 Task: Look for space in Jihlava, Czech Republic from 10th September, 2023 to 18th September, 2023 for 7 adults, 3 children in price range Rs.10000 to Rs.15000. Place can be shared room with 5 bedrooms having 10 beds and 5 bathrooms. Property type can be house, flat, guest house. Amenities needed are: wifi, TV, free parkinig on premises, gym, breakfast. Booking option can be shelf check-in. Required host language is English.
Action: Mouse moved to (530, 104)
Screenshot: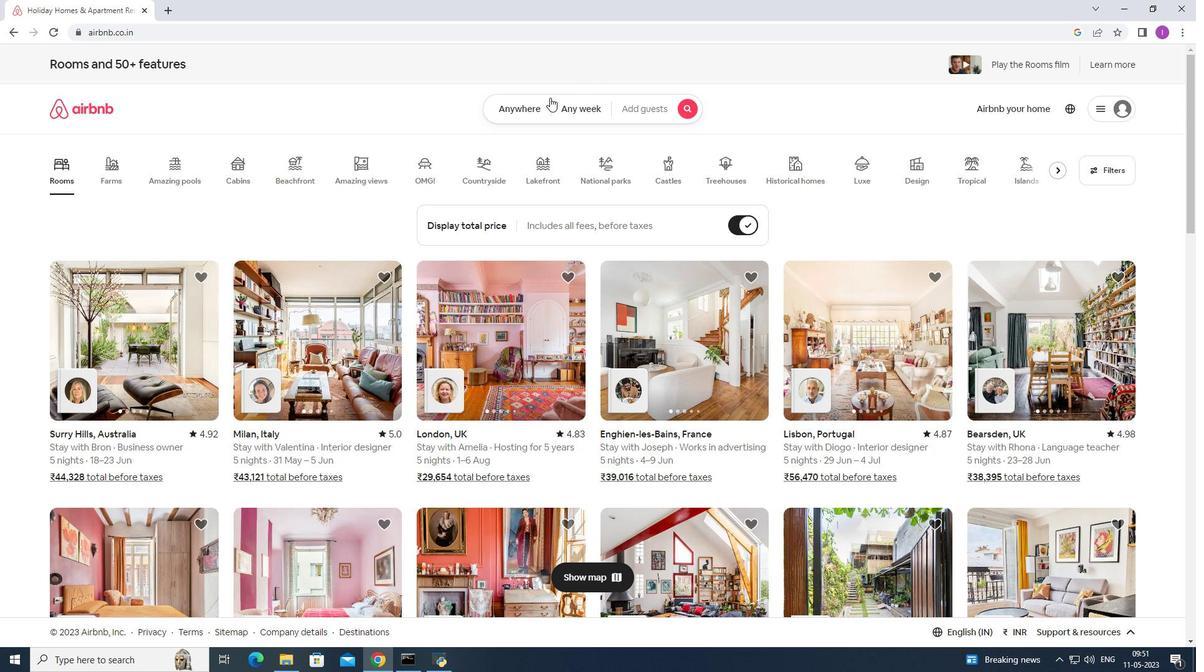 
Action: Mouse pressed left at (530, 104)
Screenshot: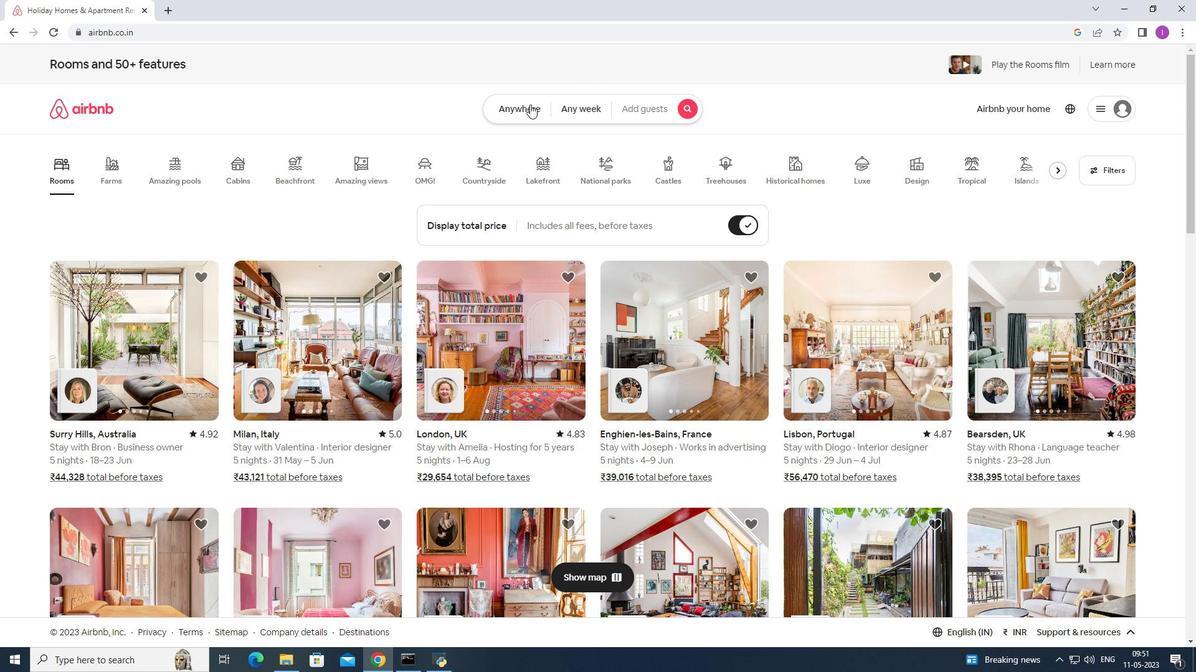 
Action: Mouse moved to (378, 162)
Screenshot: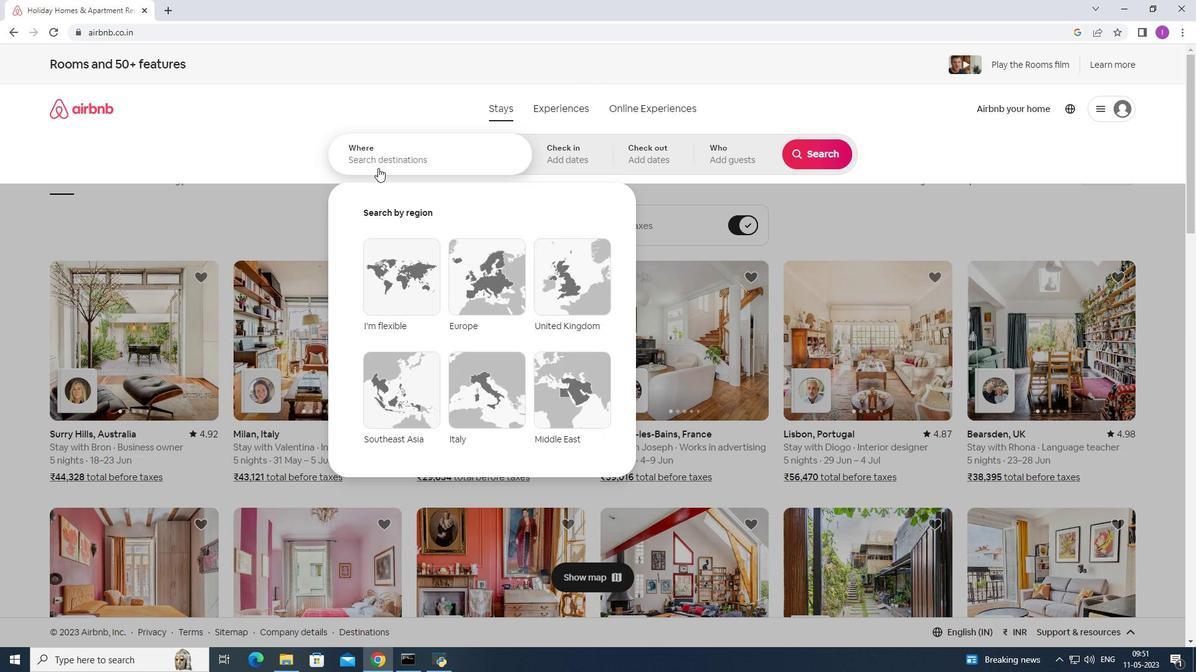 
Action: Mouse pressed left at (378, 162)
Screenshot: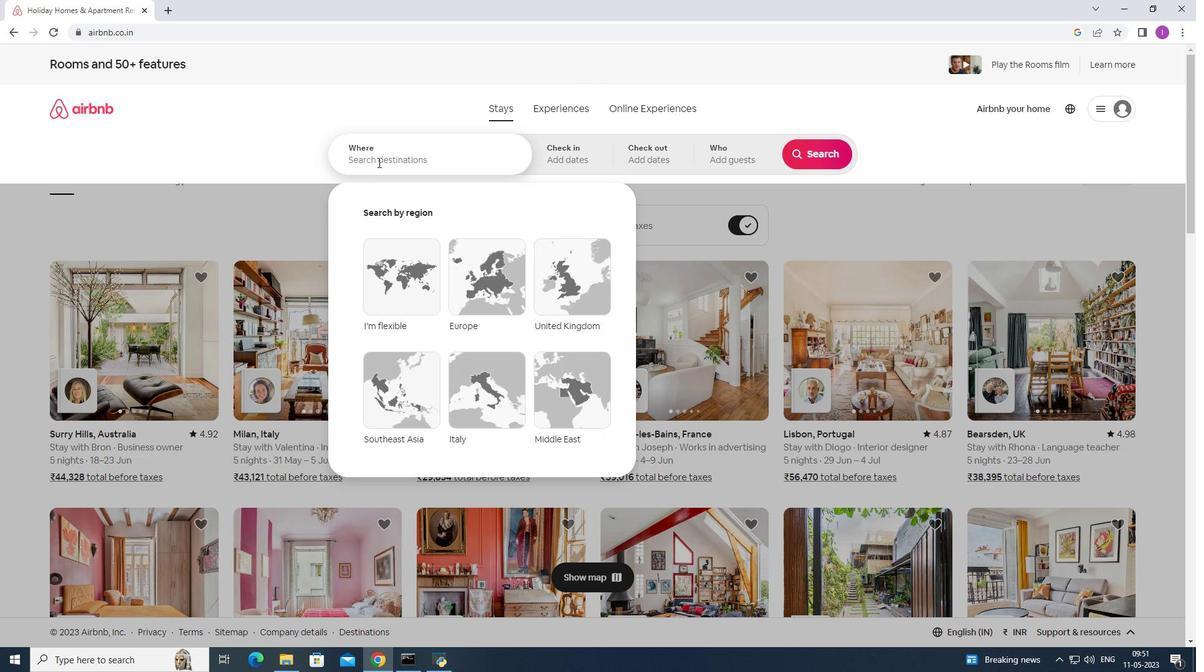 
Action: Mouse moved to (144, 416)
Screenshot: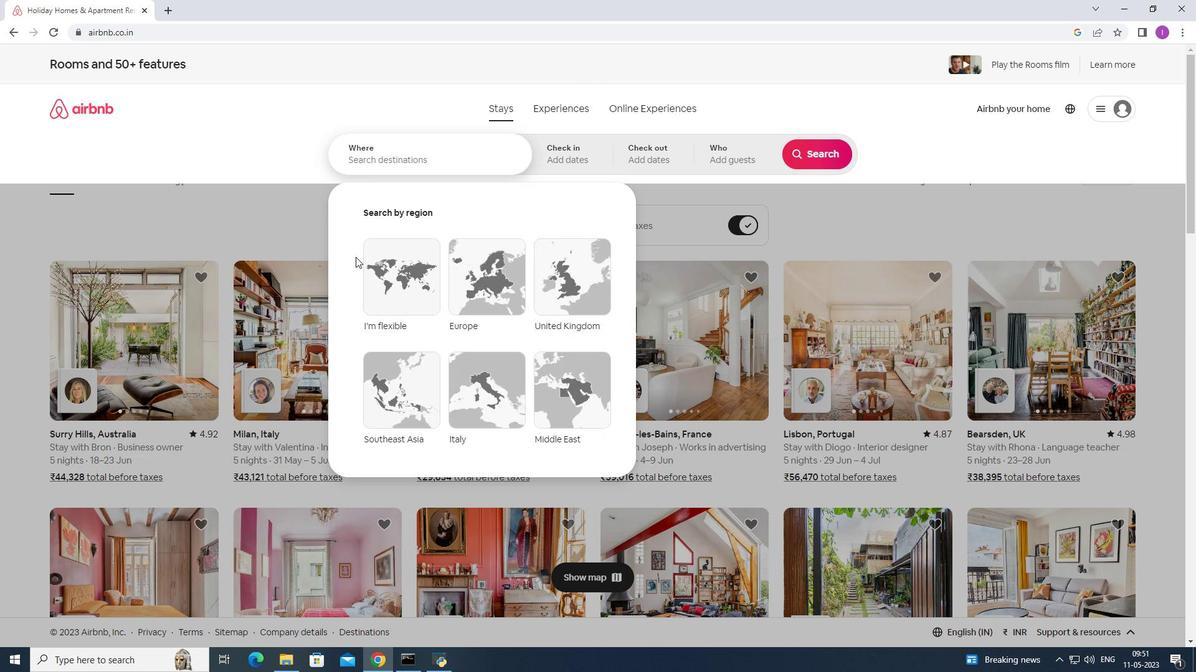 
Action: Key pressed <Key.shift><Key.shift><Key.shift><Key.shift><Key.shift><Key.shift><Key.shift>Jihlava,<Key.shift>Czech<Key.space><Key.shift>Repub
Screenshot: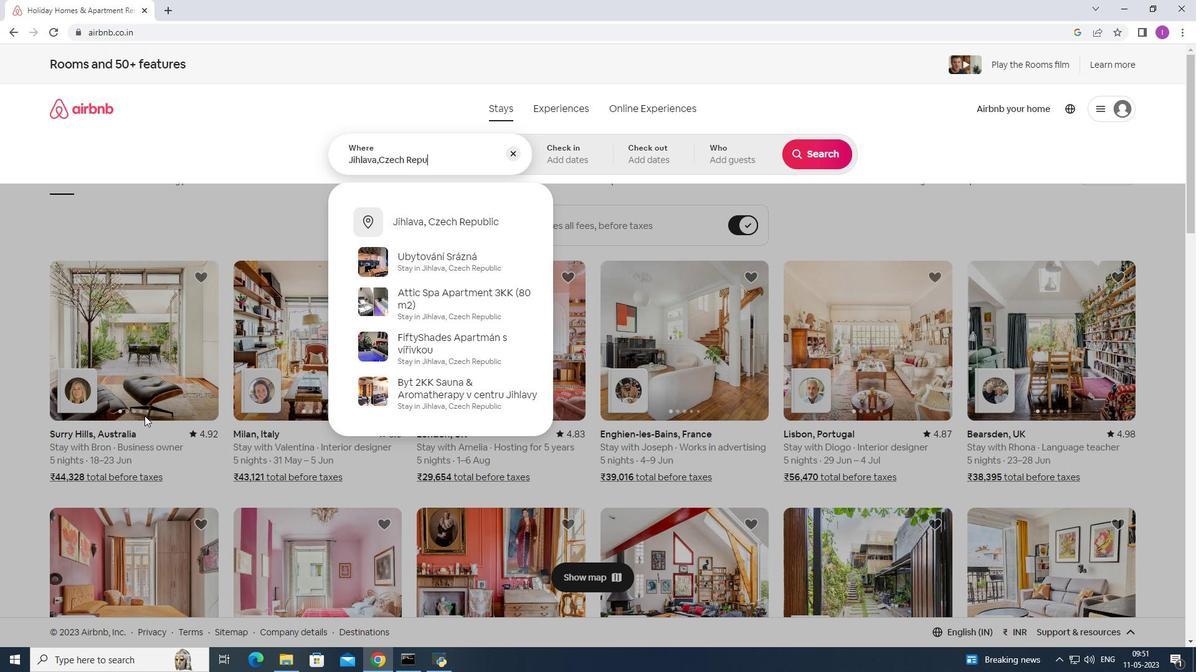 
Action: Mouse moved to (441, 223)
Screenshot: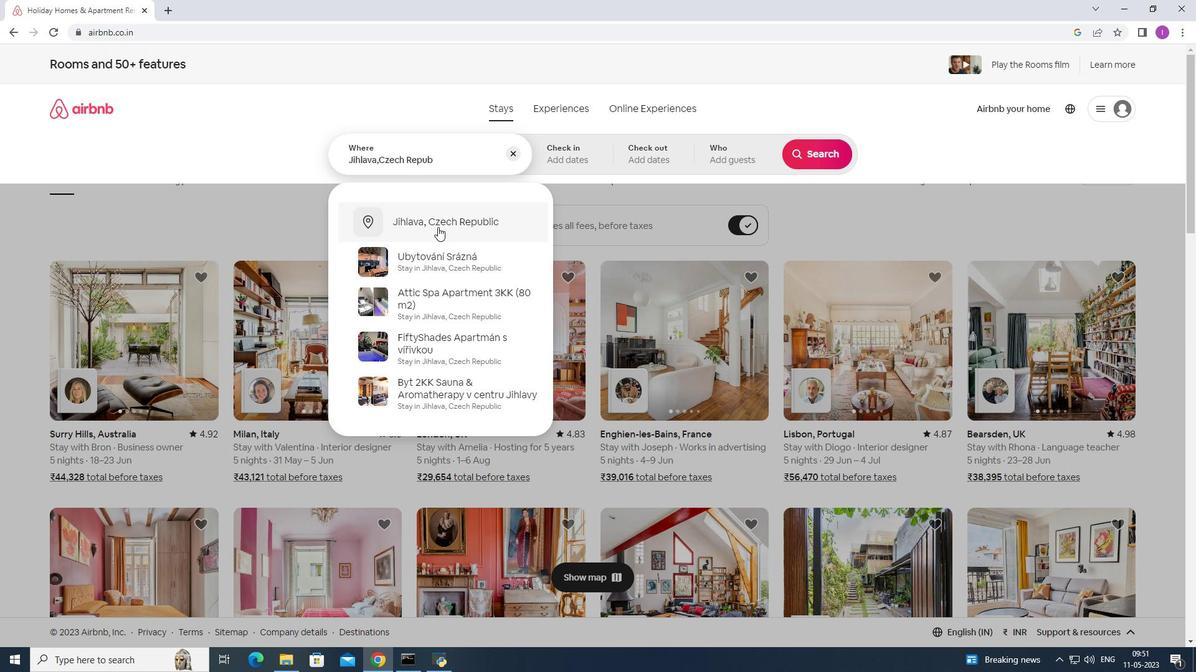 
Action: Mouse pressed left at (441, 223)
Screenshot: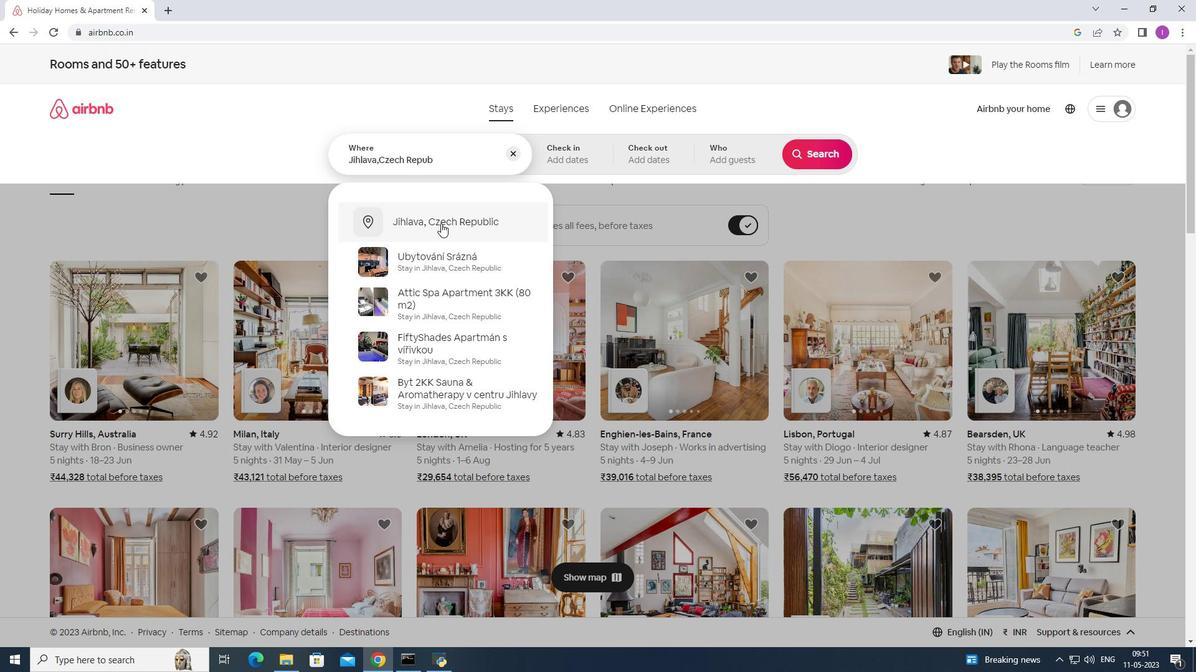 
Action: Mouse moved to (809, 250)
Screenshot: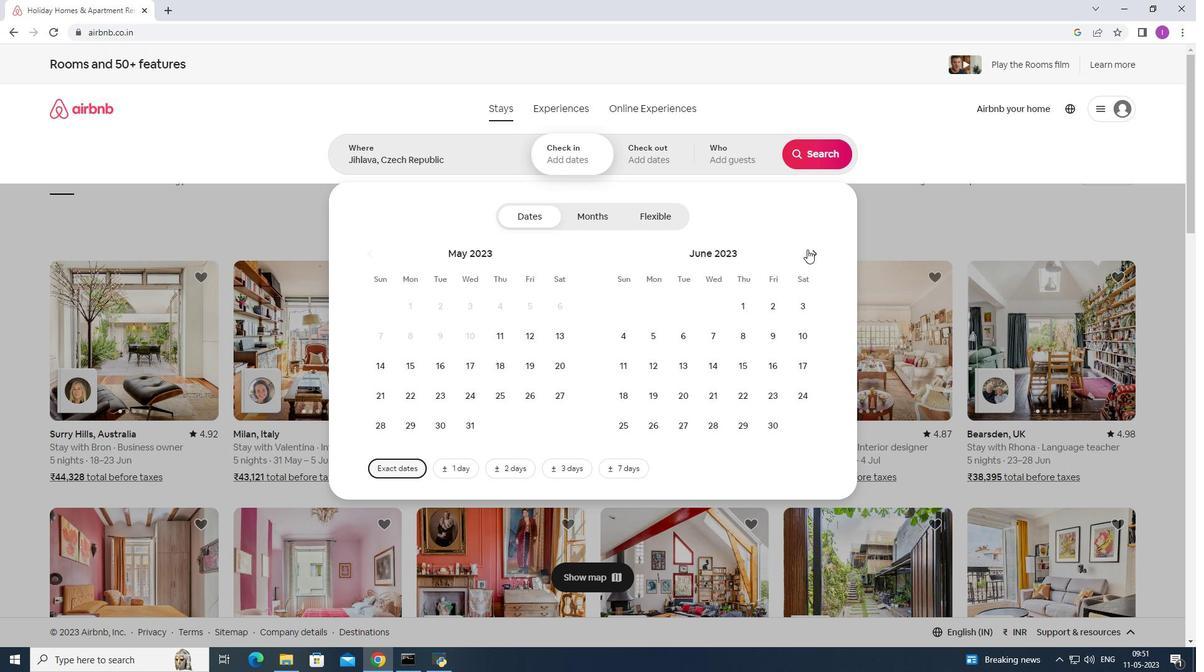 
Action: Mouse pressed left at (809, 250)
Screenshot: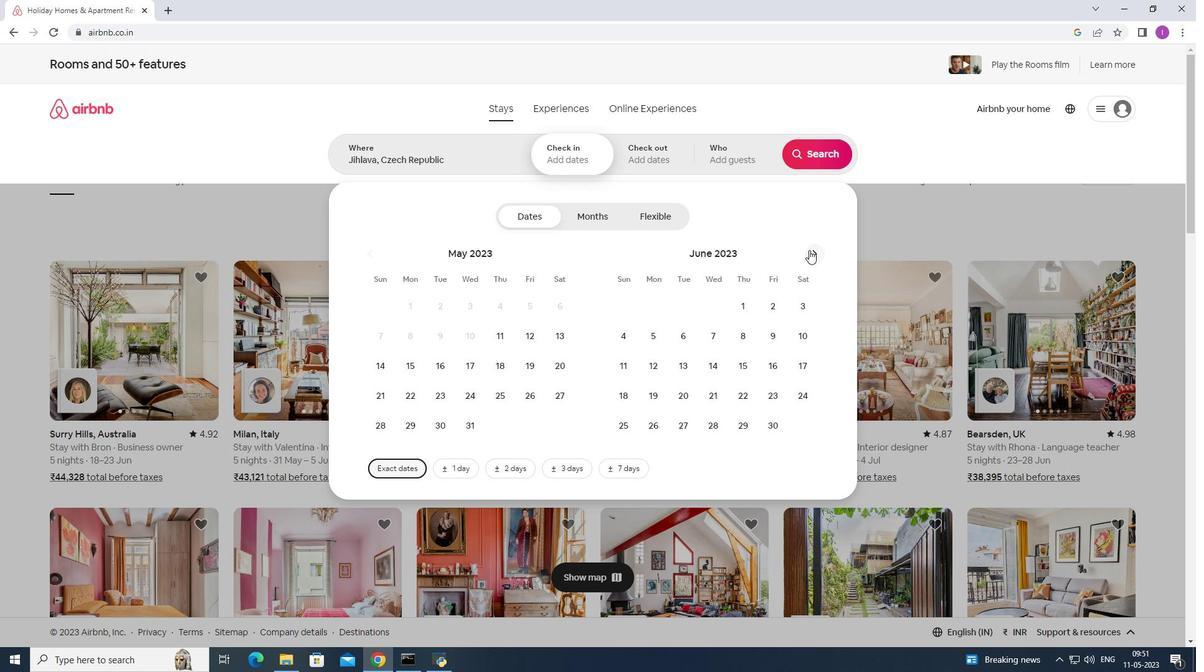 
Action: Mouse pressed left at (809, 250)
Screenshot: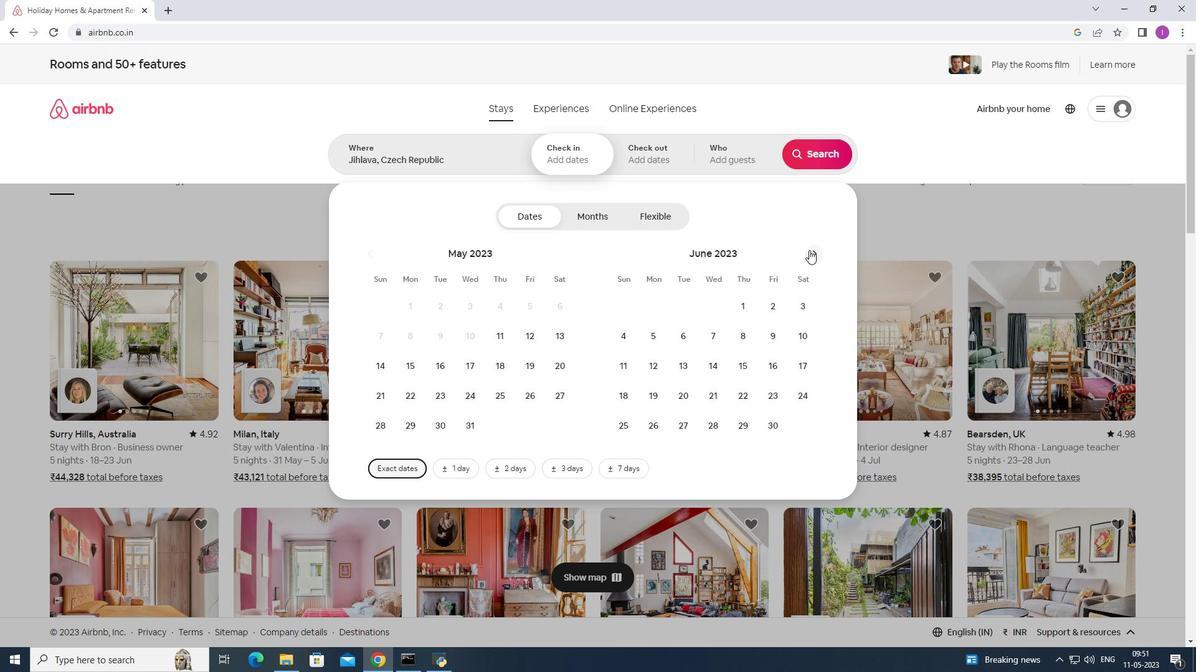 
Action: Mouse pressed left at (809, 250)
Screenshot: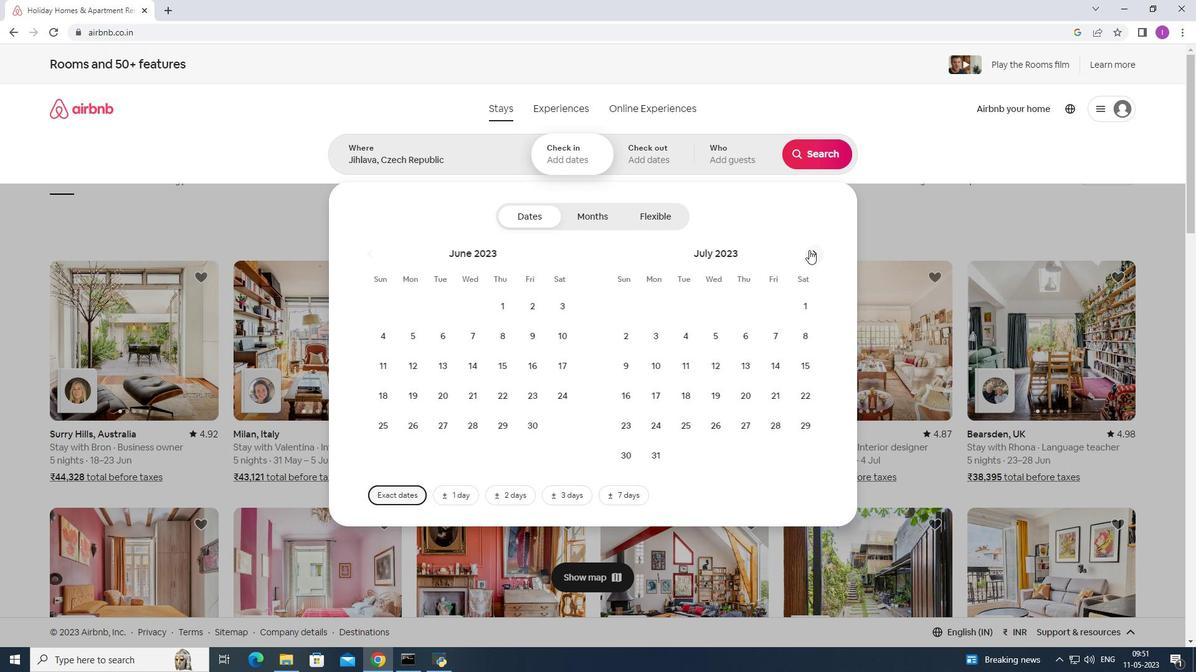 
Action: Mouse pressed left at (809, 250)
Screenshot: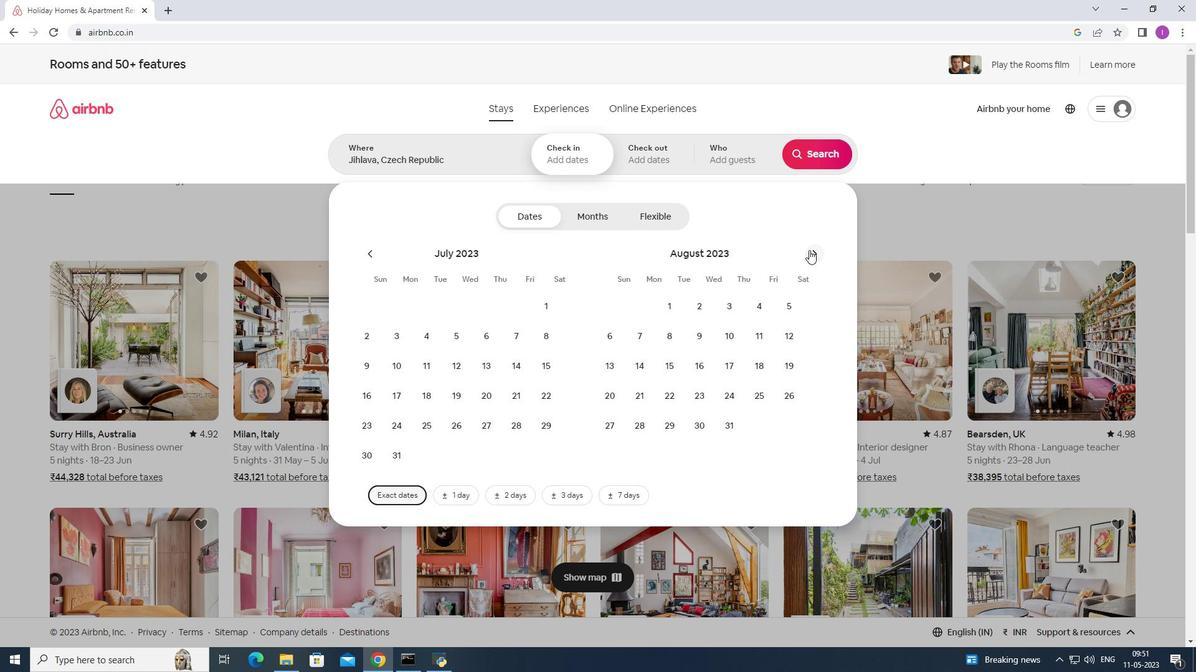 
Action: Mouse moved to (383, 363)
Screenshot: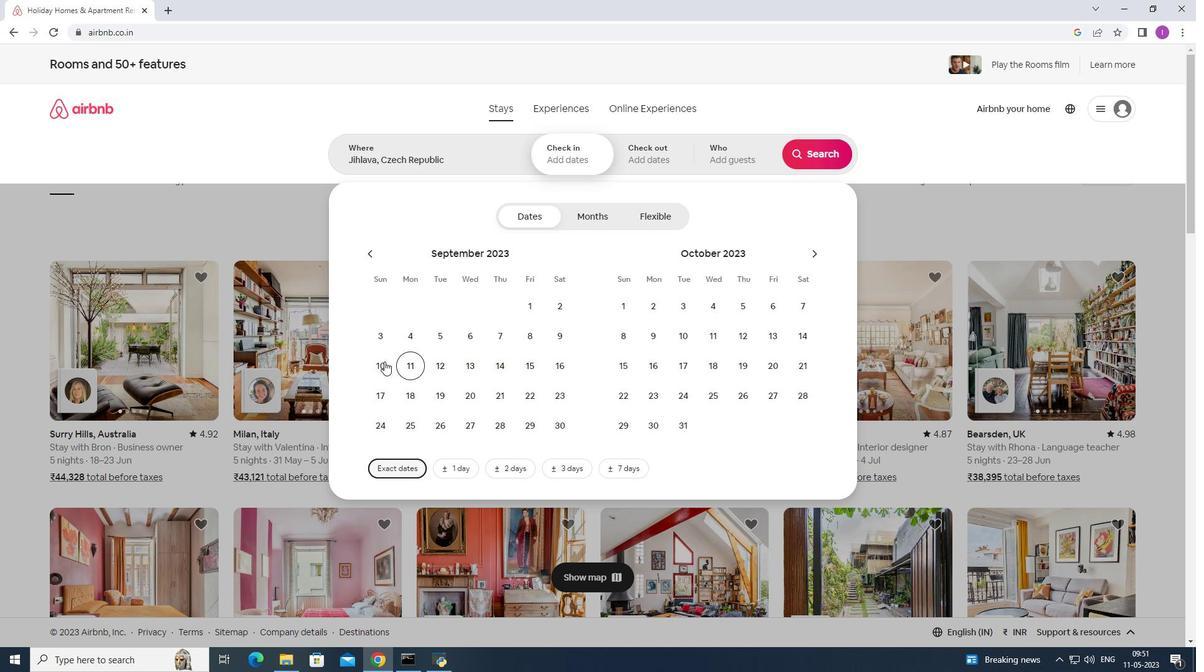 
Action: Mouse pressed left at (383, 363)
Screenshot: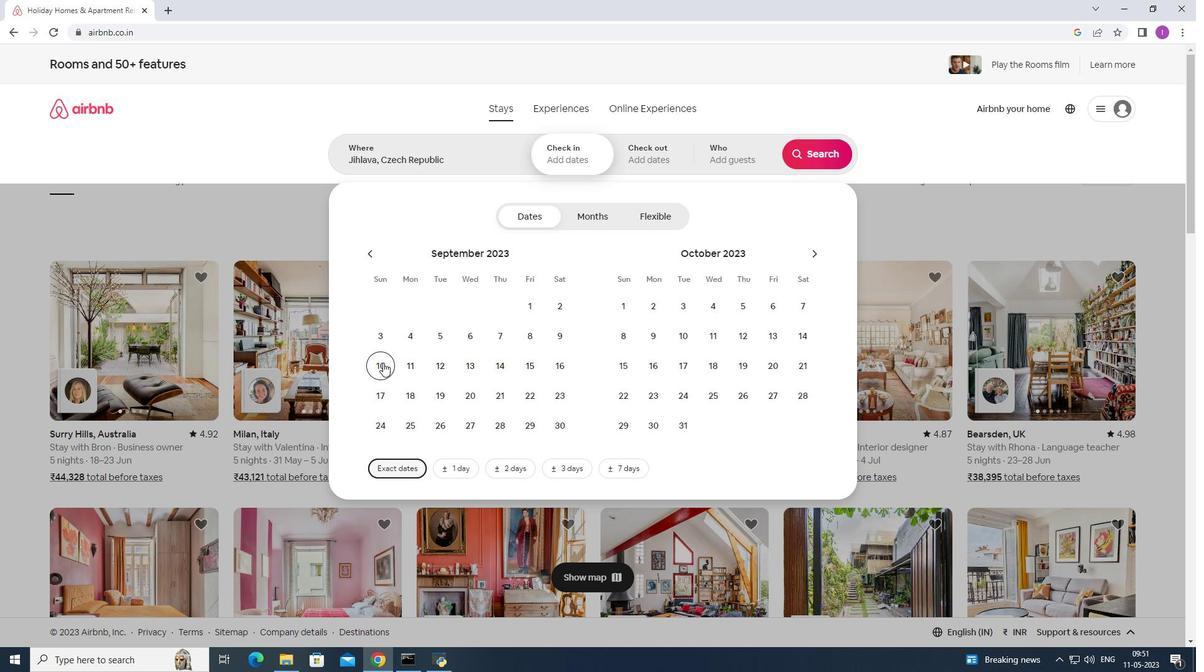 
Action: Mouse moved to (415, 390)
Screenshot: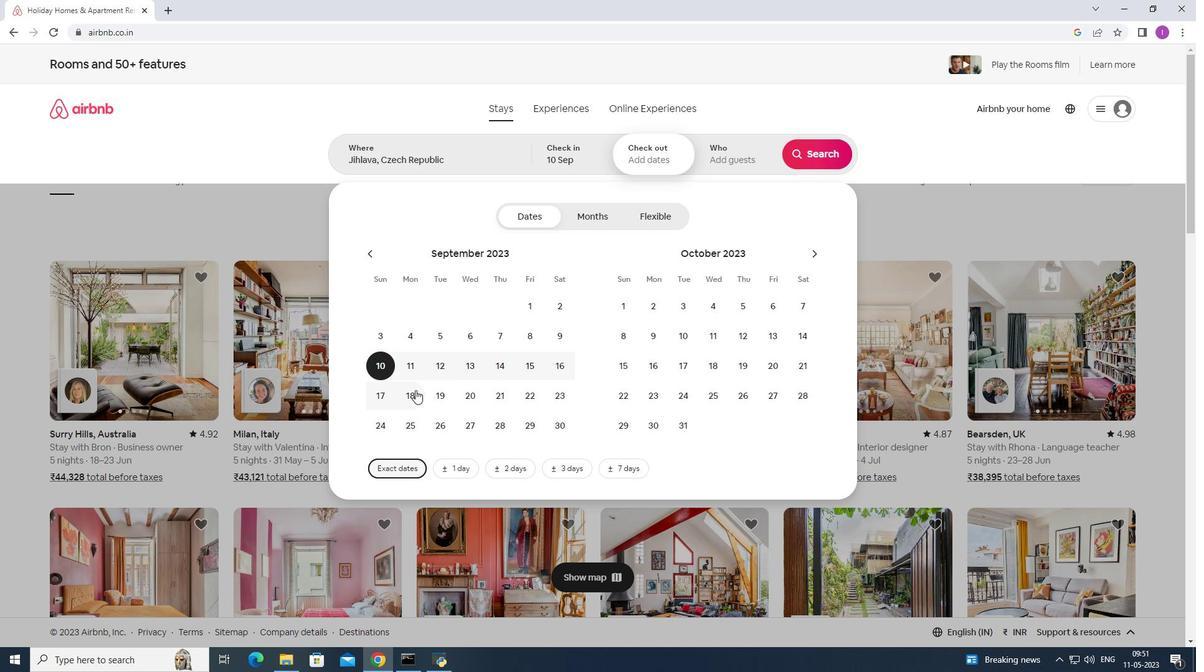 
Action: Mouse pressed left at (415, 390)
Screenshot: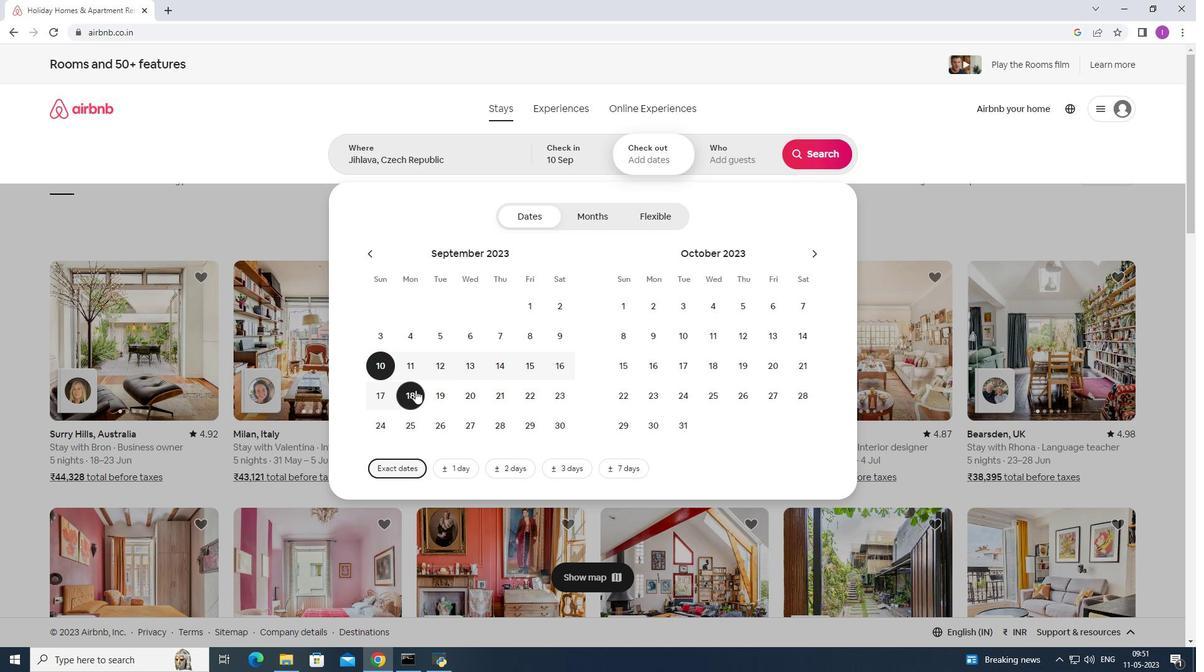 
Action: Mouse moved to (748, 146)
Screenshot: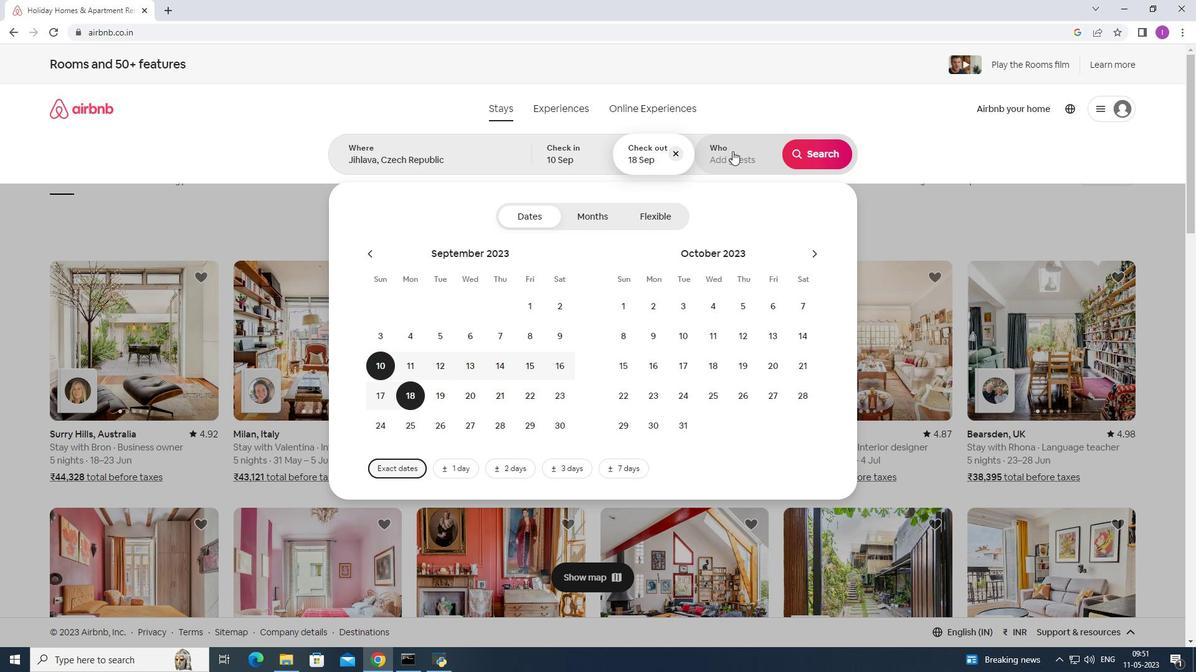 
Action: Mouse pressed left at (748, 146)
Screenshot: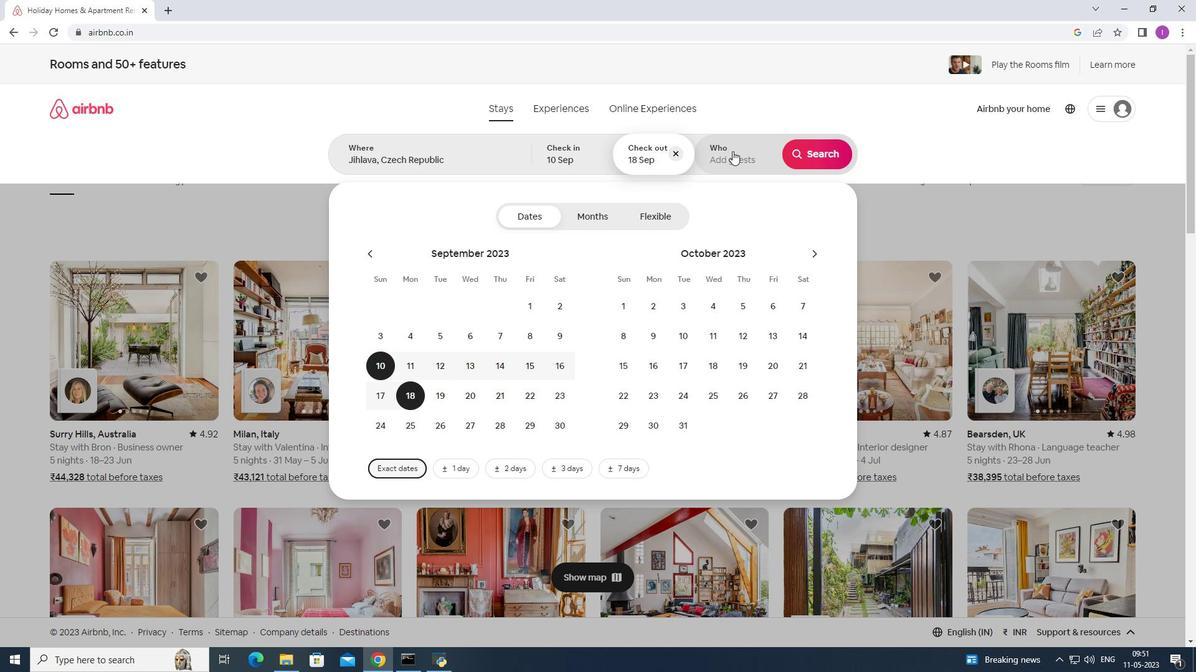
Action: Mouse moved to (819, 218)
Screenshot: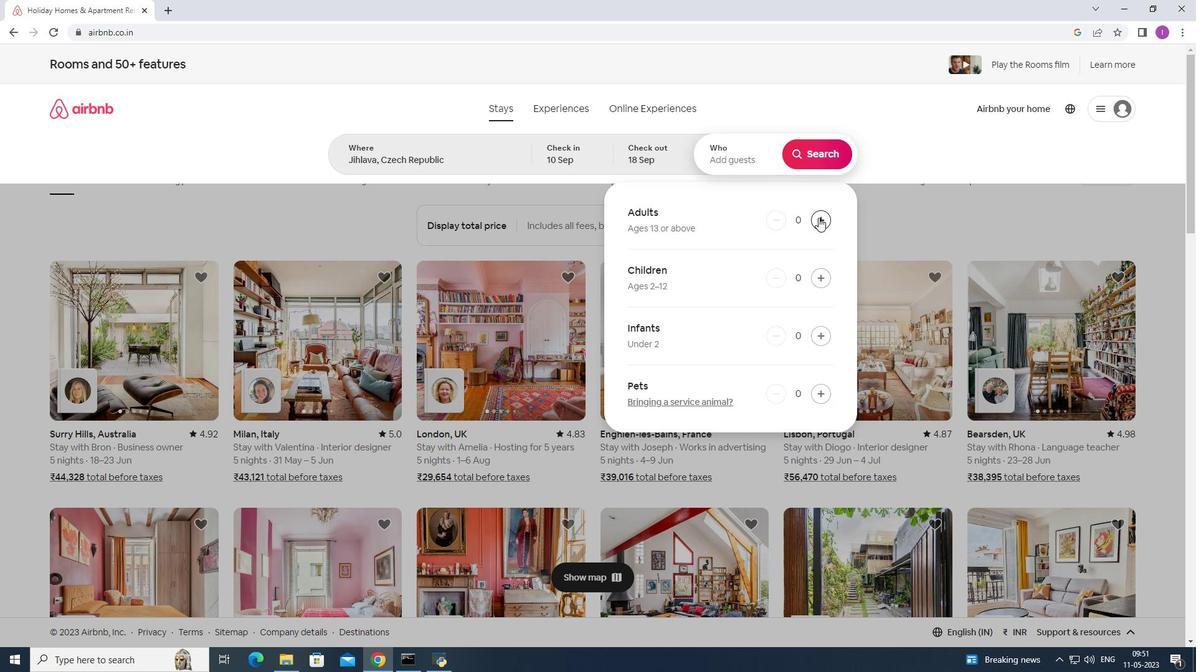 
Action: Mouse pressed left at (819, 218)
Screenshot: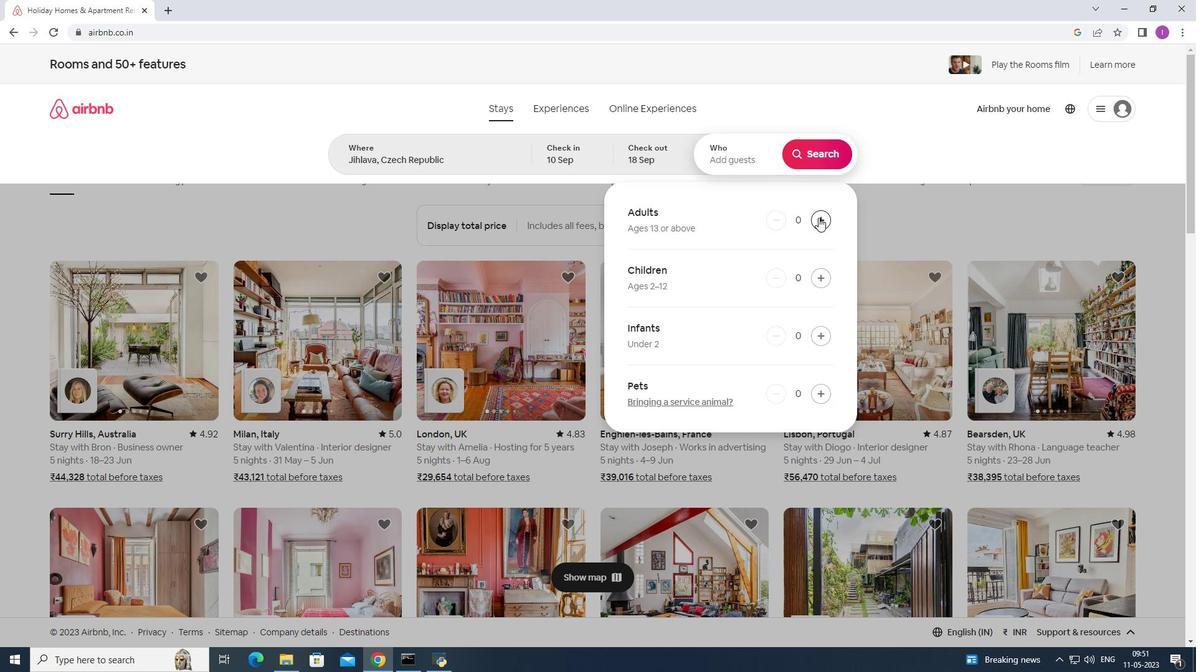 
Action: Mouse pressed left at (819, 218)
Screenshot: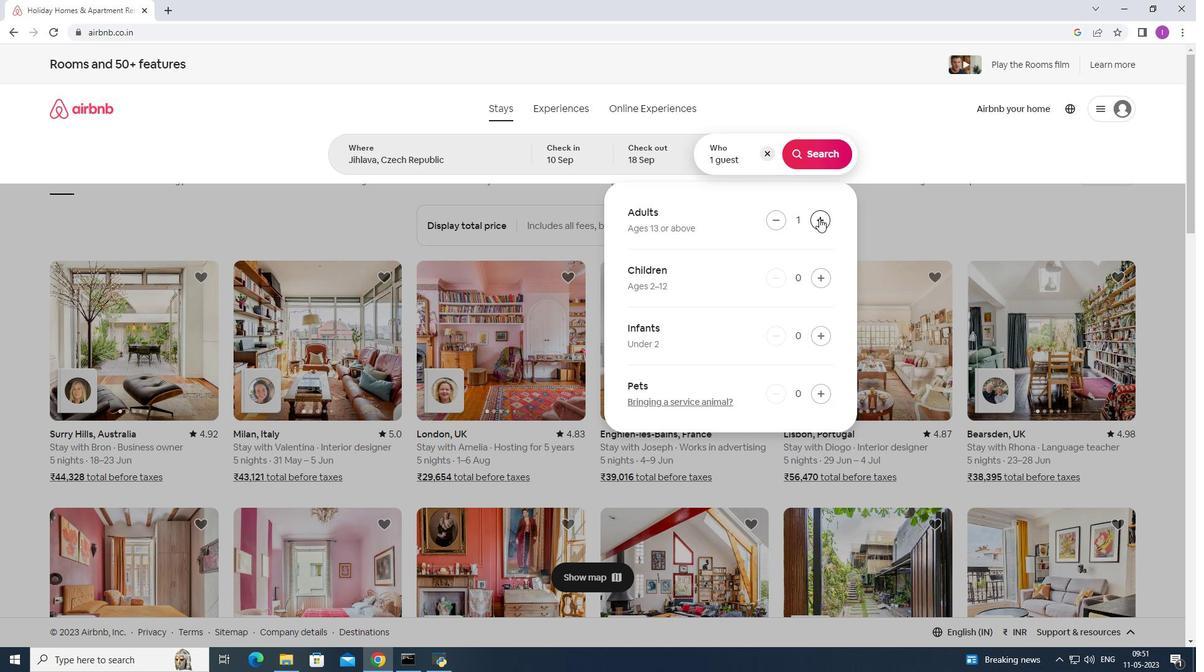 
Action: Mouse pressed left at (819, 218)
Screenshot: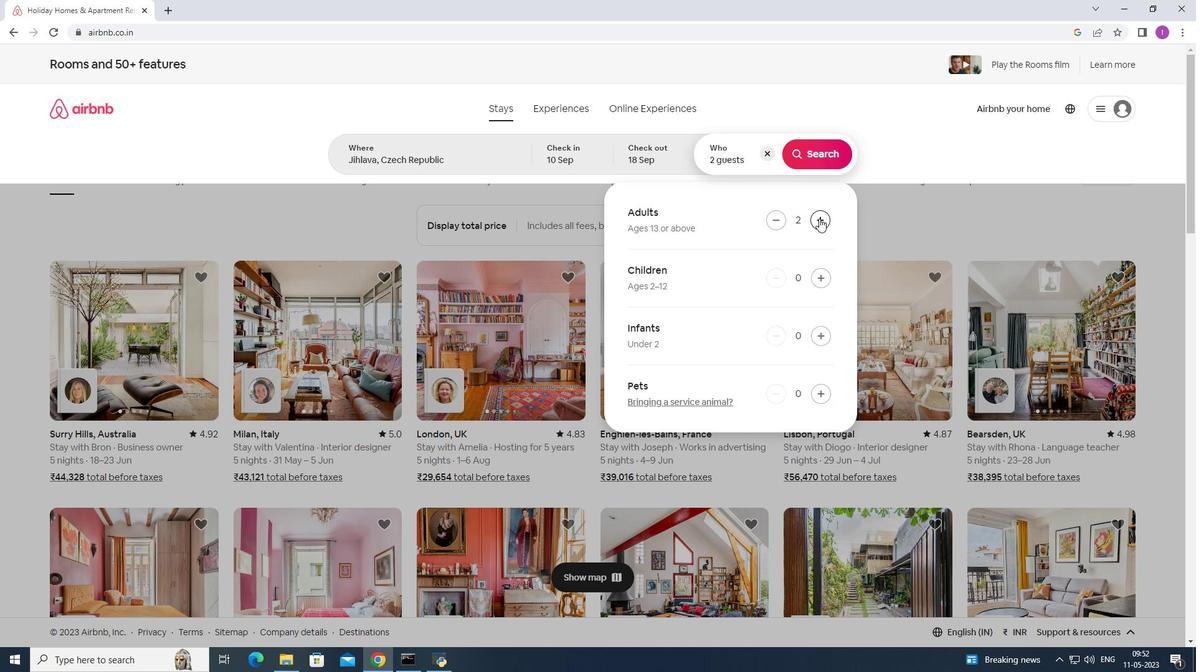 
Action: Mouse pressed left at (819, 218)
Screenshot: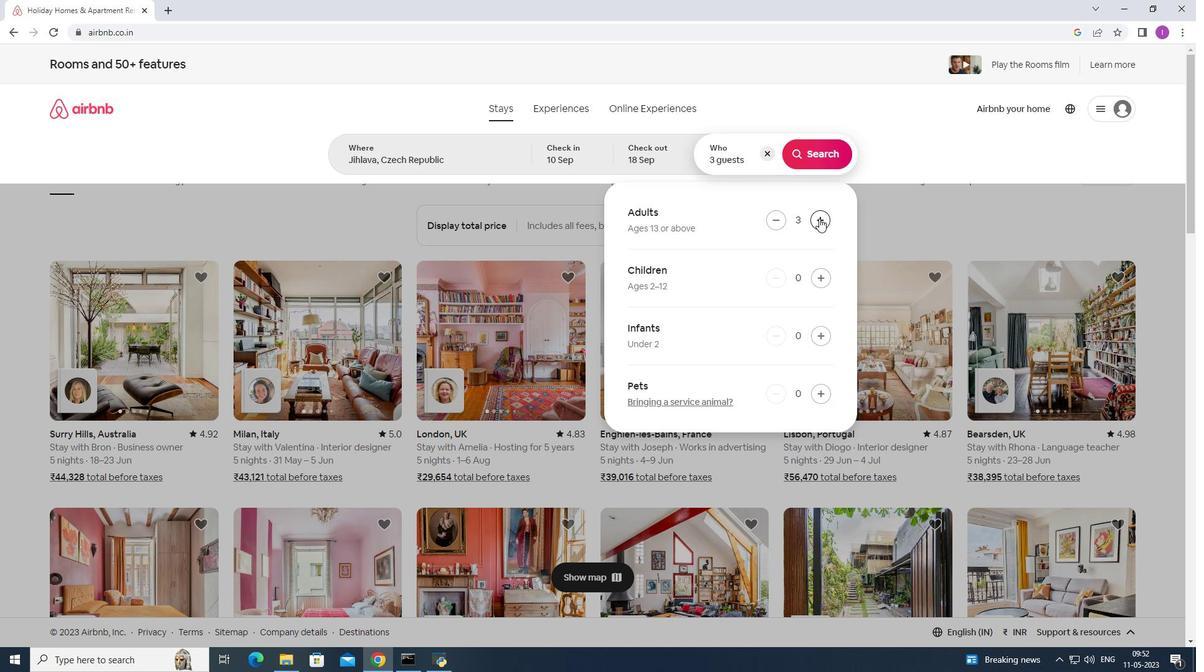 
Action: Mouse pressed left at (819, 218)
Screenshot: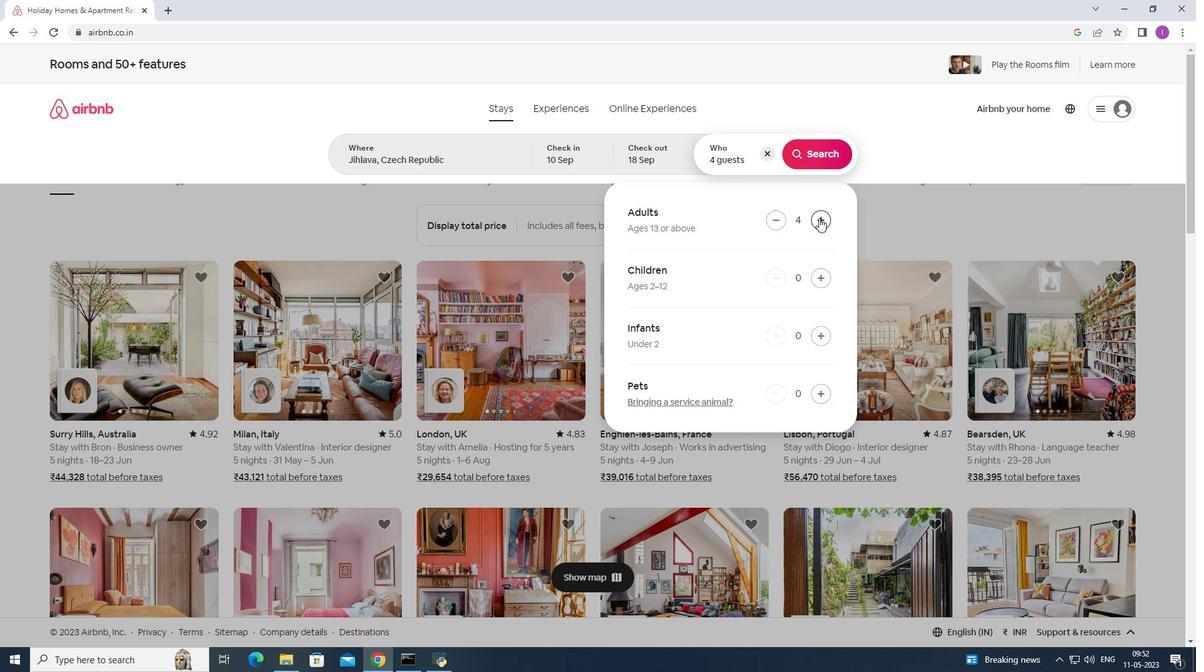 
Action: Mouse pressed left at (819, 218)
Screenshot: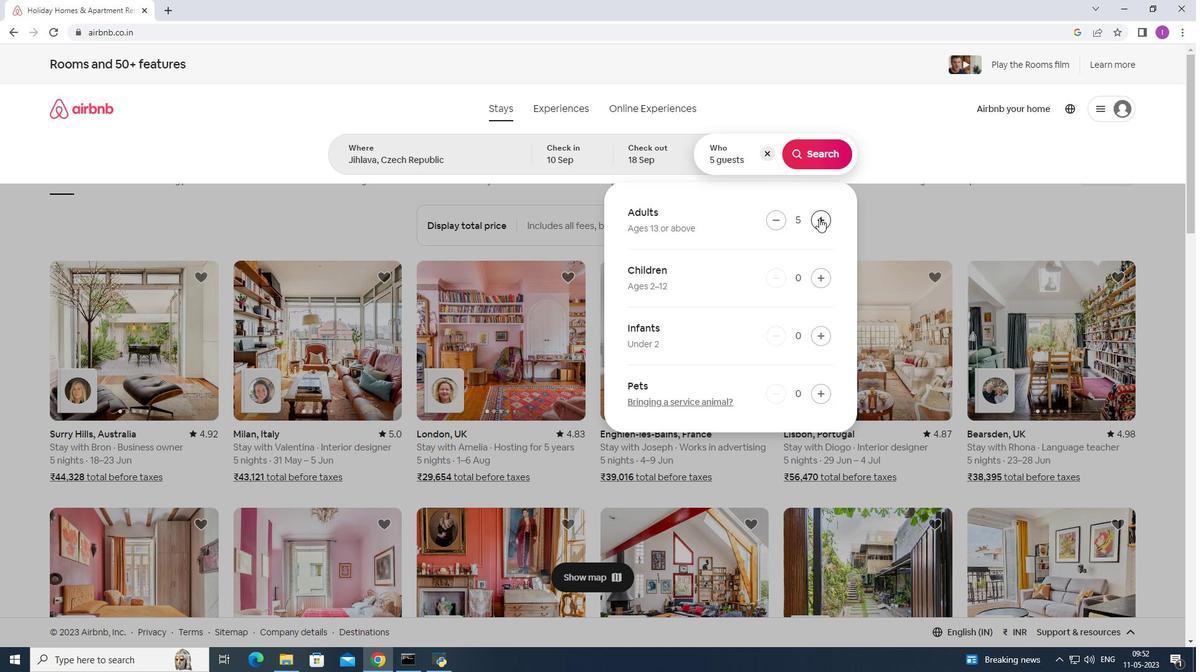 
Action: Mouse pressed left at (819, 218)
Screenshot: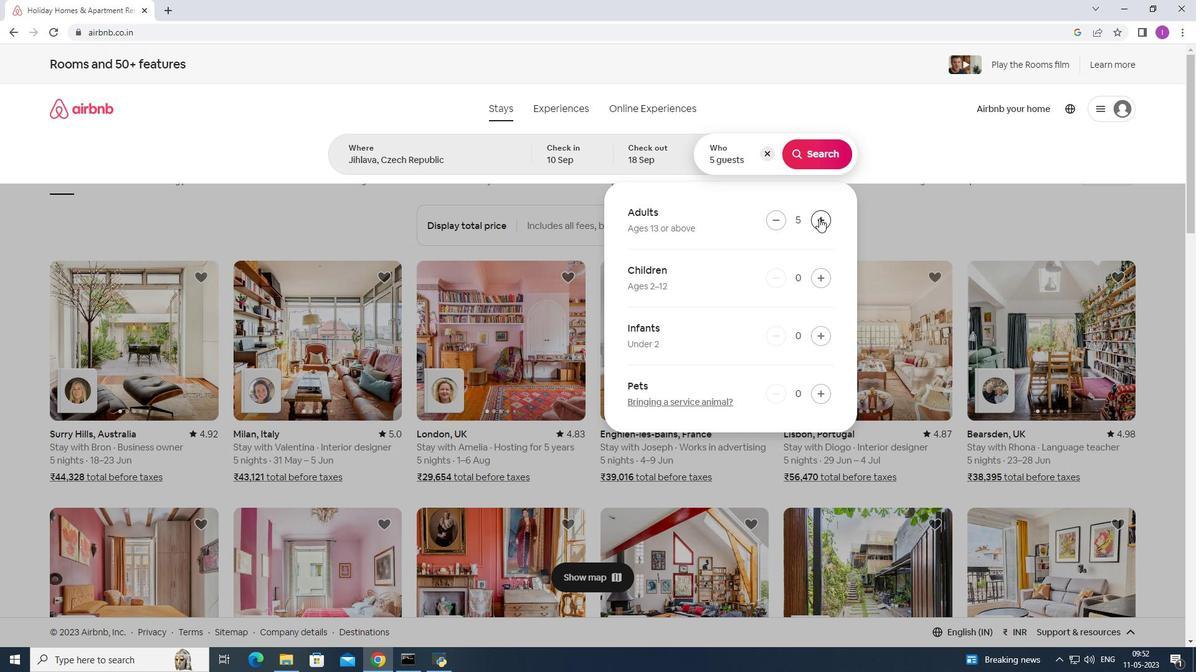 
Action: Mouse moved to (822, 279)
Screenshot: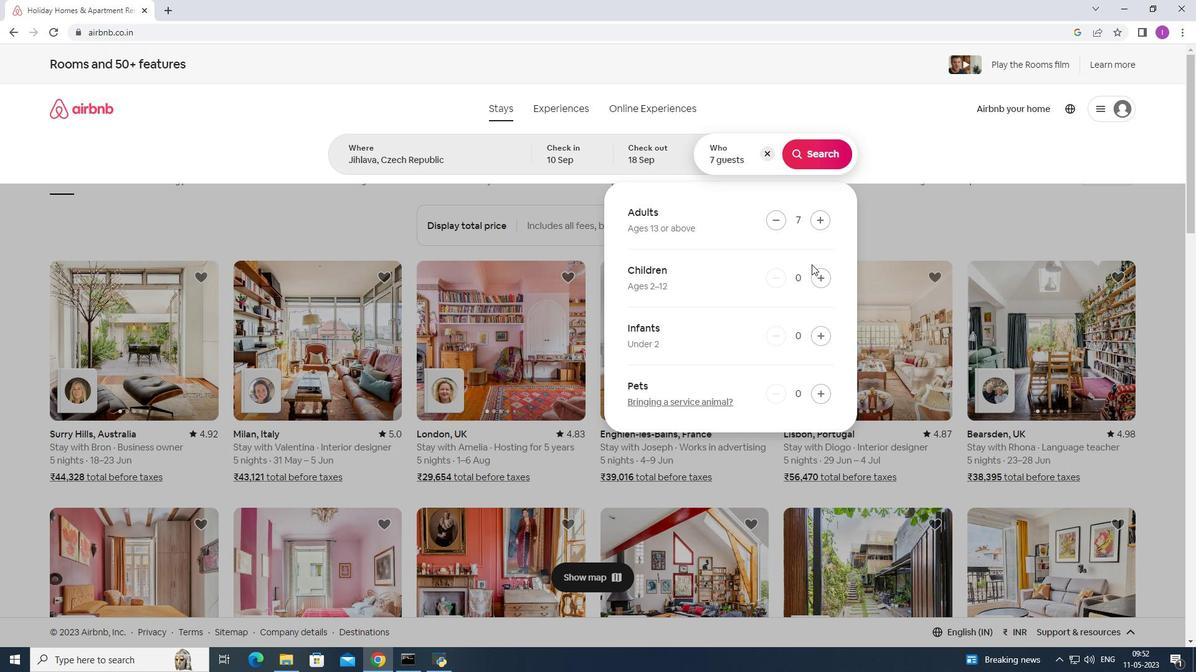 
Action: Mouse pressed left at (822, 279)
Screenshot: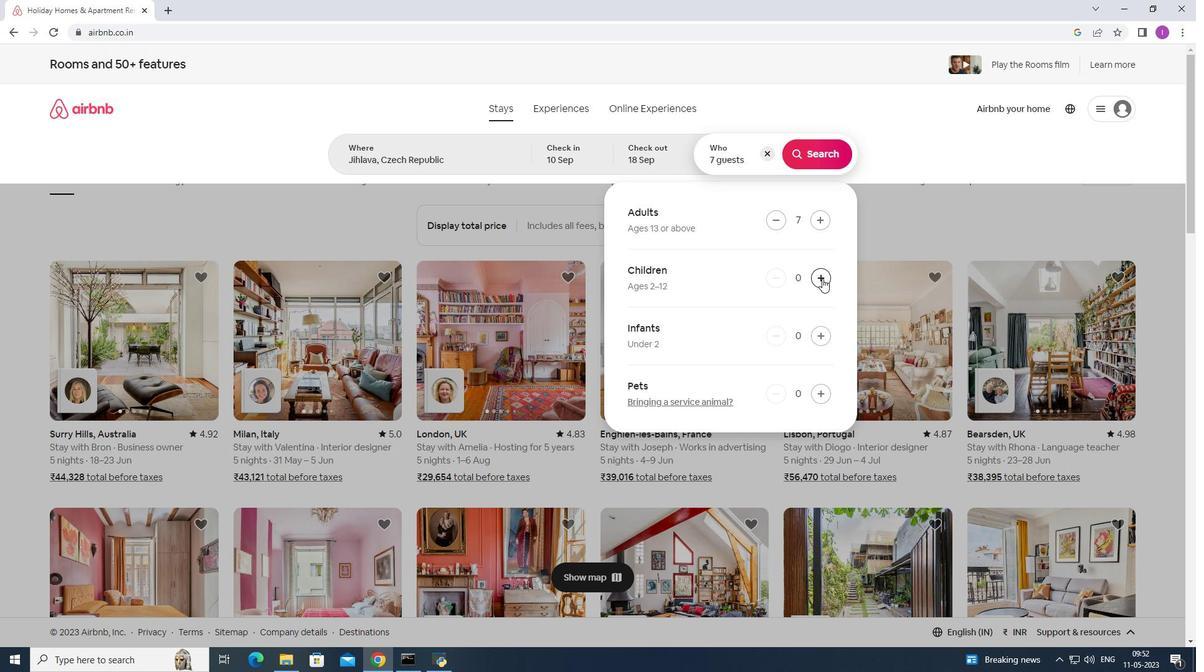 
Action: Mouse pressed left at (822, 279)
Screenshot: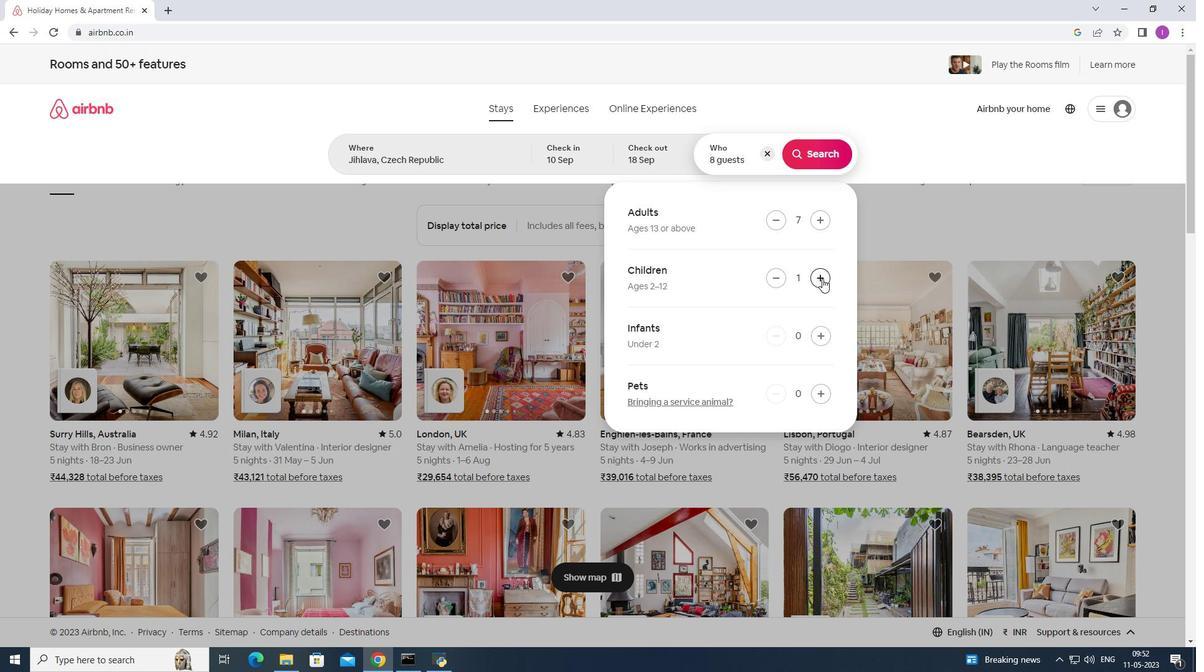 
Action: Mouse pressed left at (822, 279)
Screenshot: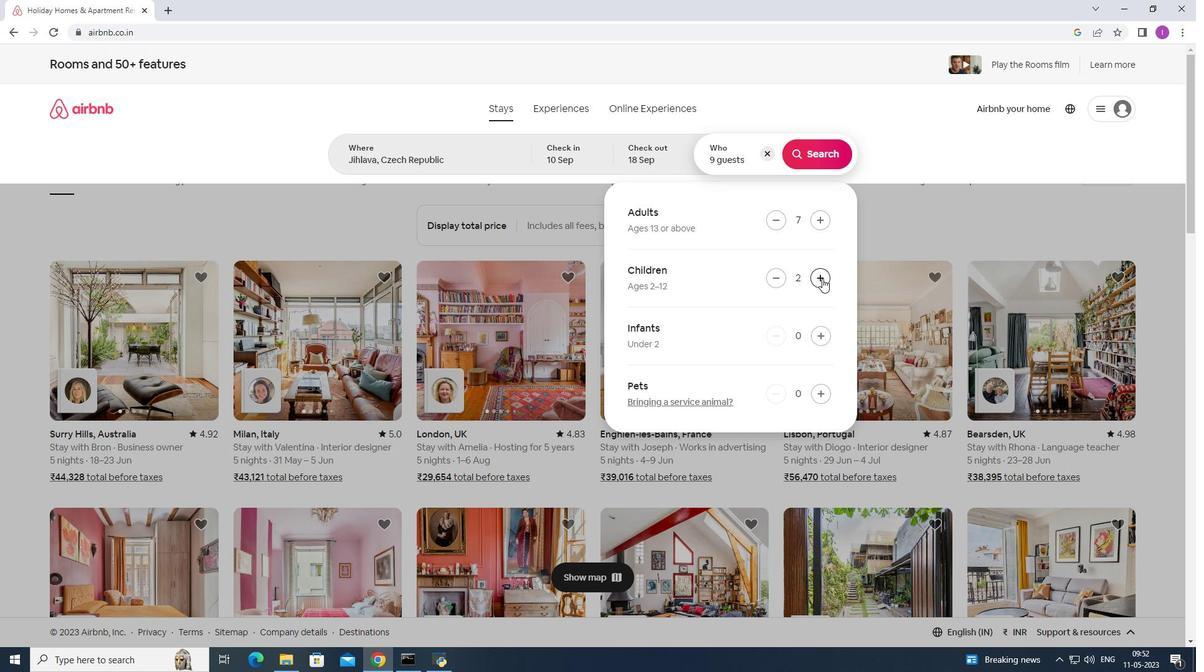 
Action: Mouse moved to (812, 147)
Screenshot: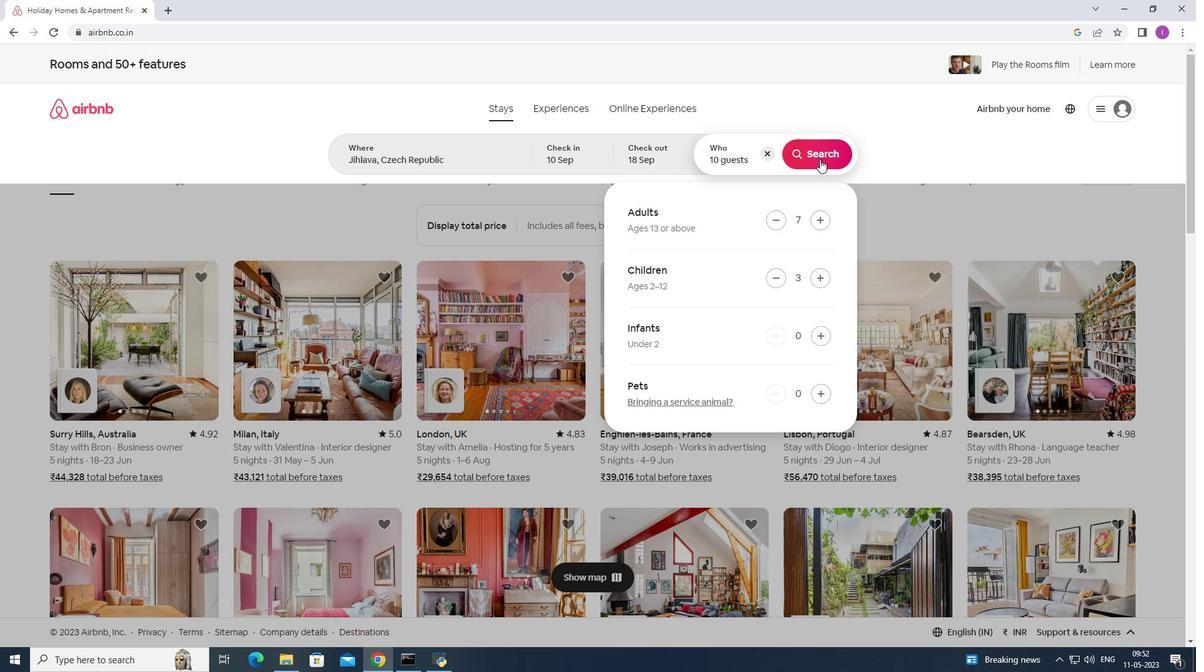 
Action: Mouse pressed left at (812, 147)
Screenshot: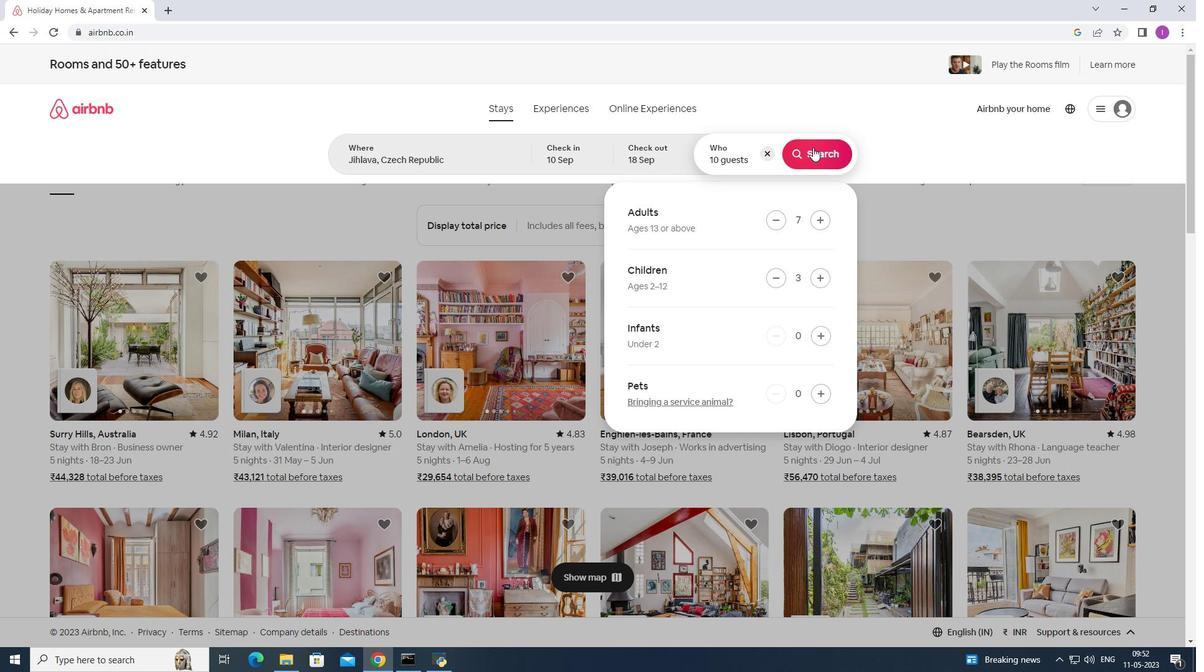 
Action: Mouse moved to (1135, 112)
Screenshot: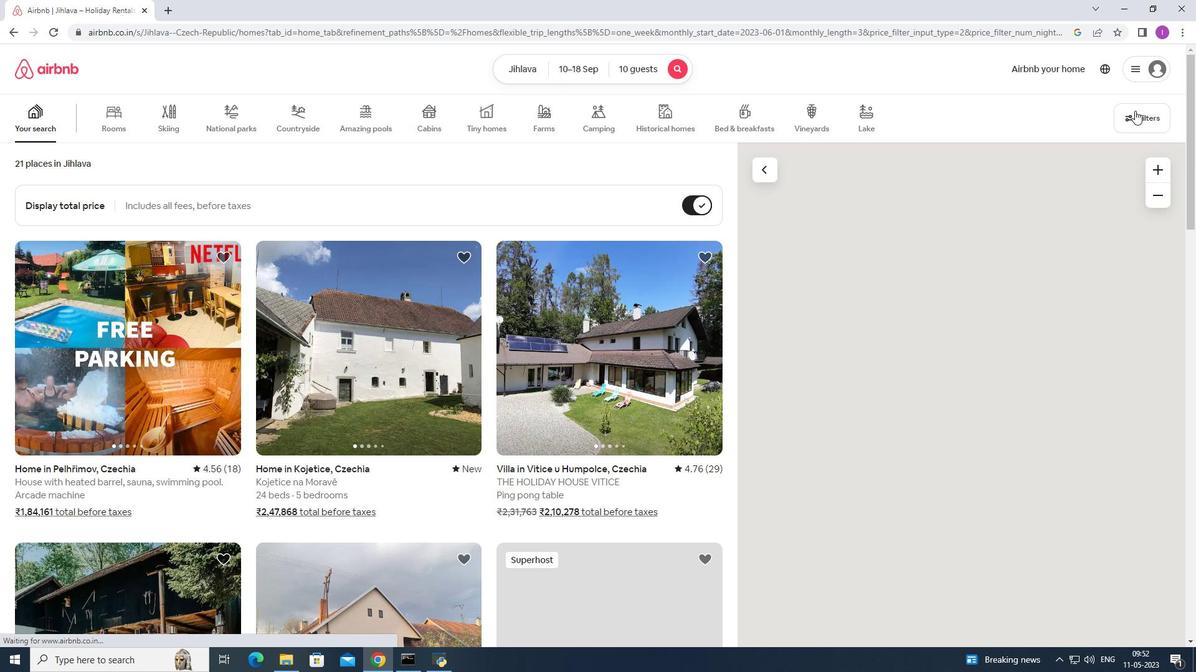 
Action: Mouse pressed left at (1135, 112)
Screenshot: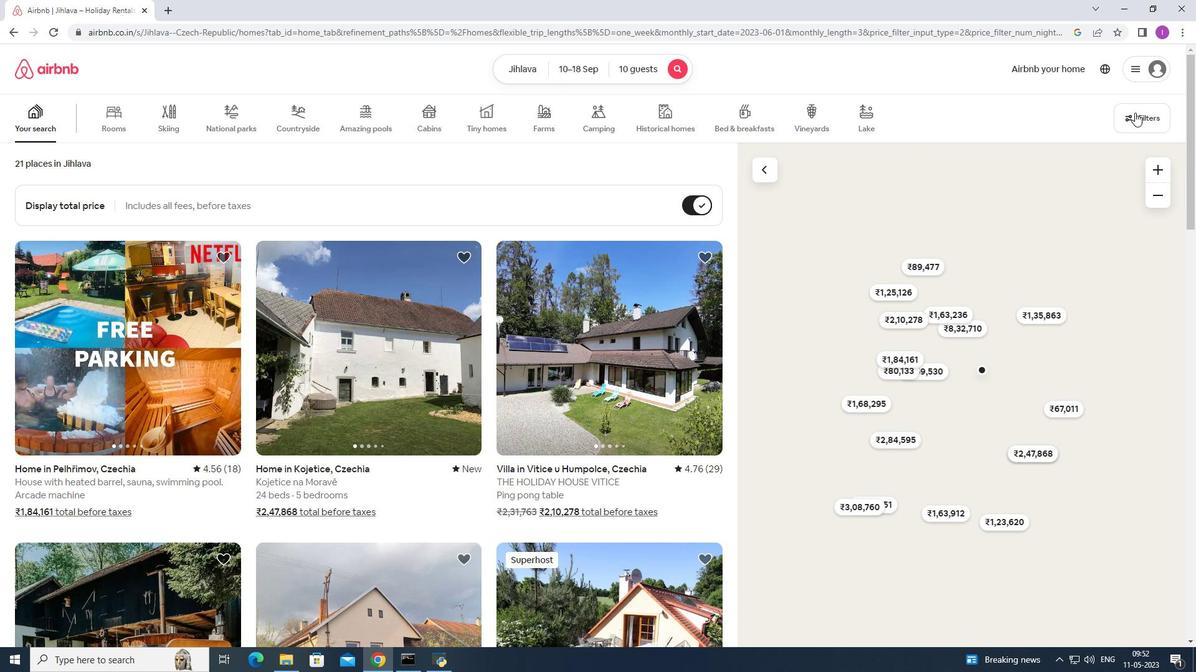 
Action: Mouse moved to (678, 419)
Screenshot: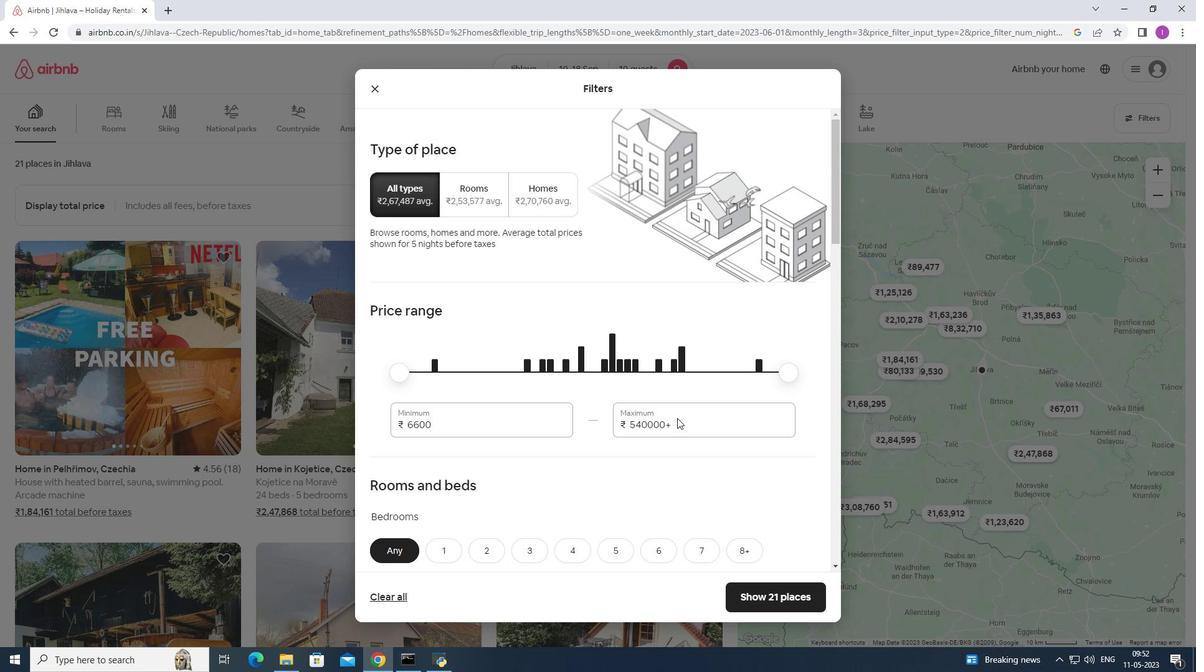 
Action: Mouse pressed left at (678, 419)
Screenshot: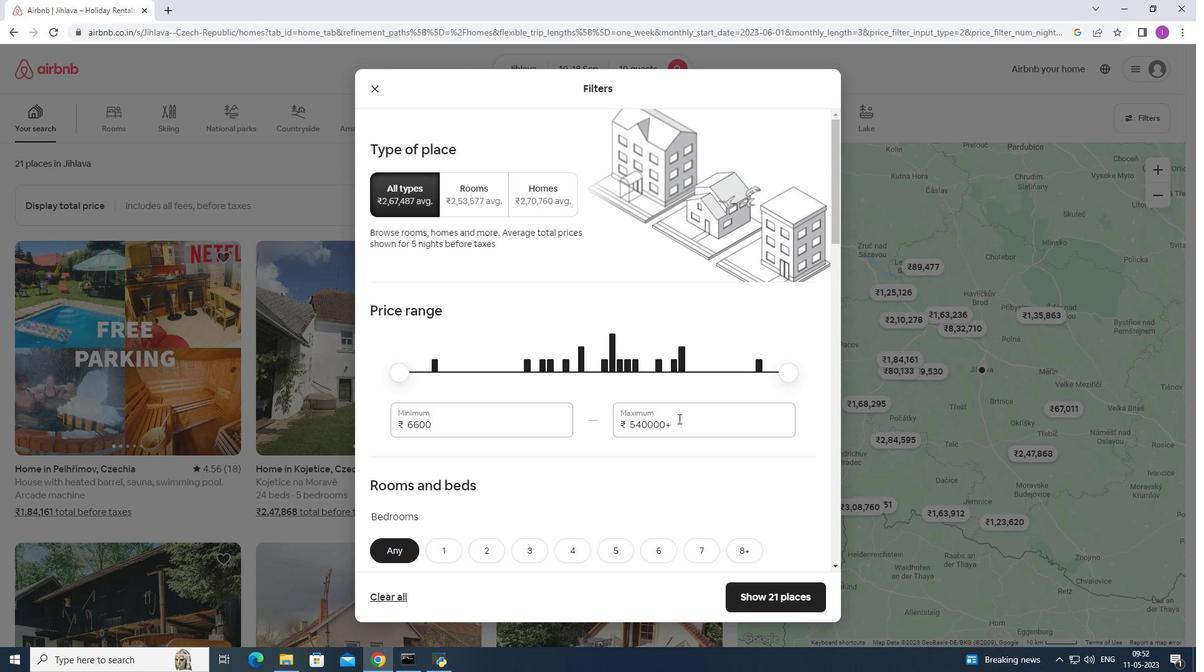 
Action: Mouse moved to (619, 431)
Screenshot: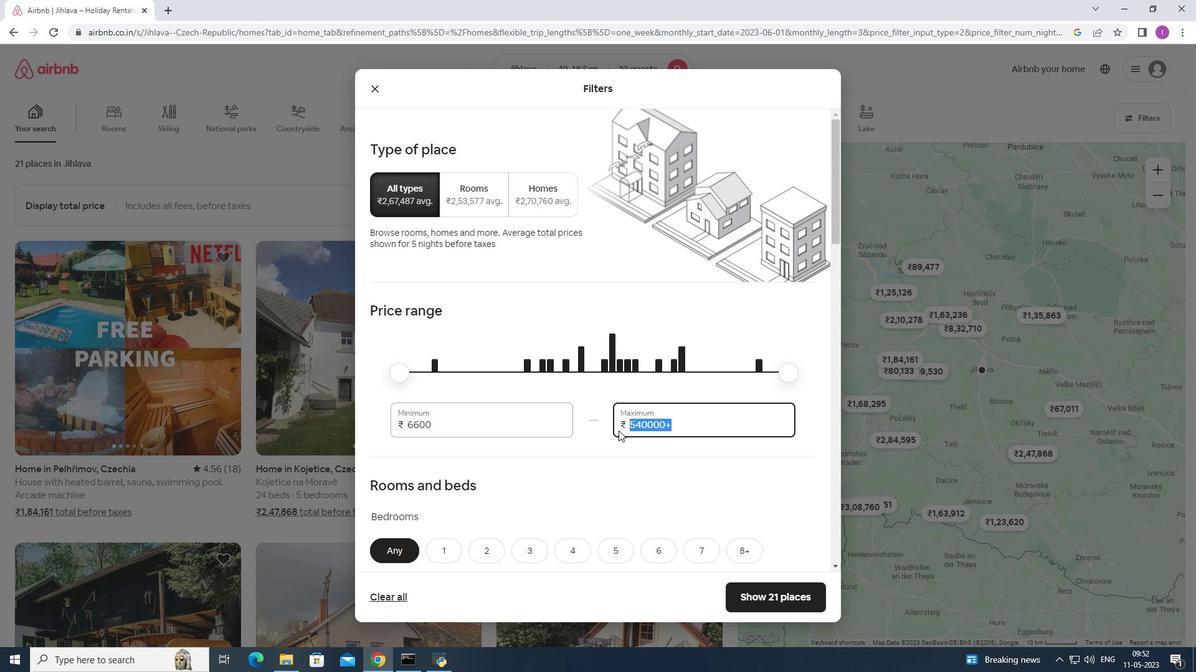 
Action: Key pressed 1
Screenshot: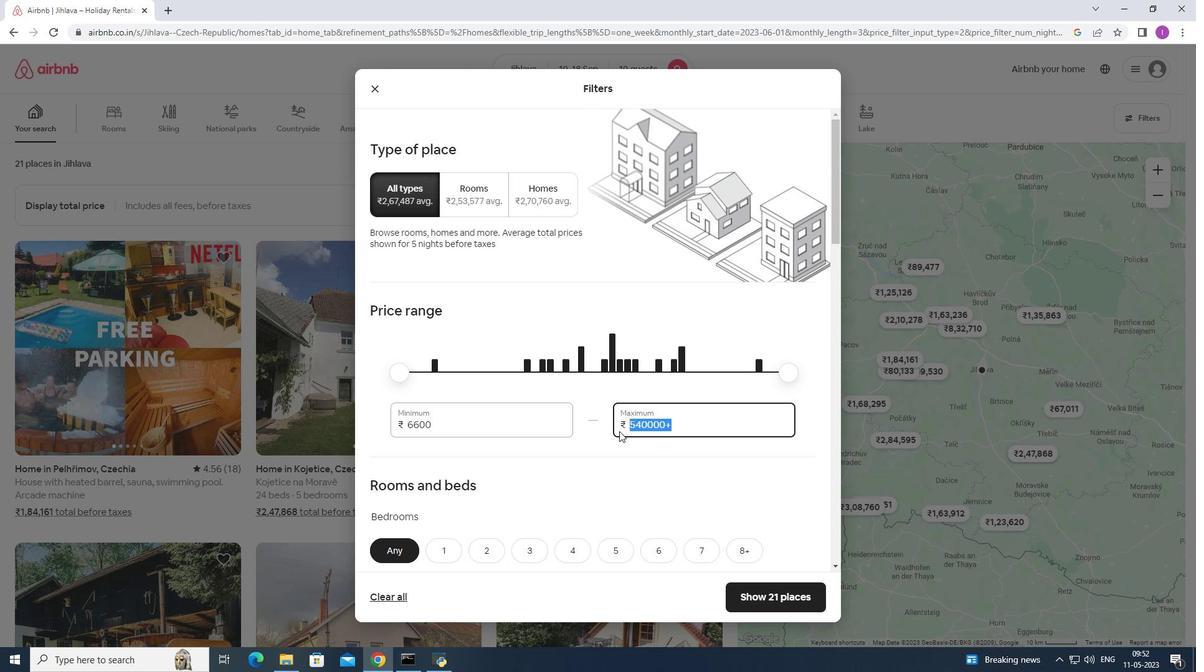 
Action: Mouse moved to (617, 432)
Screenshot: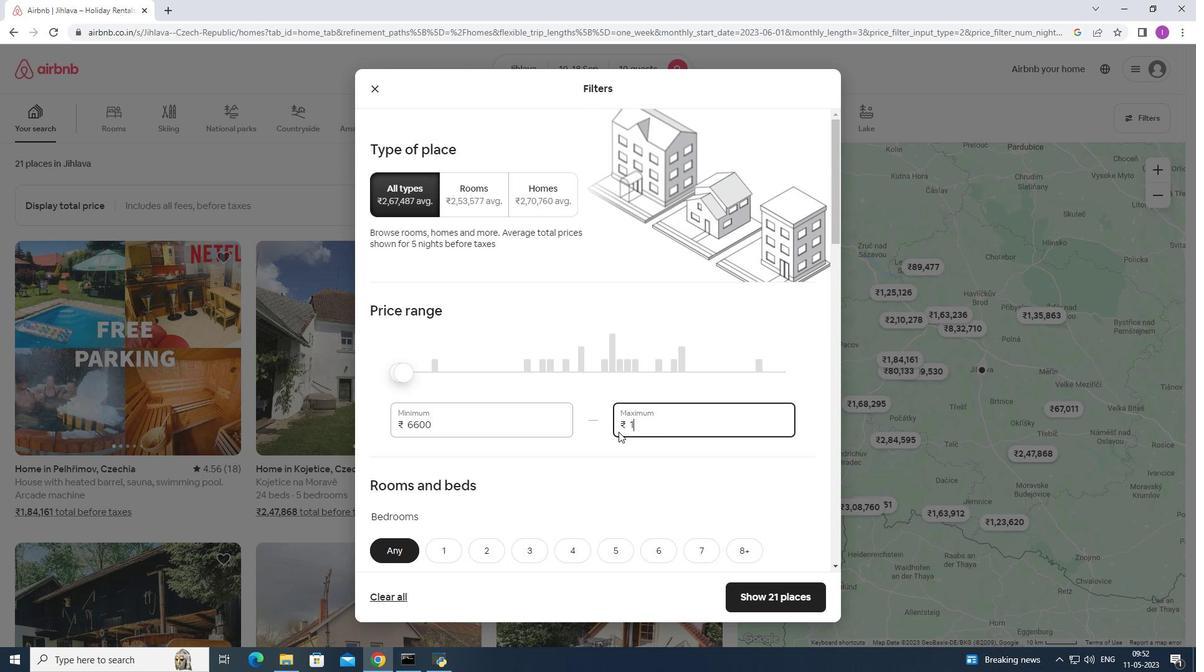 
Action: Key pressed 5
Screenshot: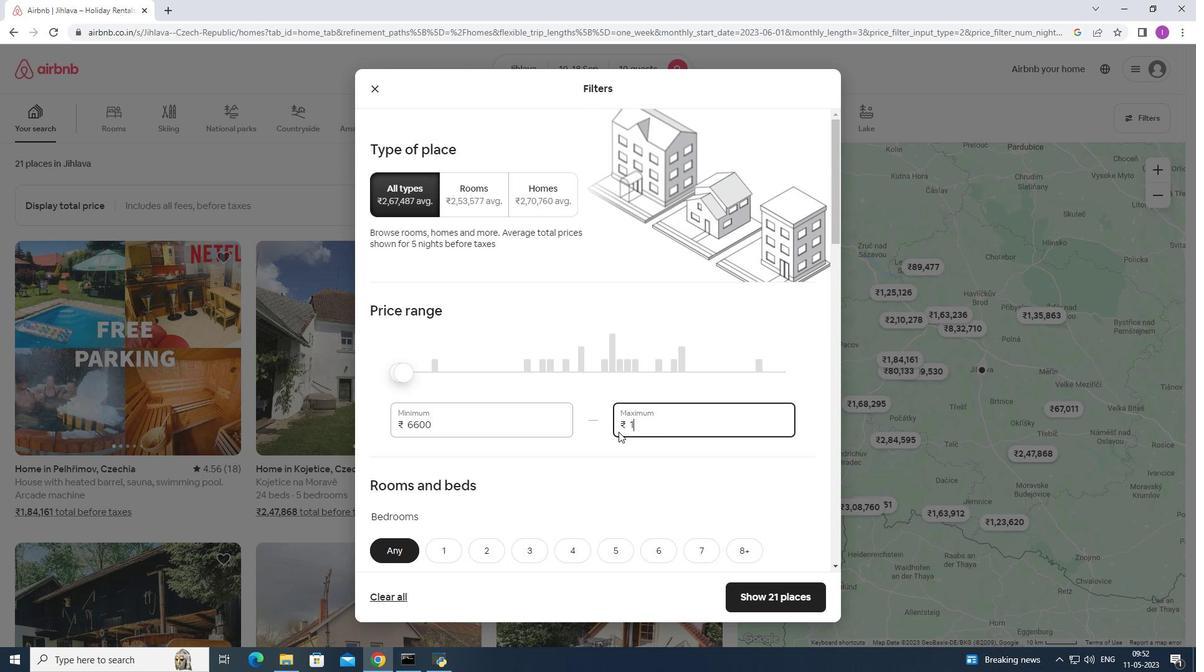
Action: Mouse moved to (613, 434)
Screenshot: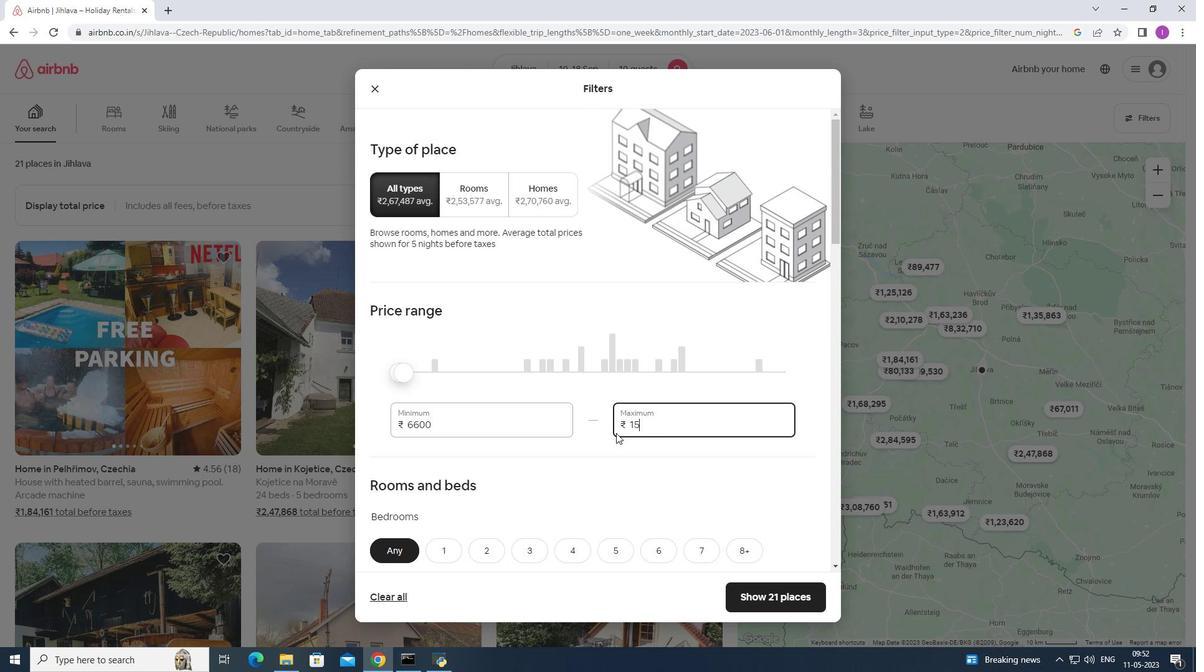 
Action: Key pressed 0
Screenshot: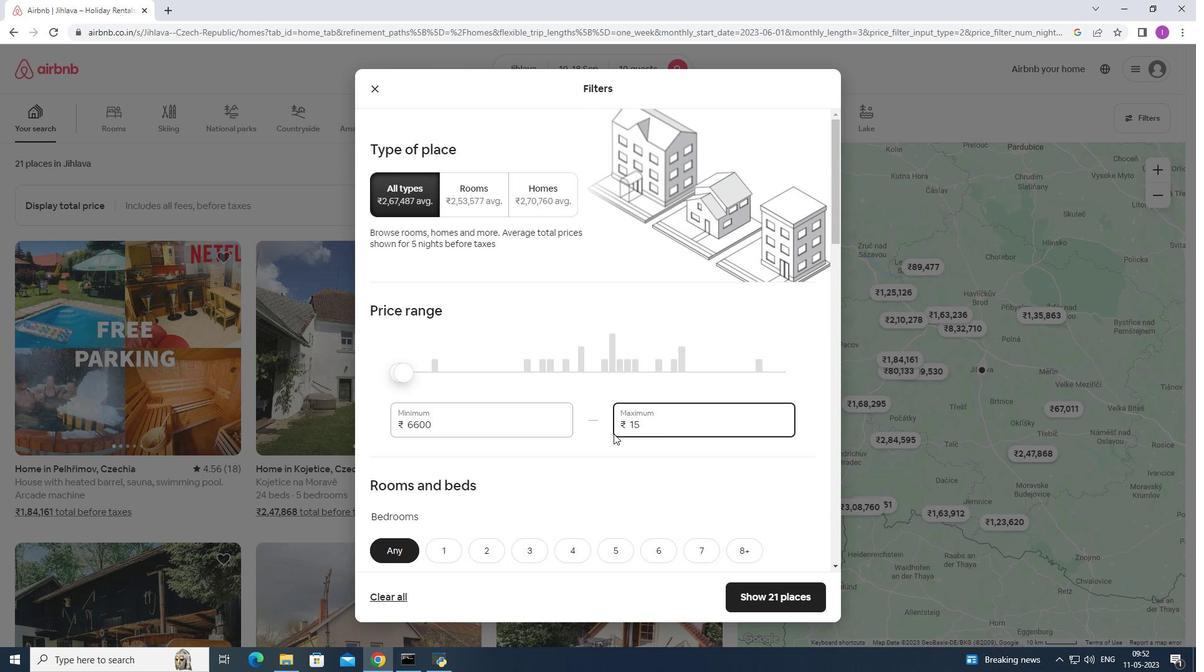 
Action: Mouse moved to (609, 434)
Screenshot: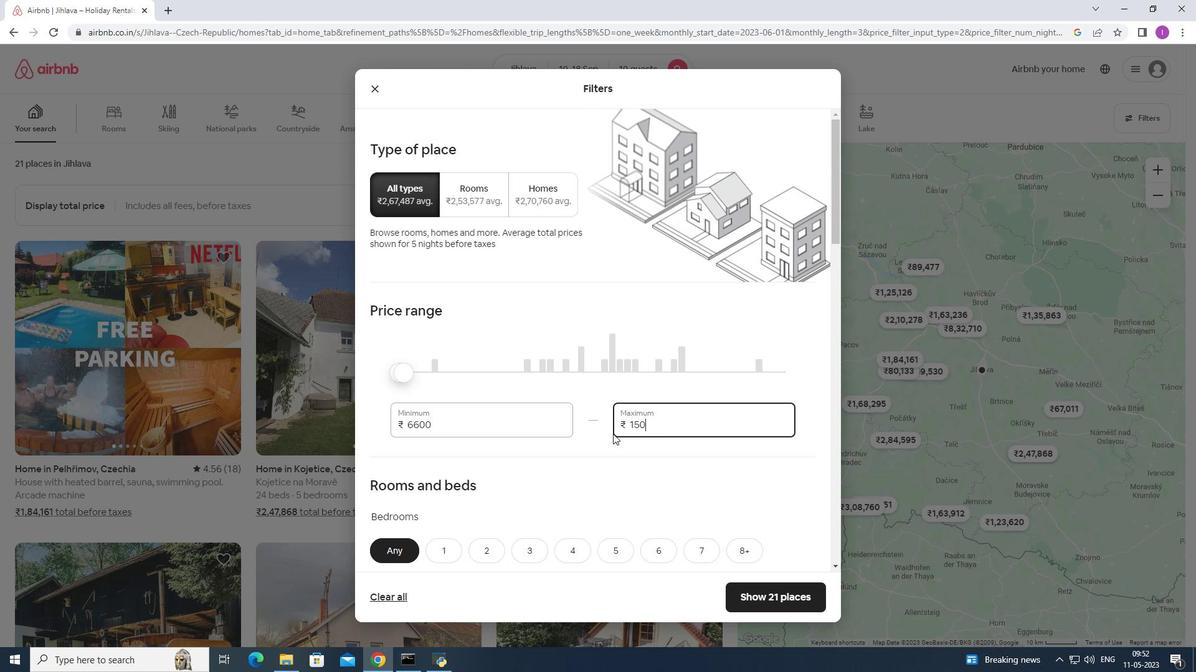
Action: Key pressed 0
Screenshot: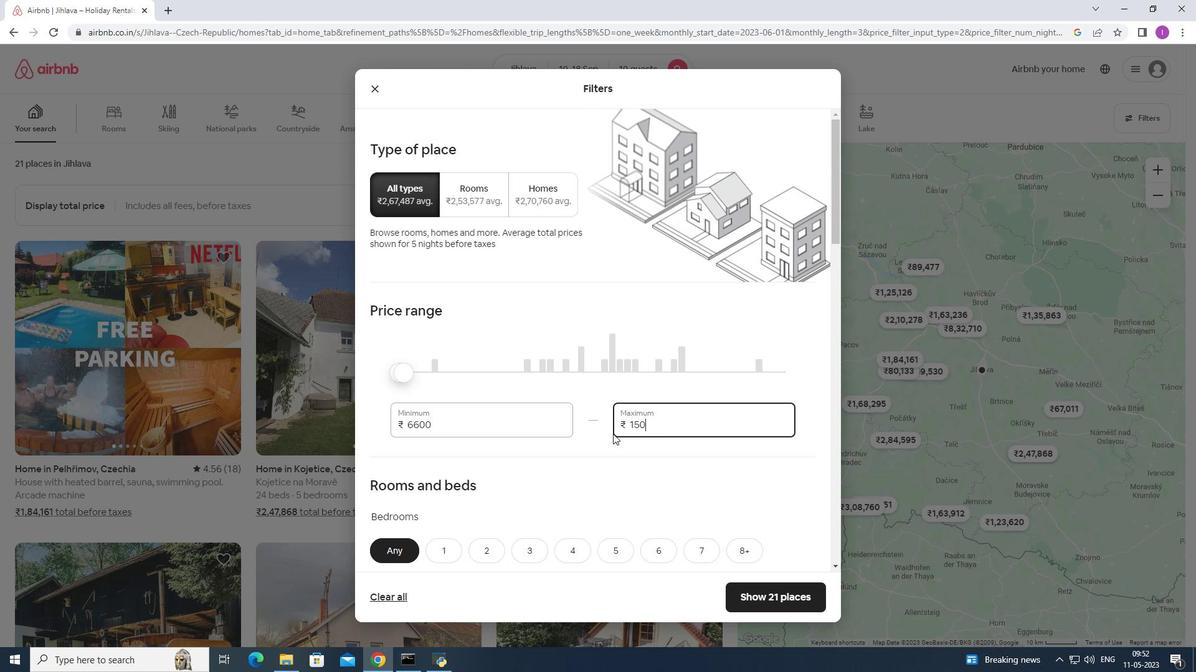 
Action: Mouse moved to (609, 434)
Screenshot: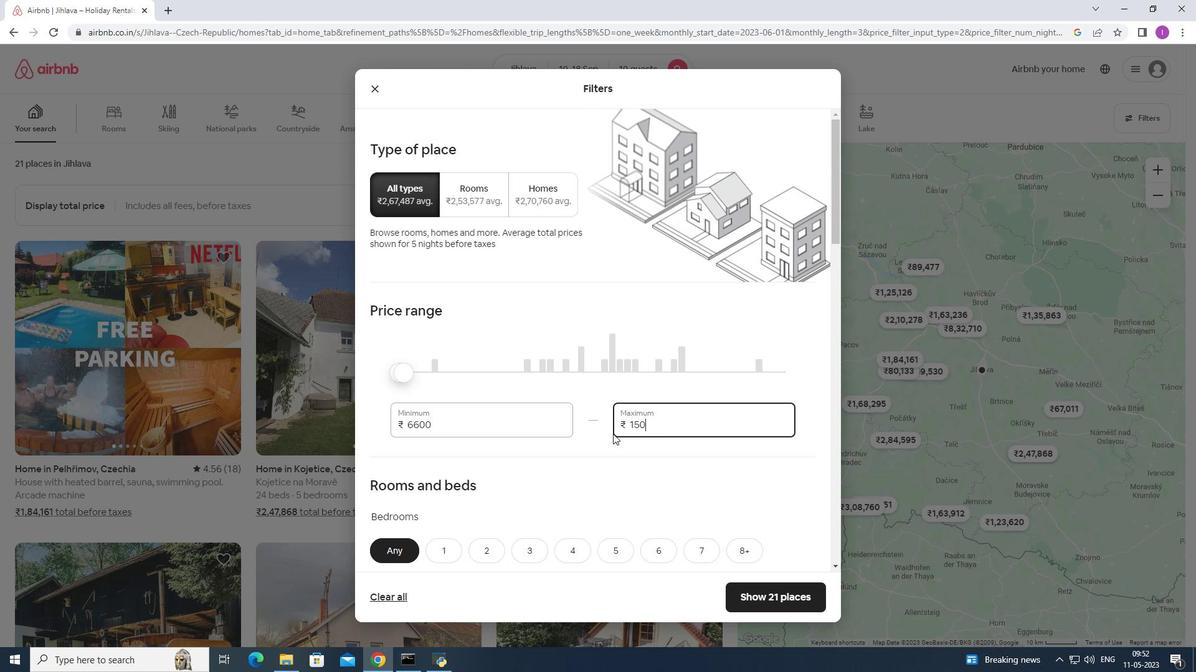 
Action: Key pressed 0
Screenshot: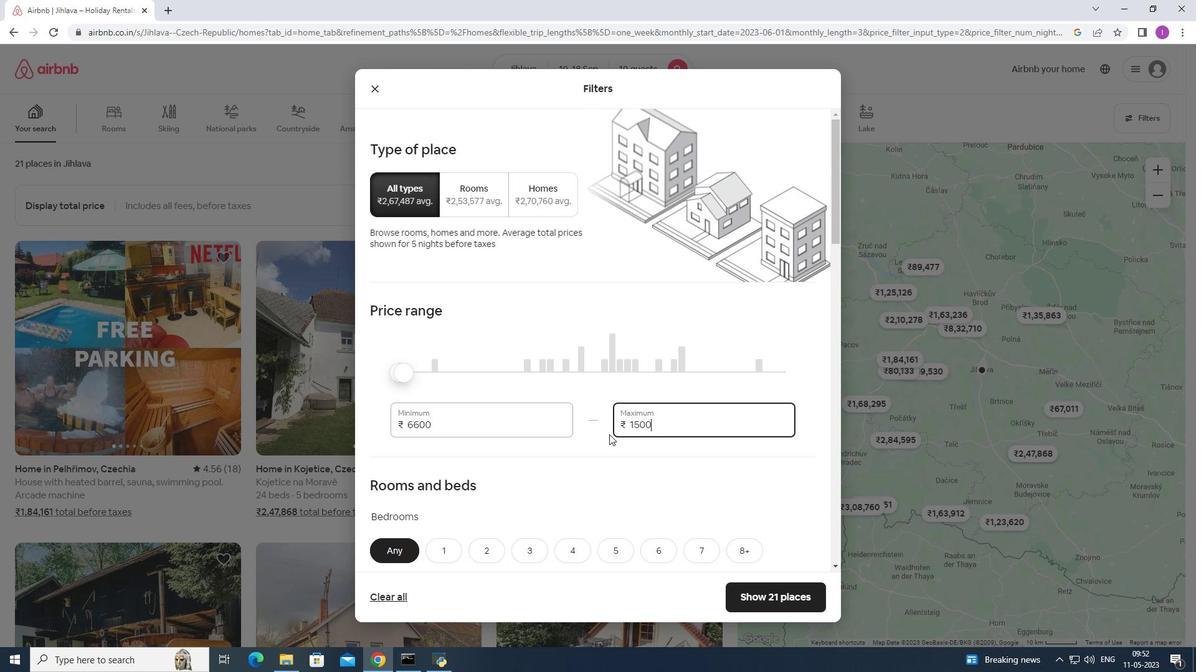 
Action: Mouse moved to (608, 435)
Screenshot: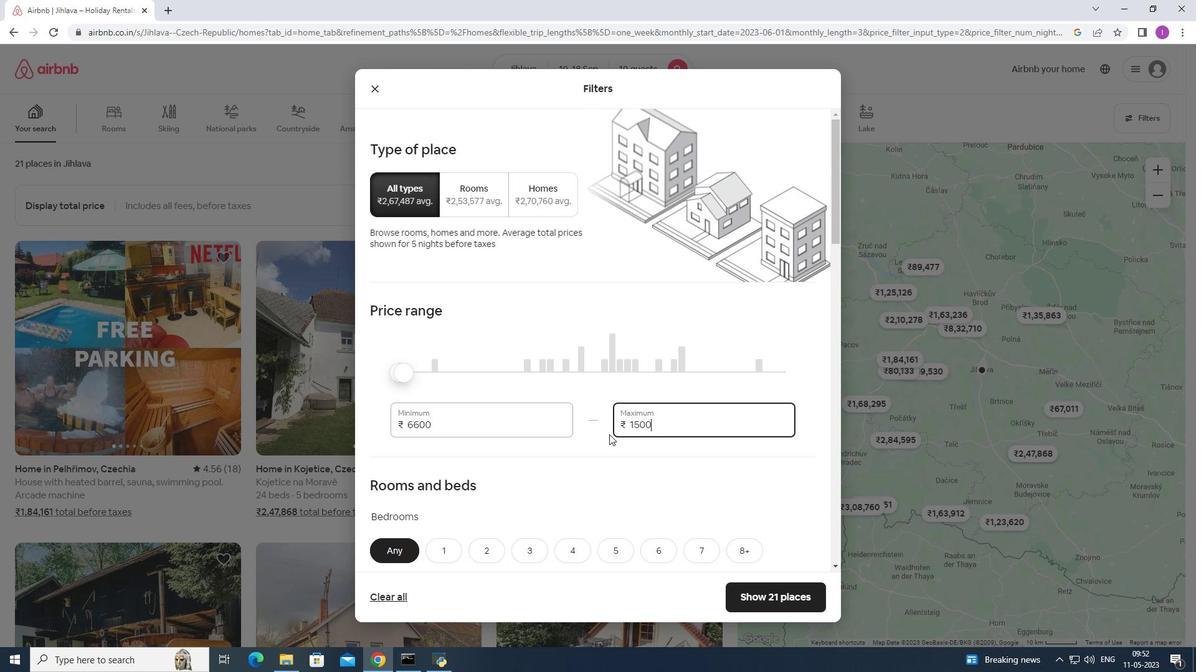 
Action: Key pressed 0
Screenshot: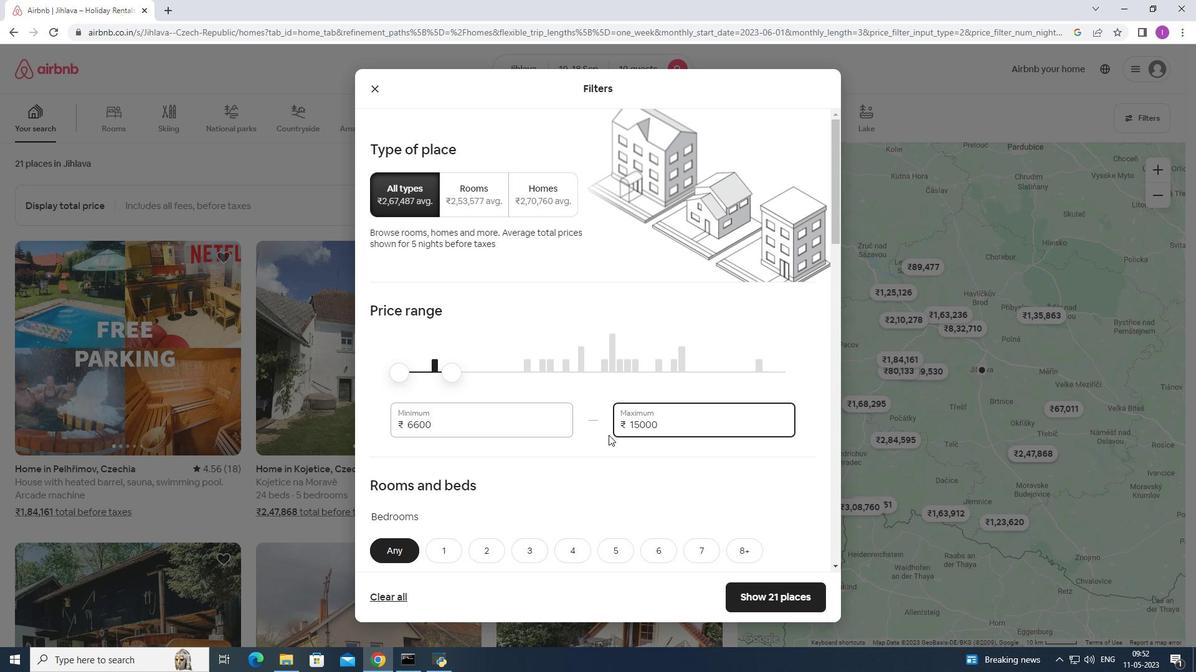 
Action: Mouse moved to (621, 434)
Screenshot: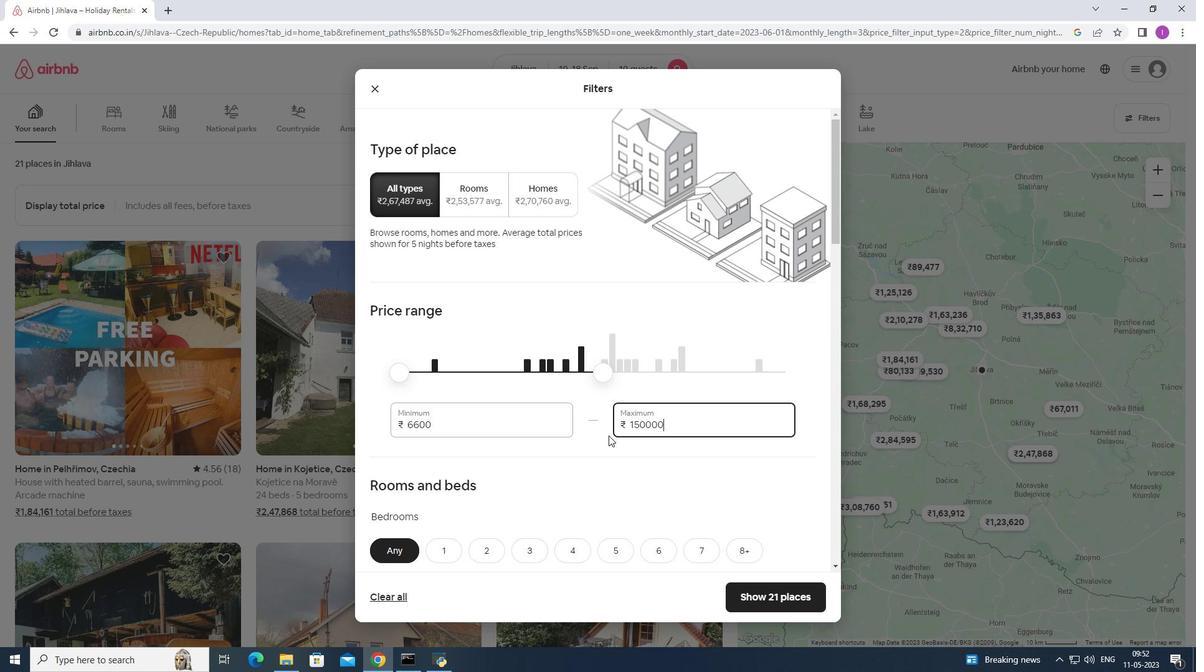 
Action: Key pressed <Key.backspace>
Screenshot: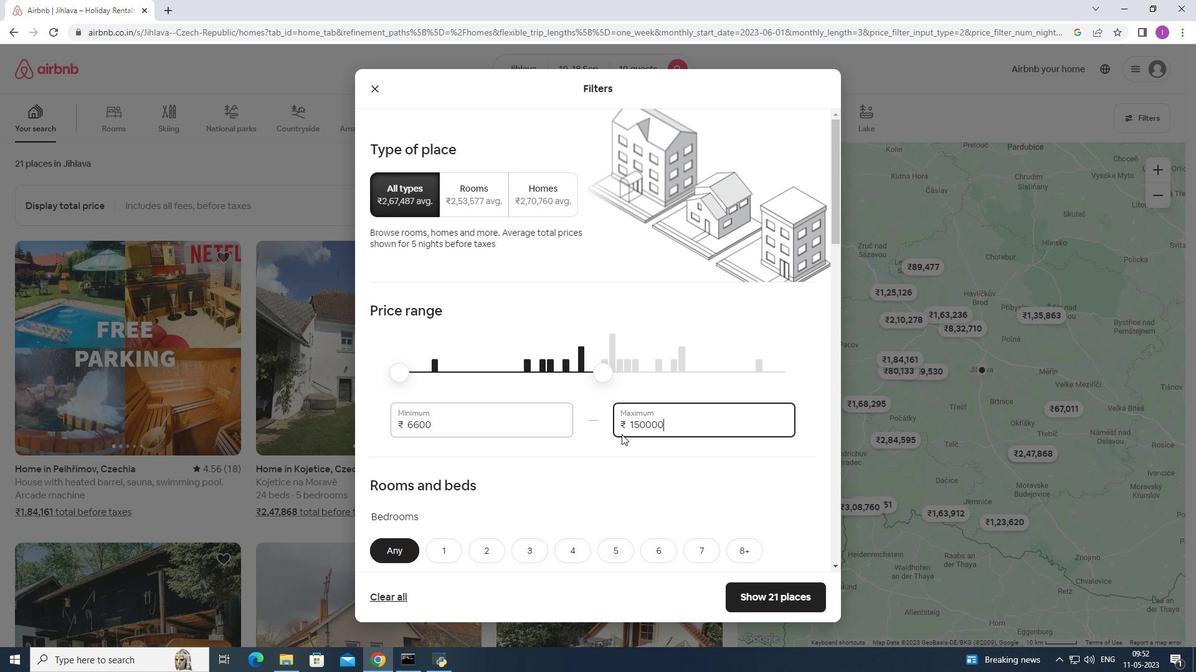 
Action: Mouse moved to (439, 420)
Screenshot: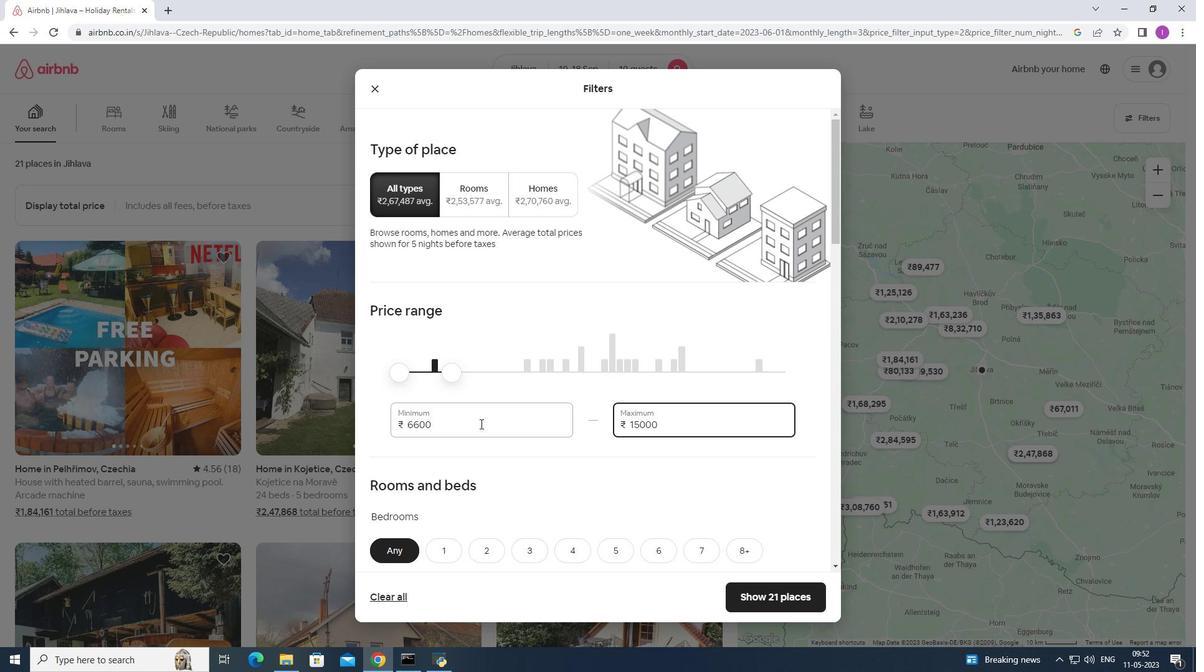 
Action: Mouse pressed left at (439, 420)
Screenshot: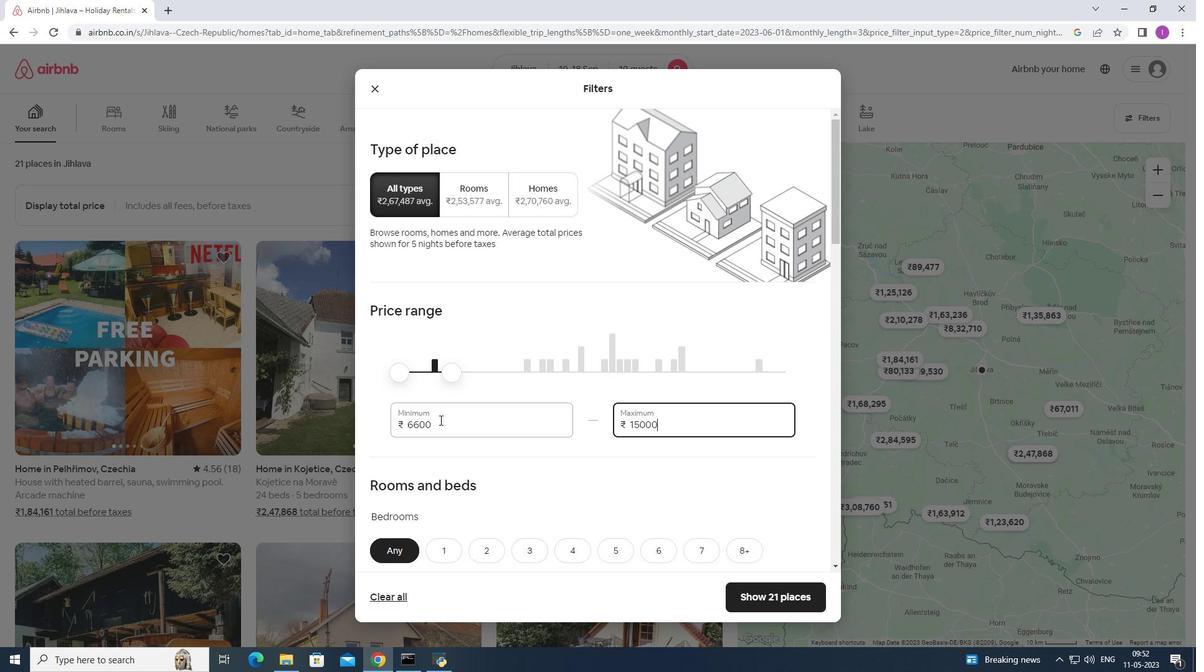 
Action: Mouse moved to (405, 432)
Screenshot: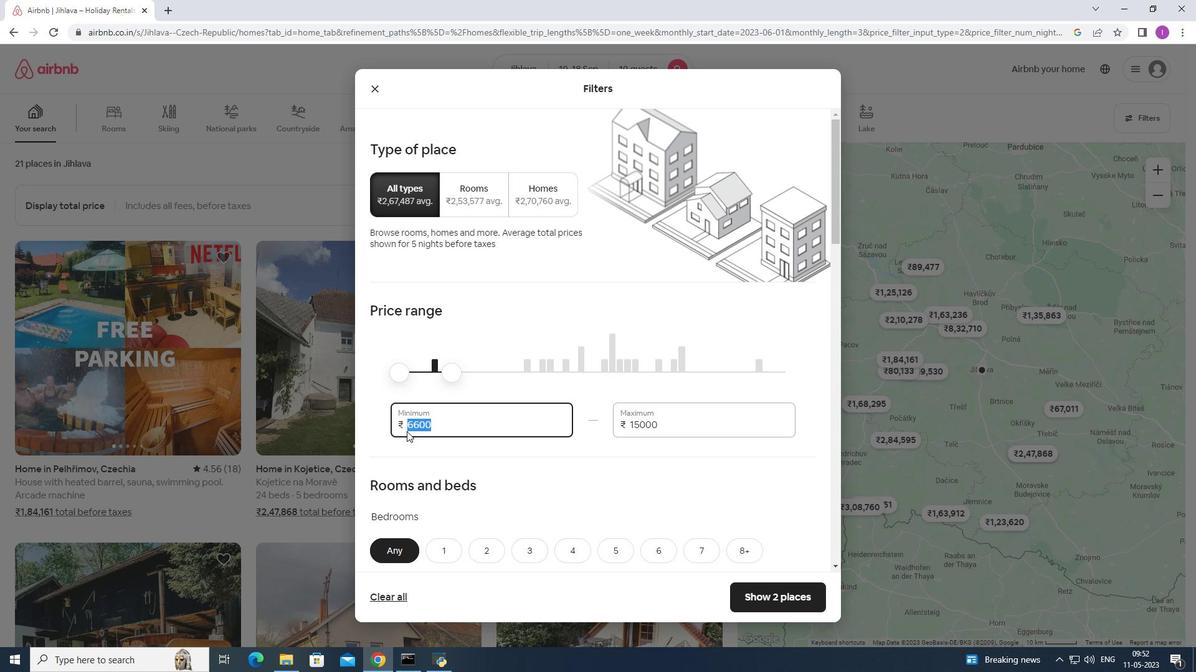 
Action: Key pressed 10000
Screenshot: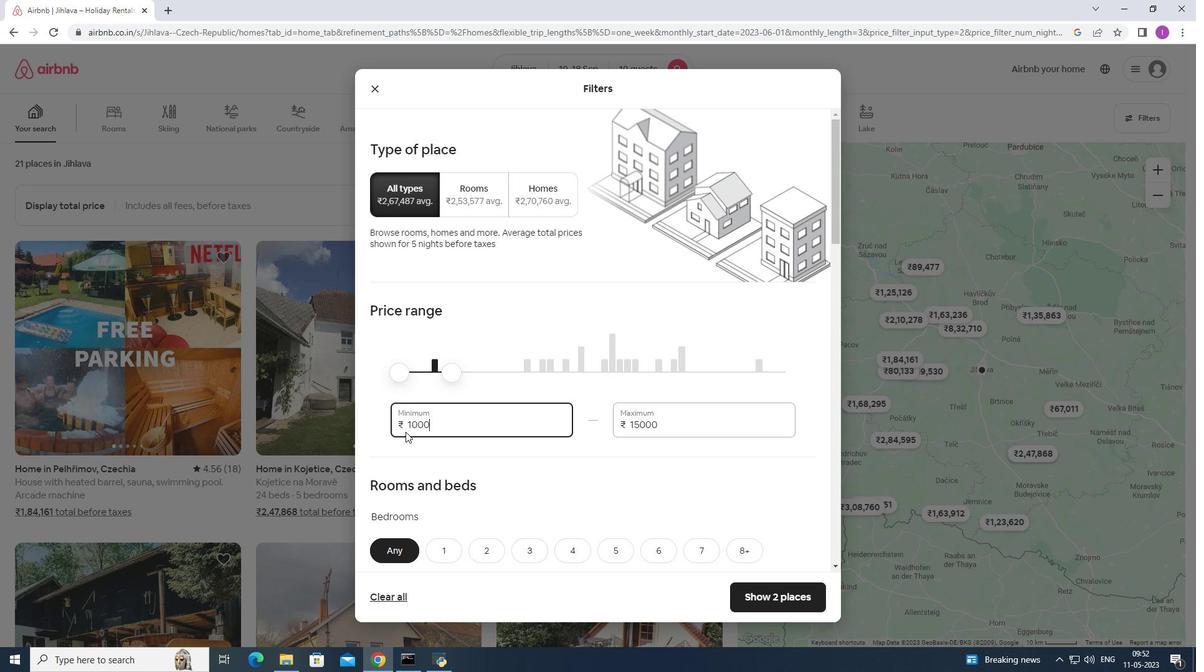 
Action: Mouse moved to (497, 507)
Screenshot: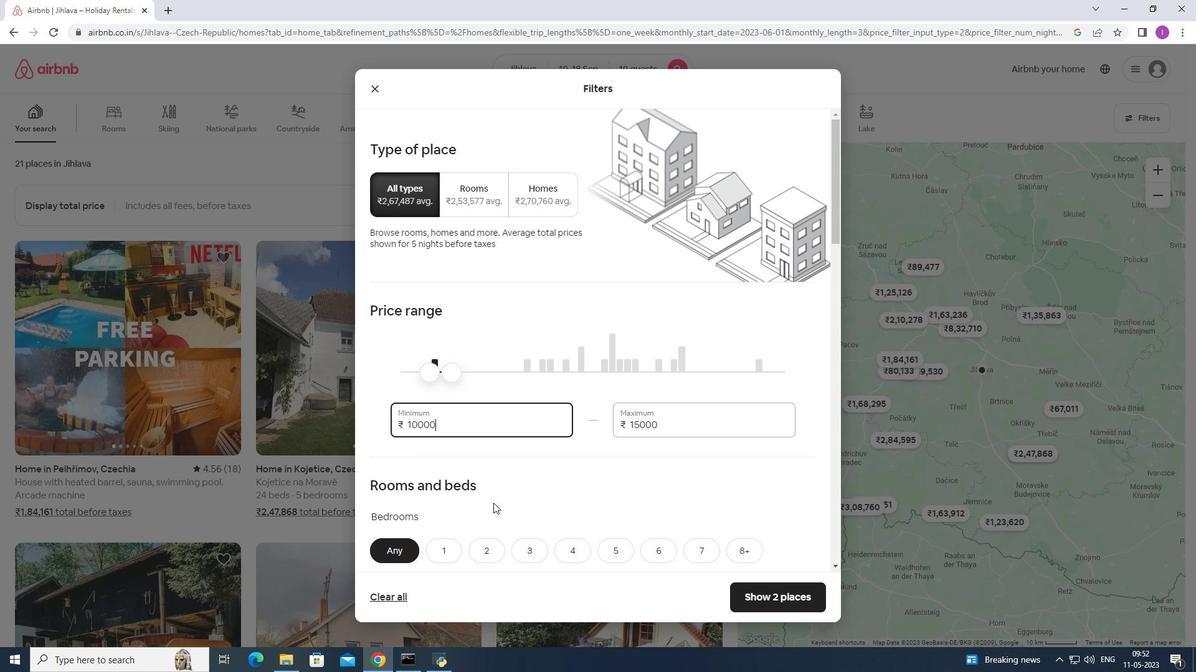 
Action: Mouse scrolled (497, 506) with delta (0, 0)
Screenshot: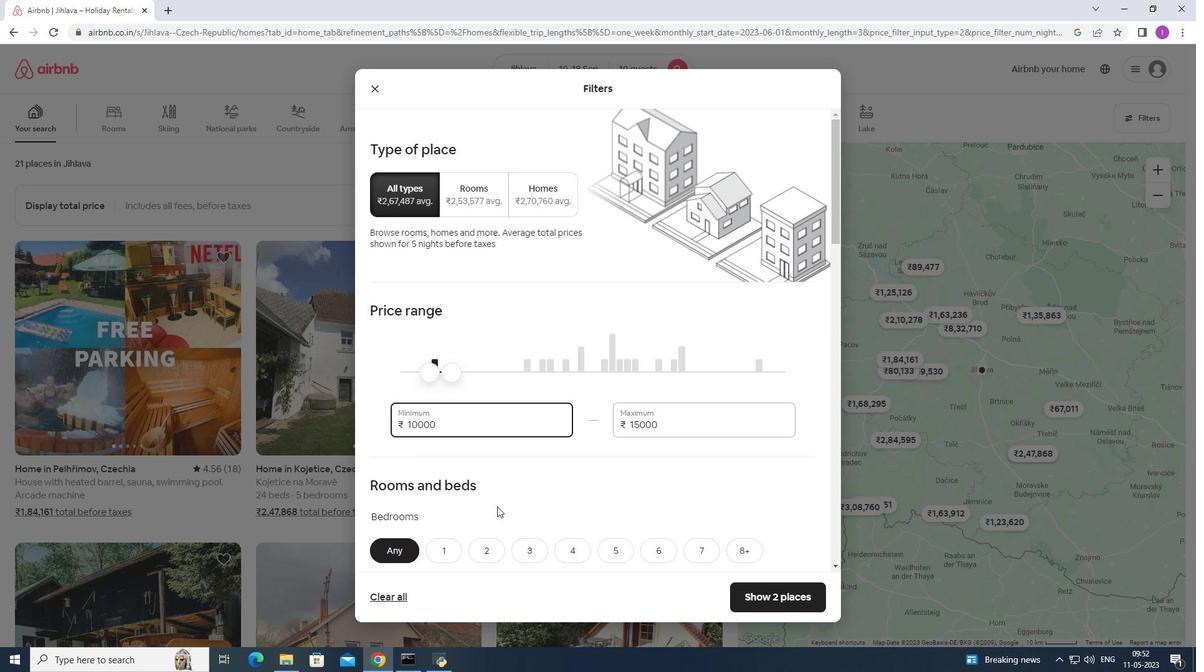 
Action: Mouse moved to (498, 507)
Screenshot: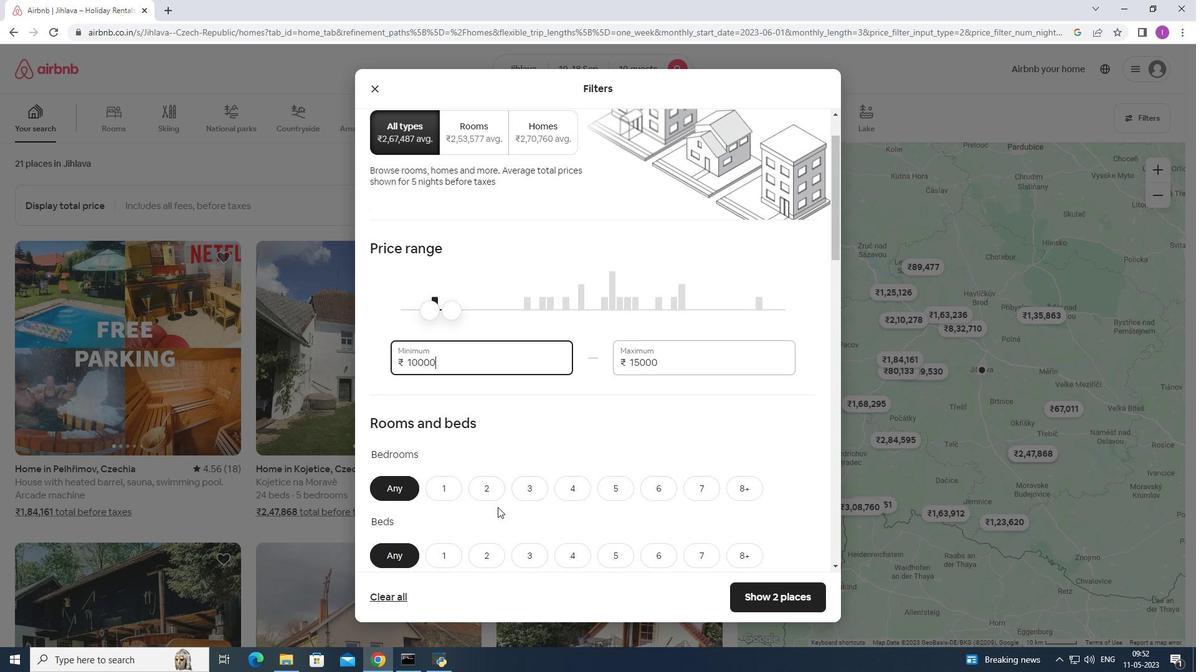 
Action: Mouse scrolled (498, 507) with delta (0, 0)
Screenshot: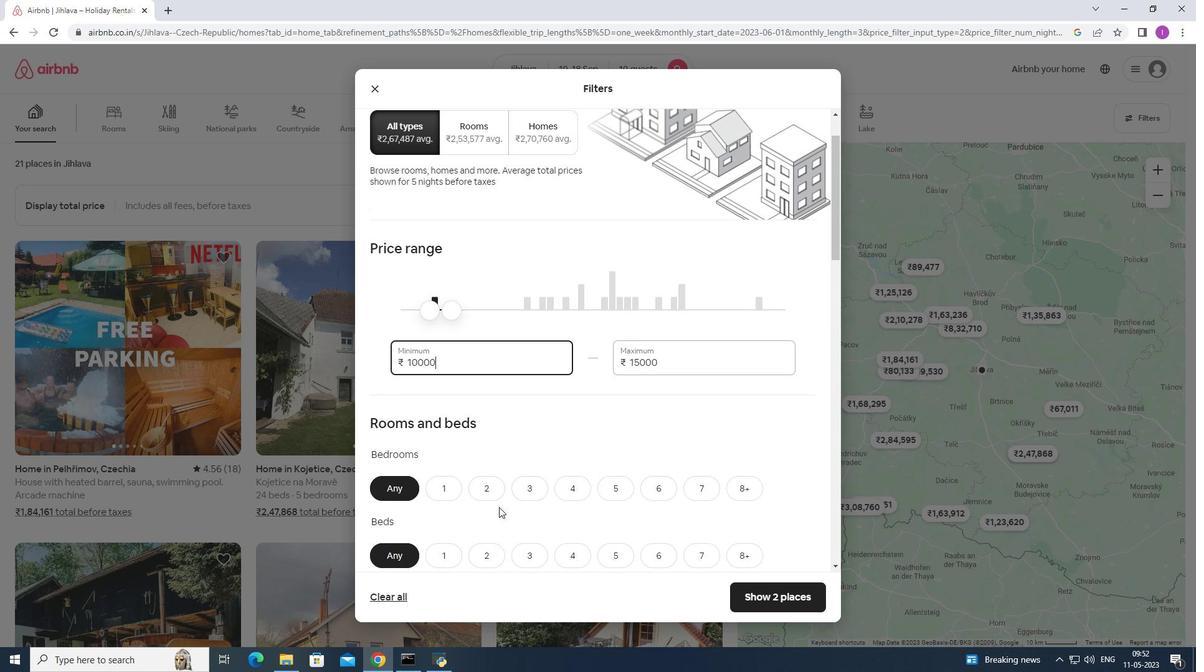 
Action: Mouse scrolled (498, 507) with delta (0, 0)
Screenshot: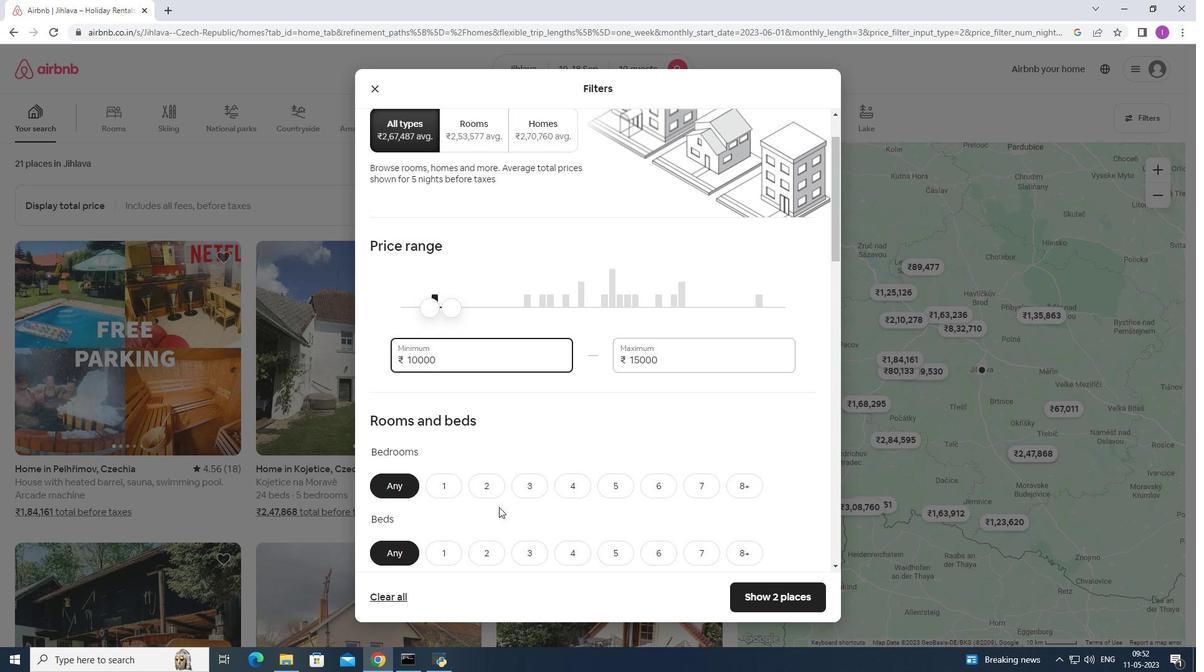 
Action: Mouse moved to (517, 494)
Screenshot: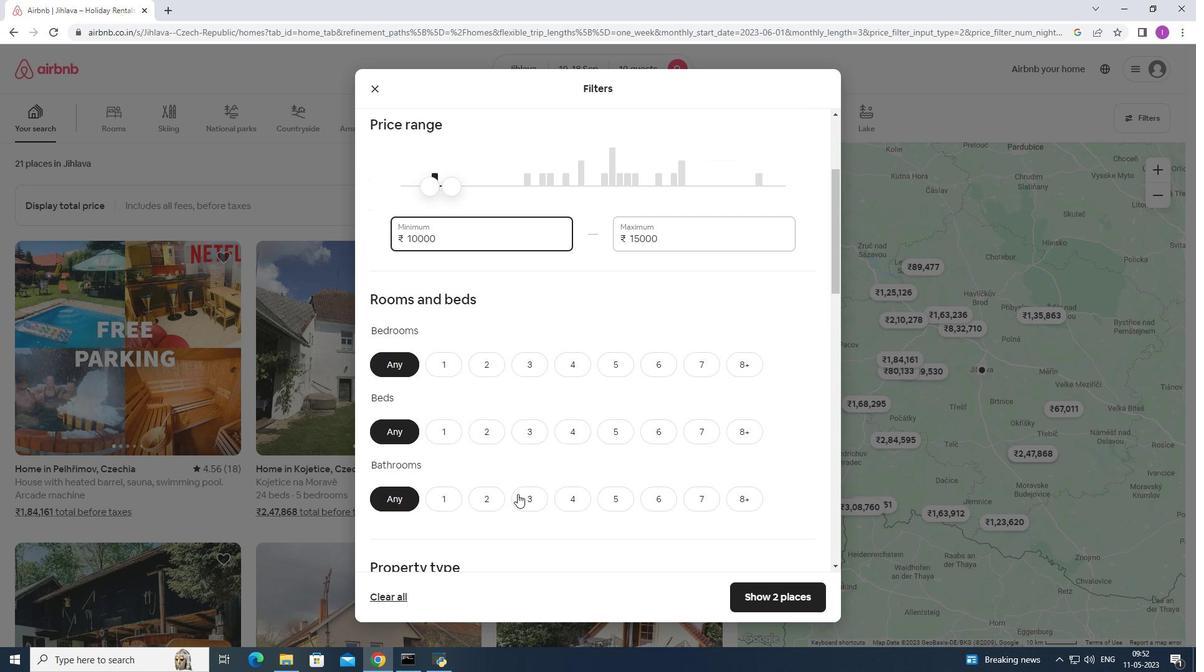 
Action: Mouse scrolled (517, 494) with delta (0, 0)
Screenshot: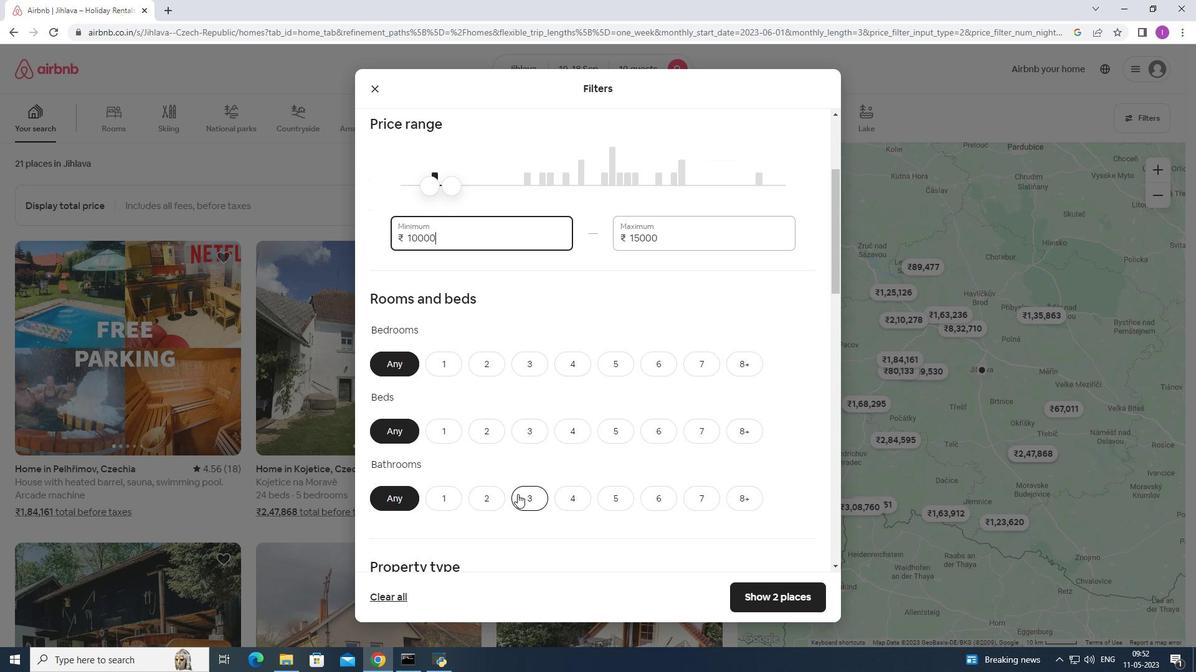 
Action: Mouse moved to (624, 302)
Screenshot: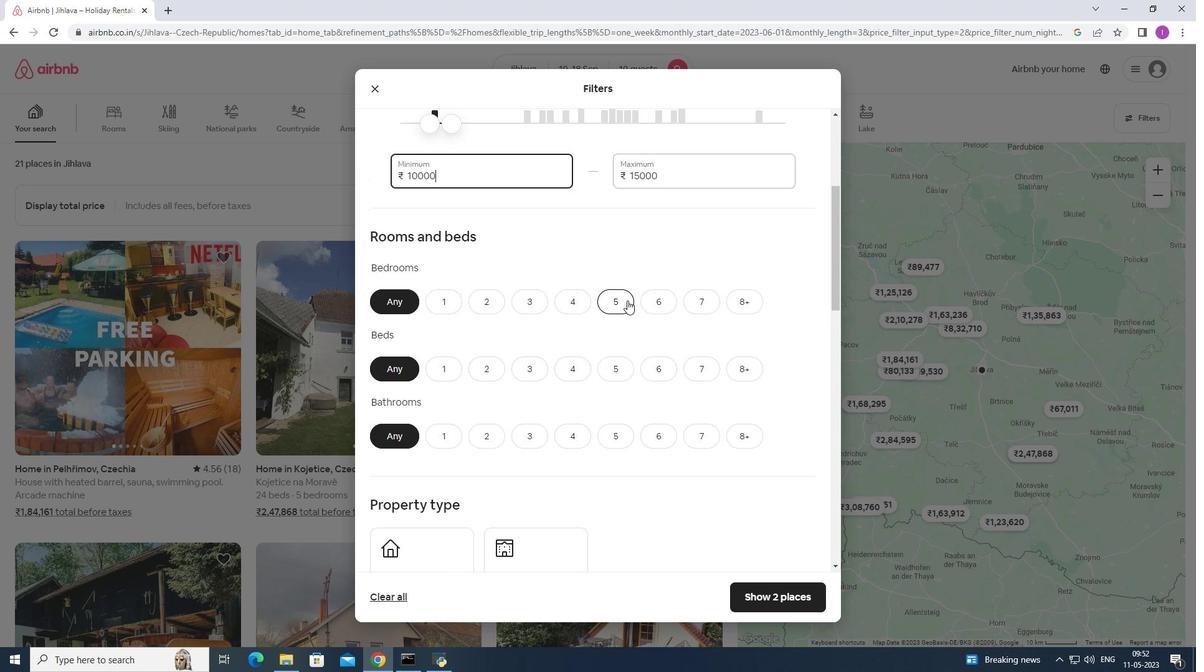 
Action: Mouse pressed left at (624, 302)
Screenshot: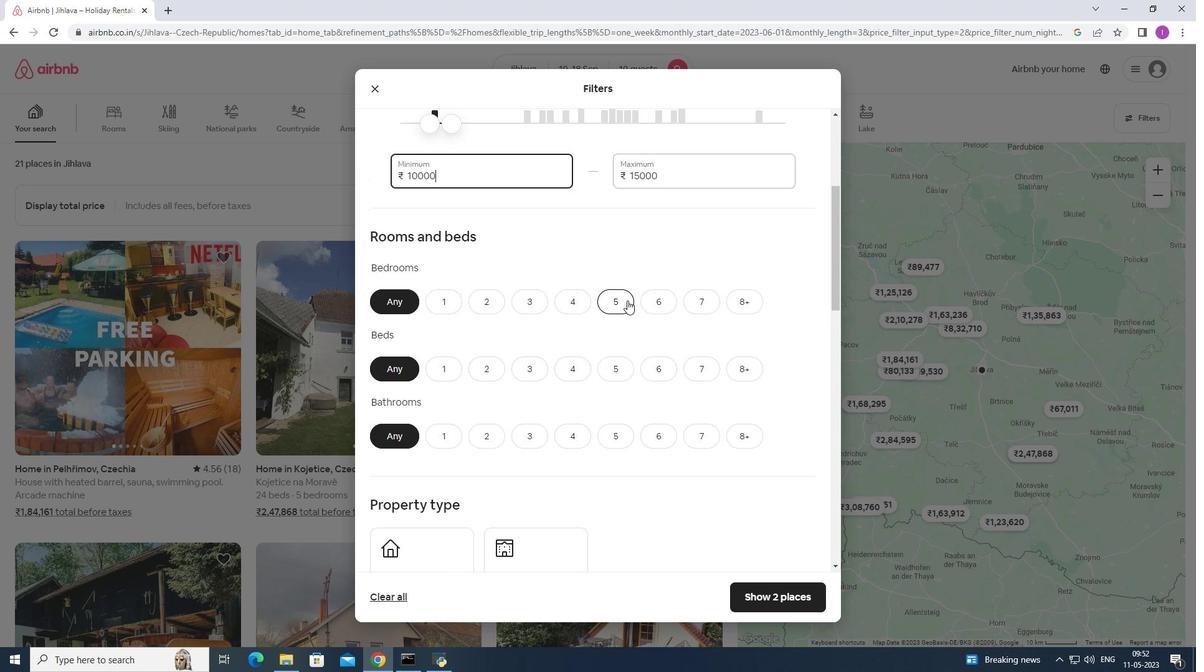 
Action: Mouse moved to (751, 374)
Screenshot: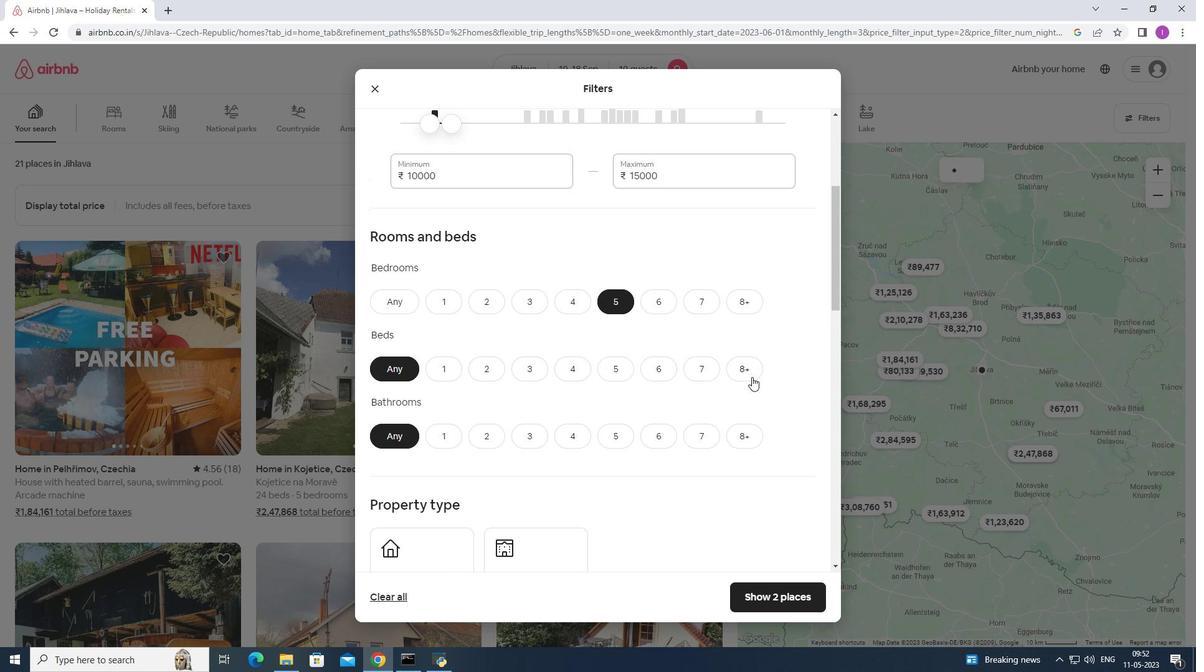 
Action: Mouse pressed left at (751, 374)
Screenshot: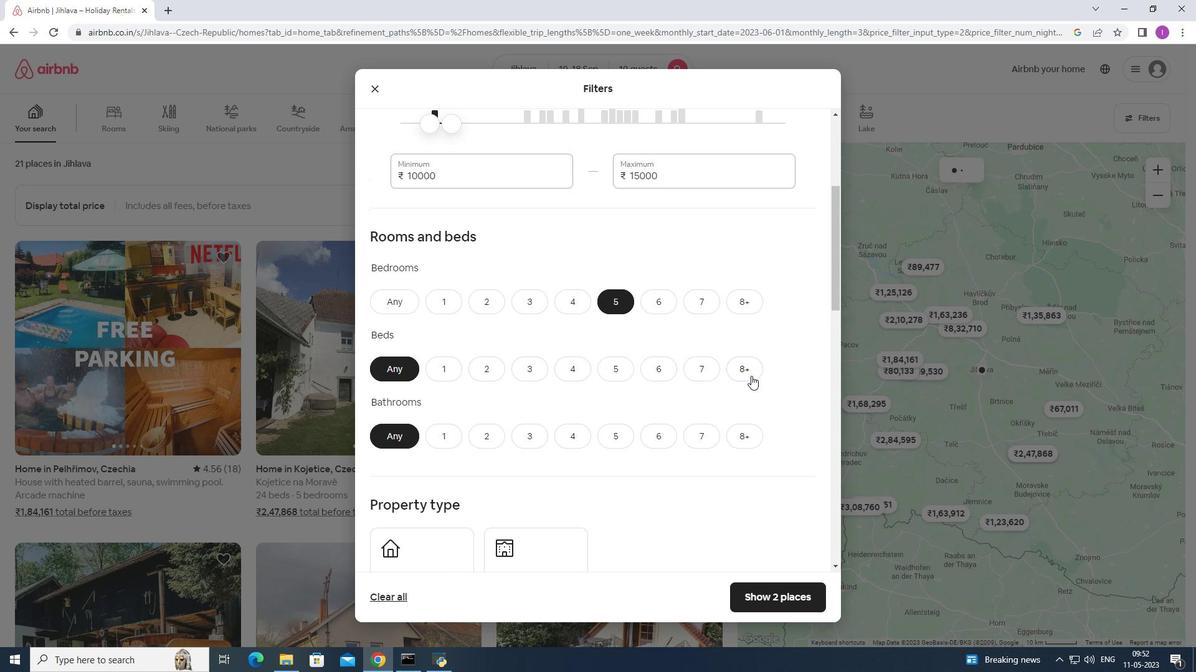 
Action: Mouse moved to (606, 446)
Screenshot: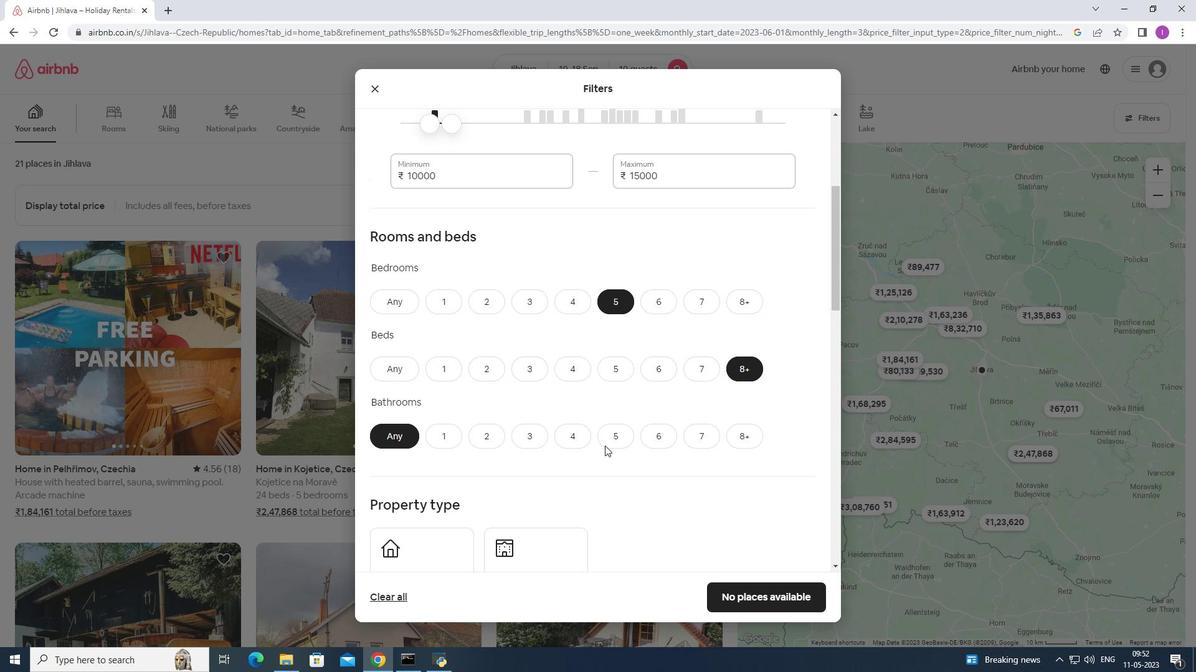 
Action: Mouse pressed left at (606, 446)
Screenshot: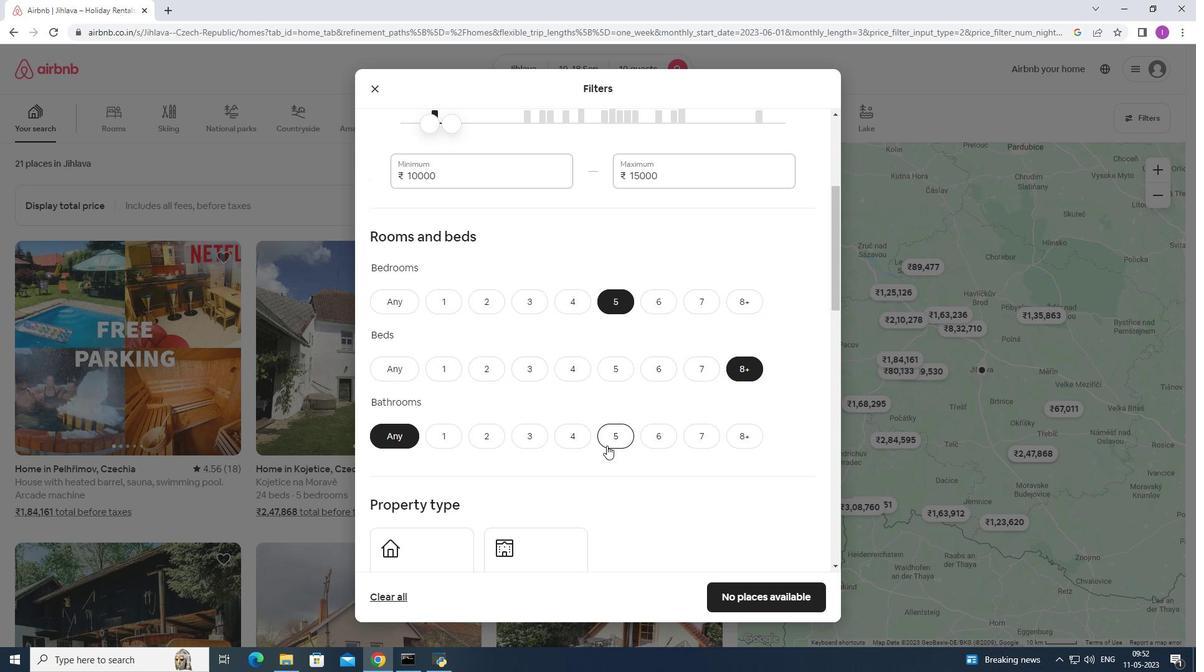 
Action: Mouse moved to (609, 502)
Screenshot: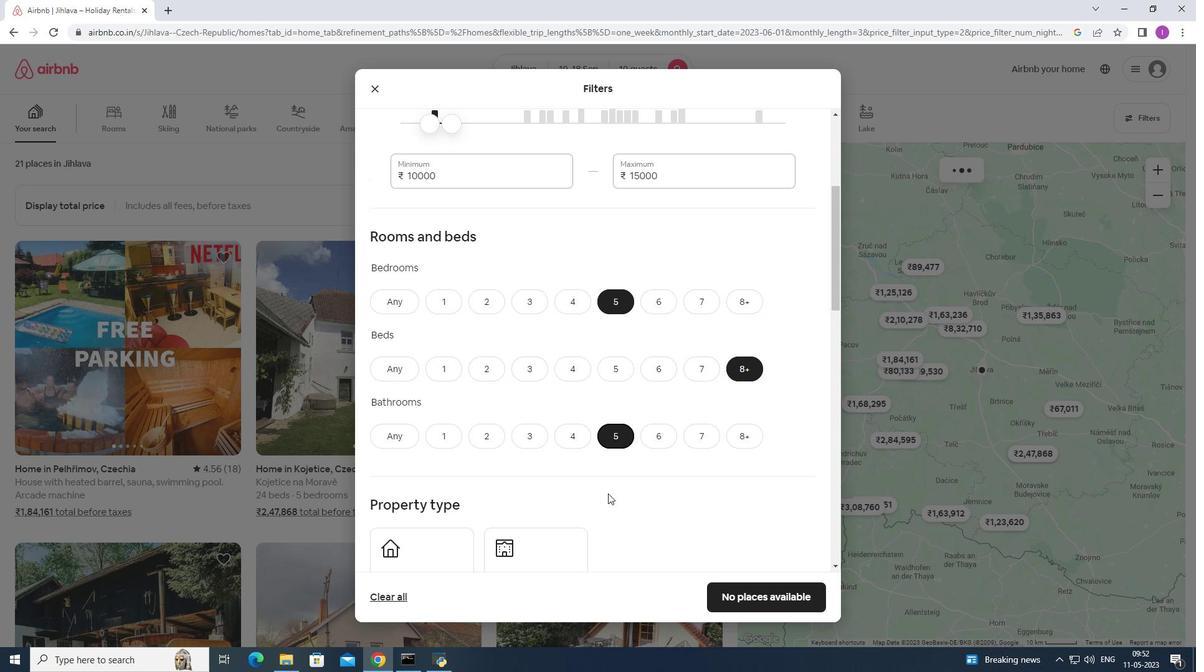 
Action: Mouse scrolled (609, 502) with delta (0, 0)
Screenshot: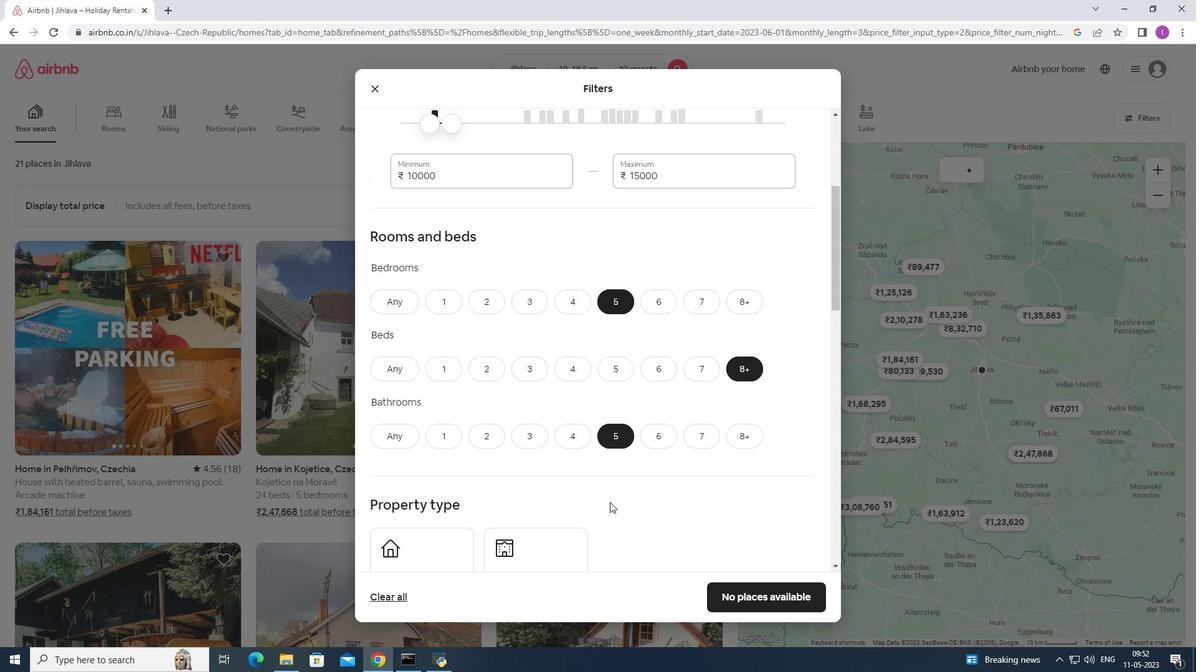 
Action: Mouse scrolled (609, 502) with delta (0, 0)
Screenshot: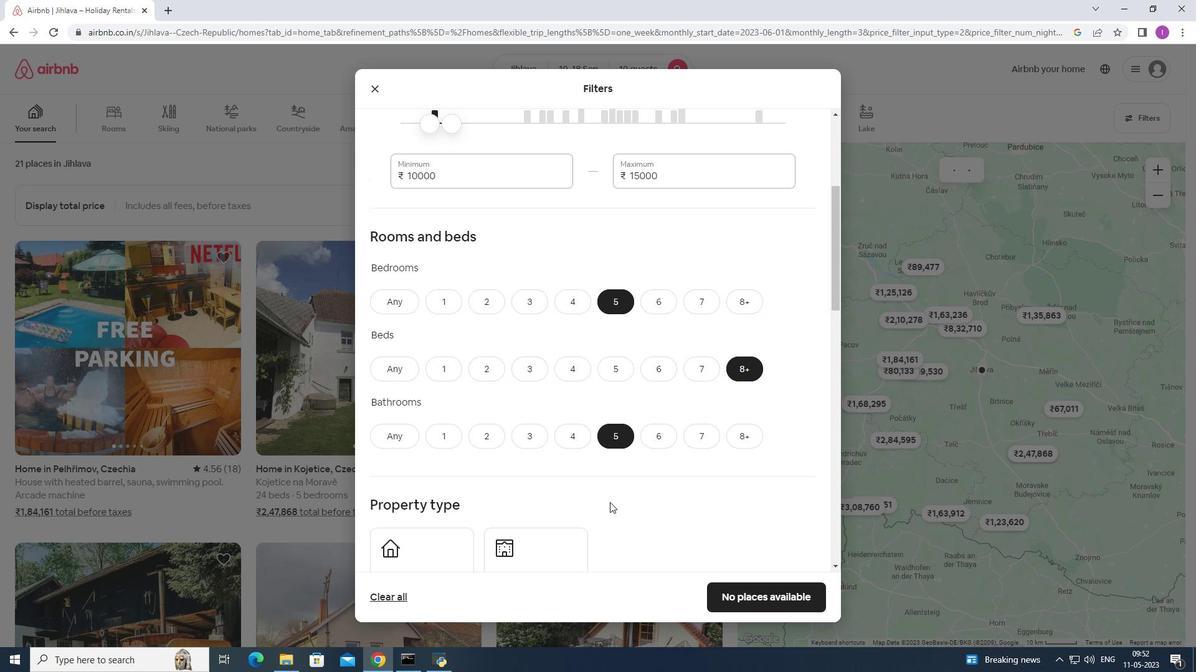 
Action: Mouse moved to (608, 498)
Screenshot: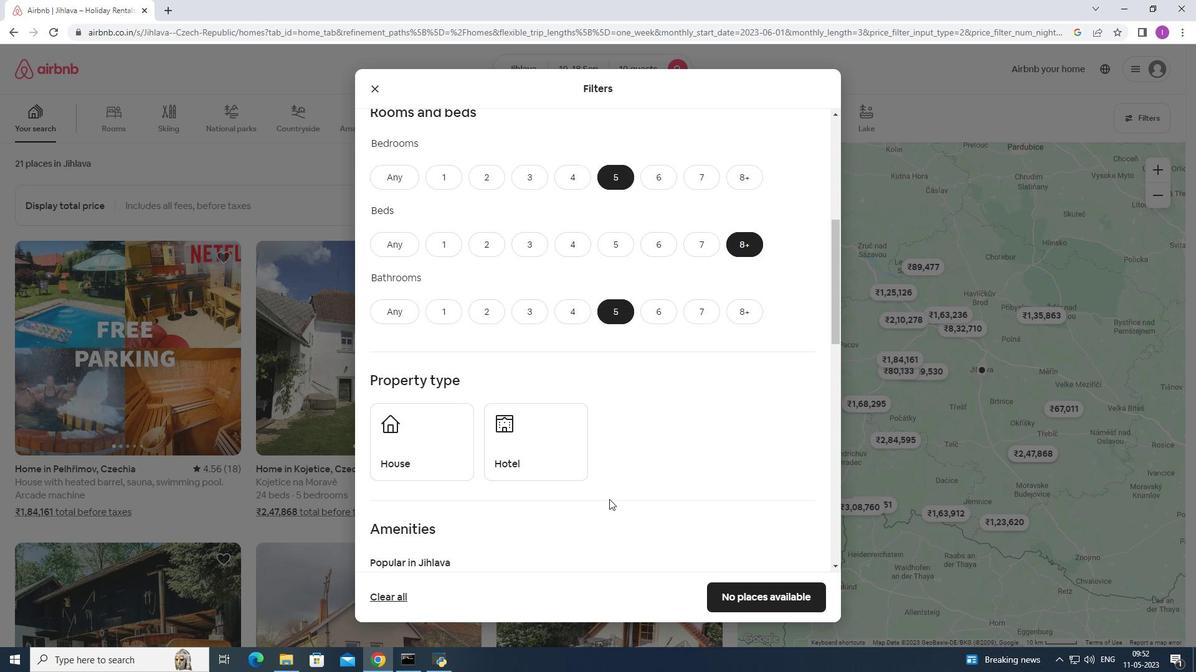 
Action: Mouse scrolled (608, 497) with delta (0, 0)
Screenshot: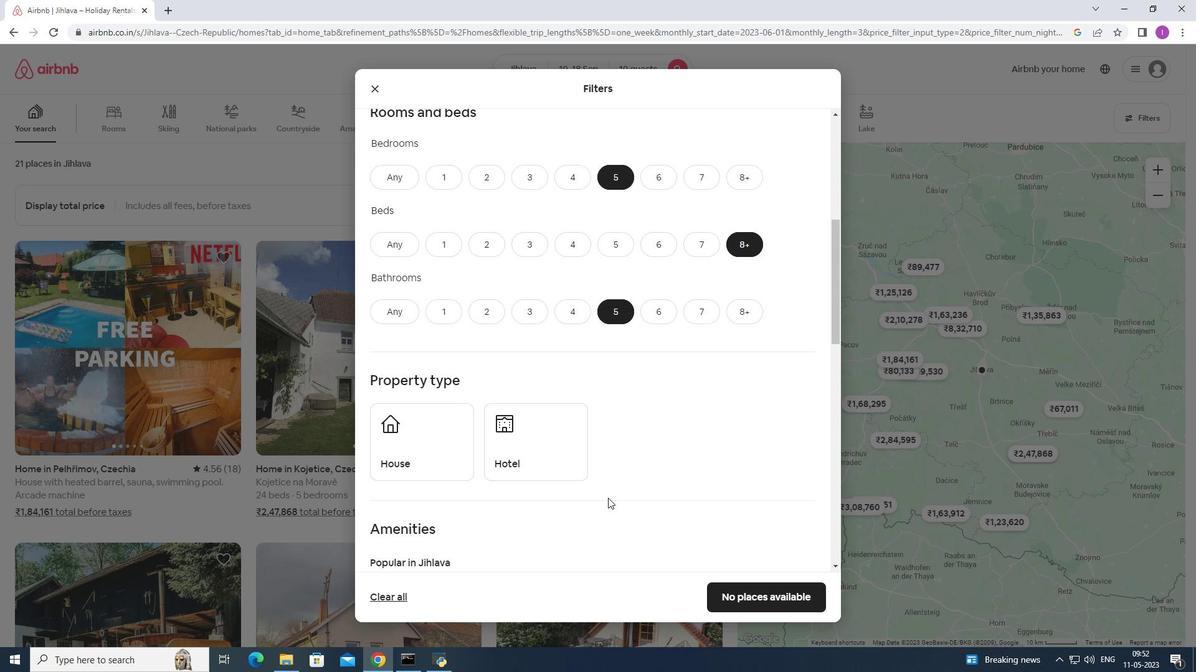 
Action: Mouse moved to (462, 393)
Screenshot: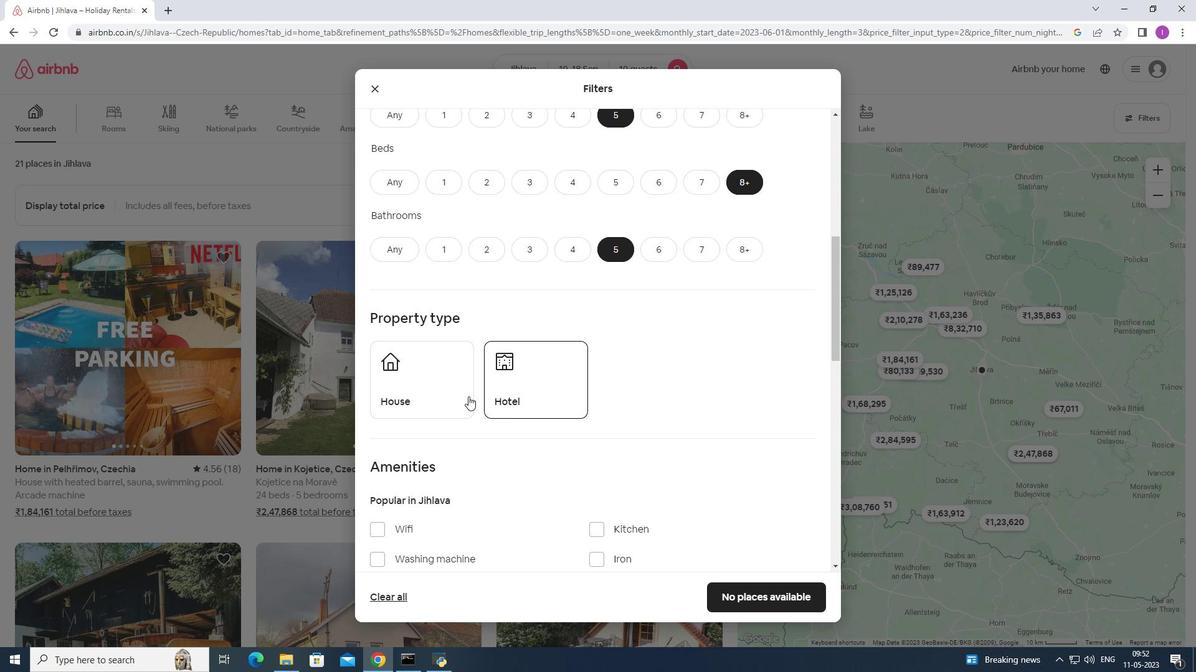
Action: Mouse pressed left at (462, 393)
Screenshot: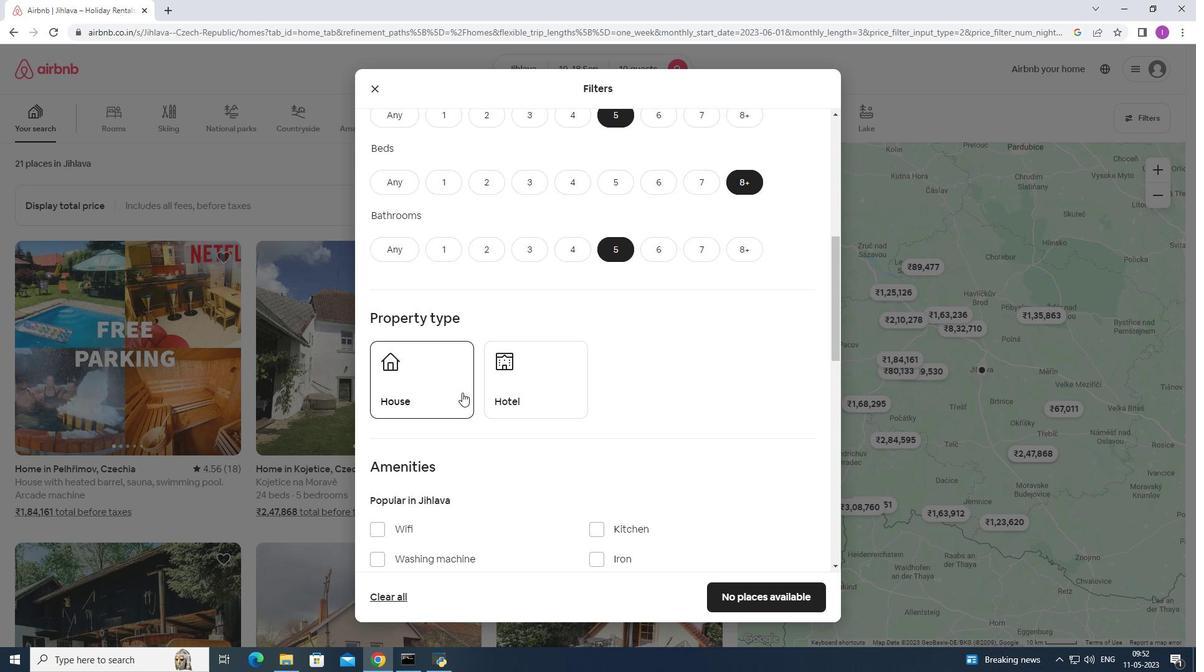 
Action: Mouse moved to (553, 431)
Screenshot: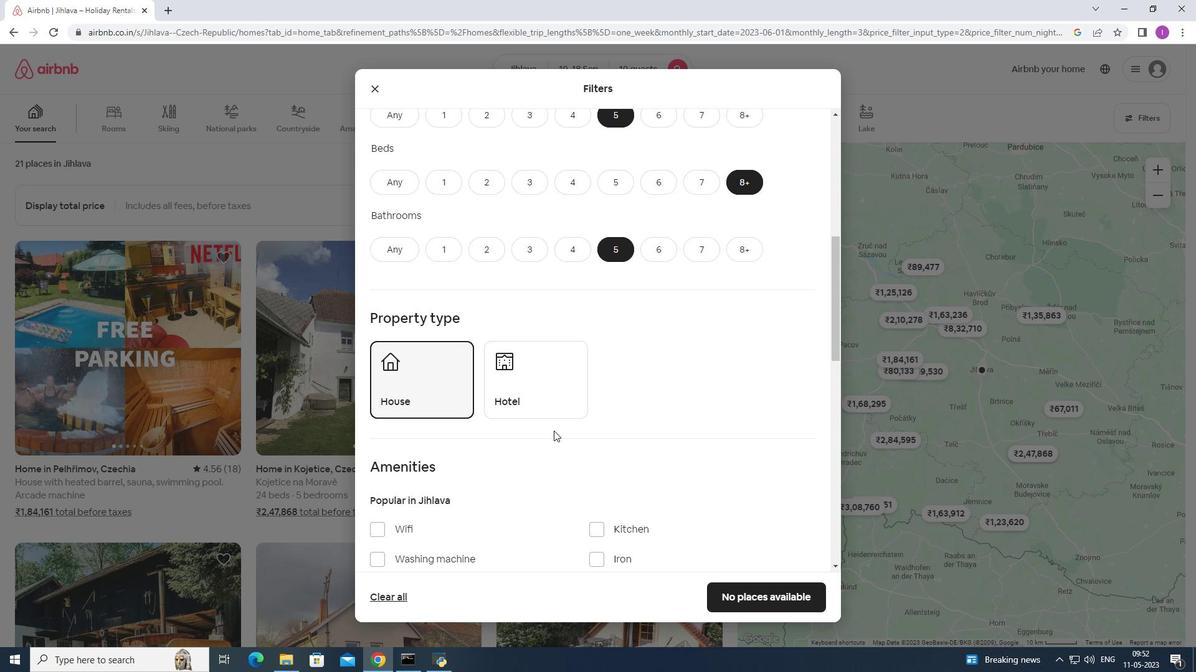 
Action: Mouse scrolled (553, 431) with delta (0, 0)
Screenshot: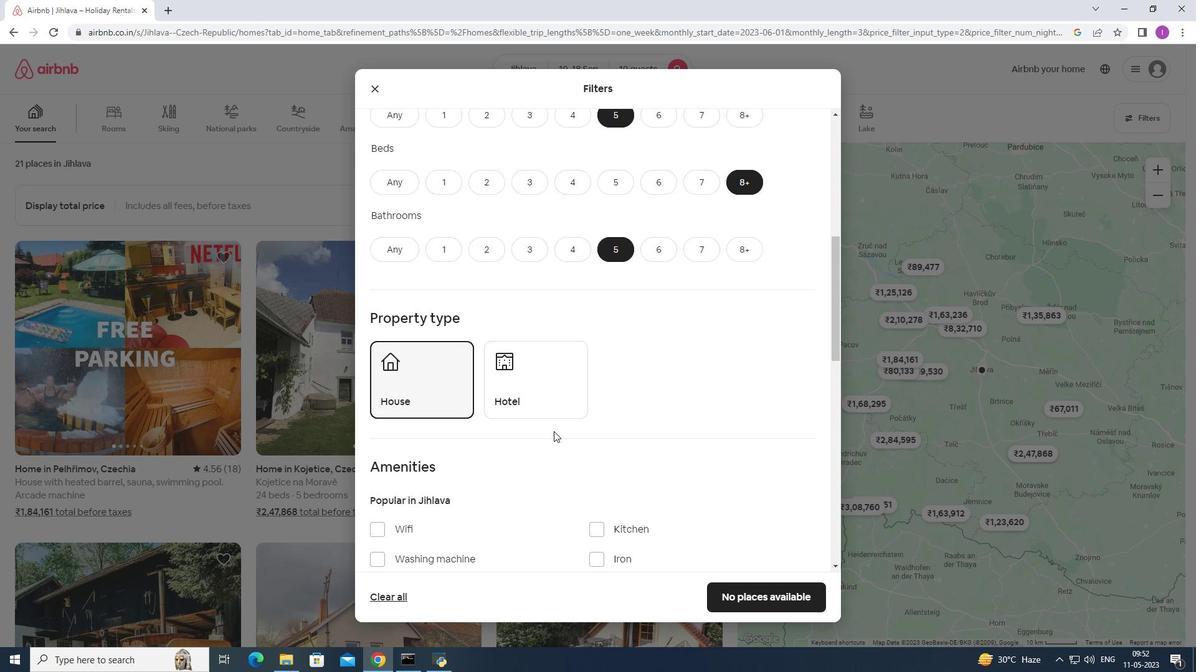 
Action: Mouse scrolled (553, 431) with delta (0, 0)
Screenshot: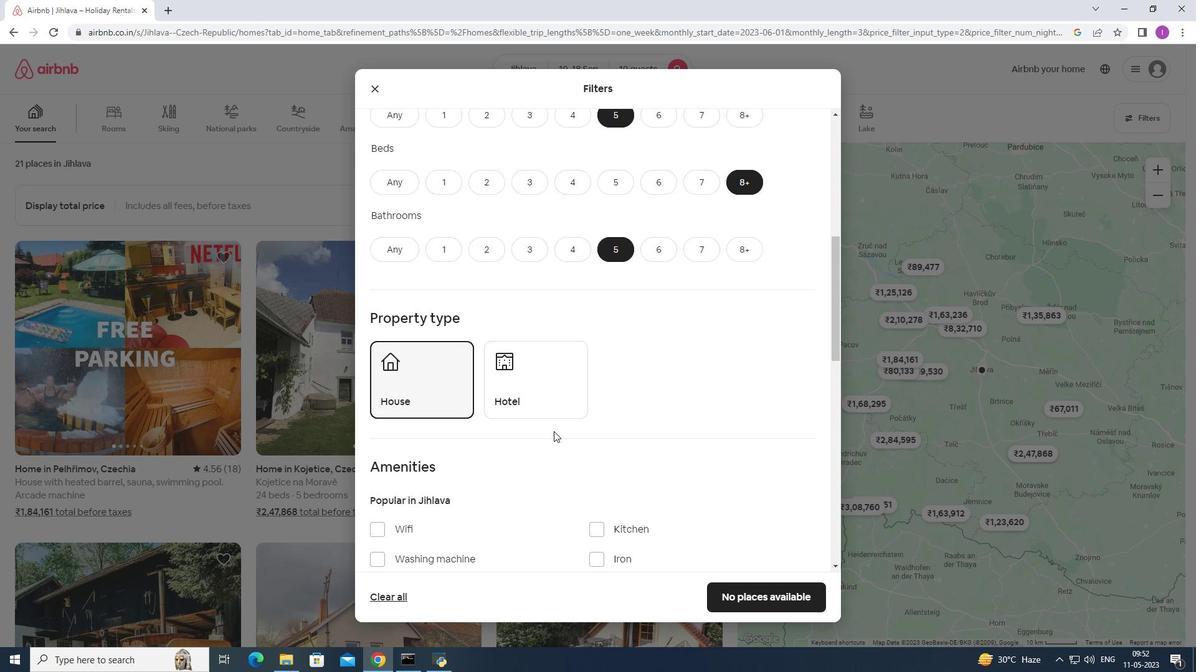 
Action: Mouse moved to (553, 366)
Screenshot: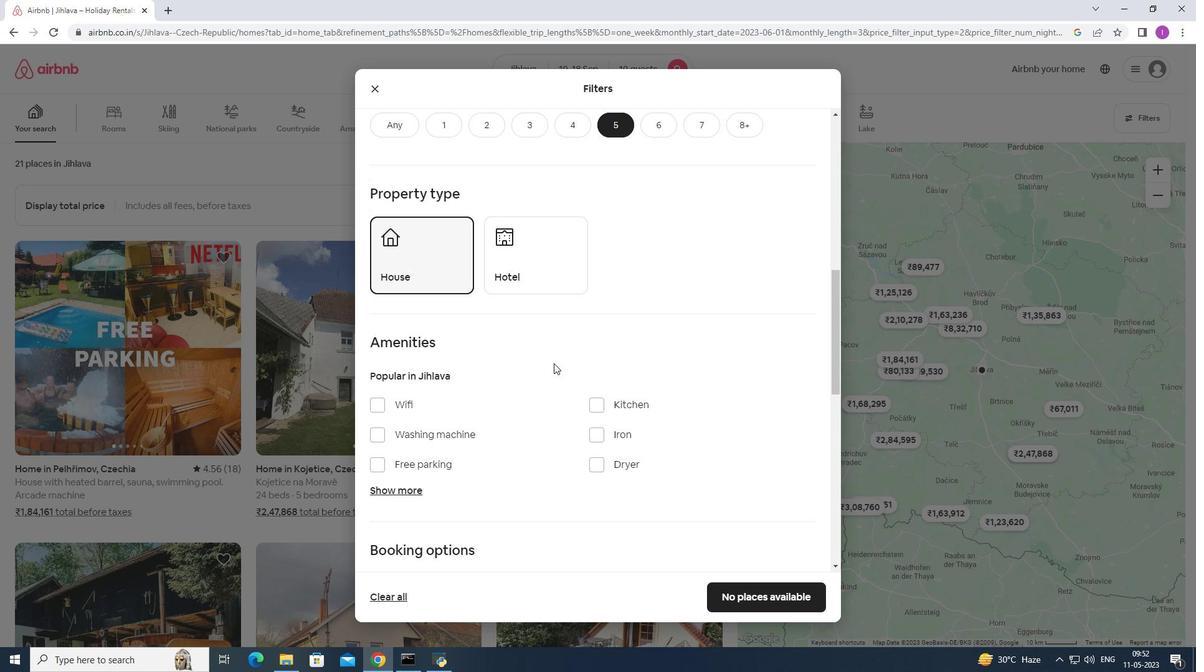 
Action: Mouse scrolled (553, 365) with delta (0, 0)
Screenshot: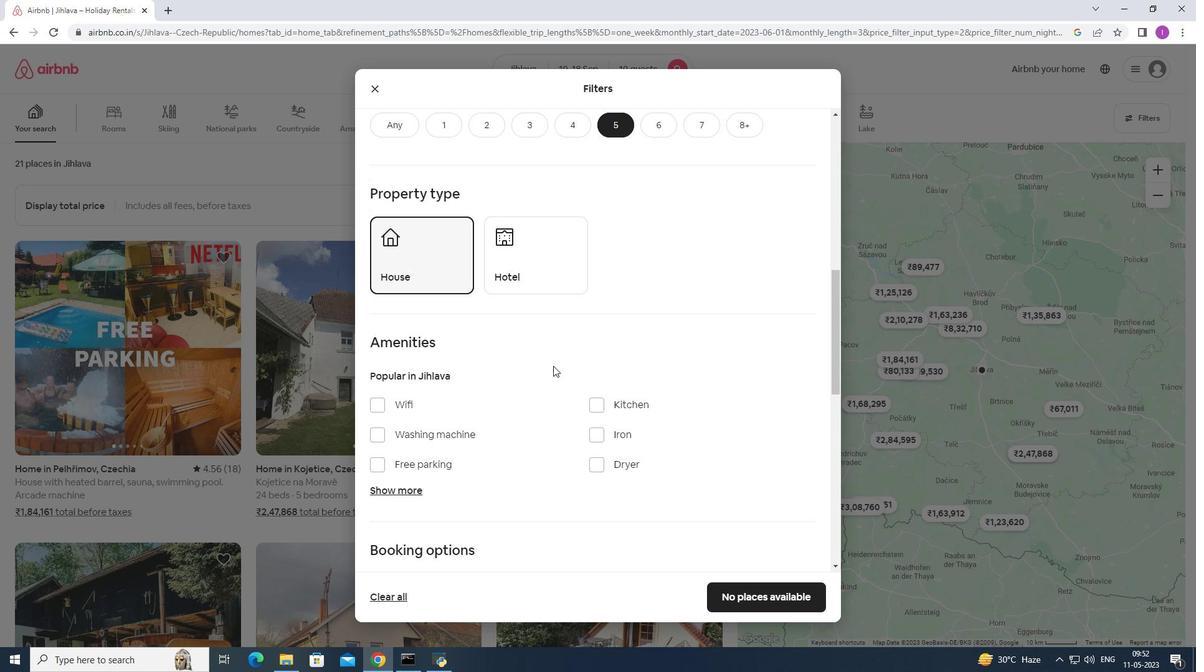 
Action: Mouse moved to (552, 366)
Screenshot: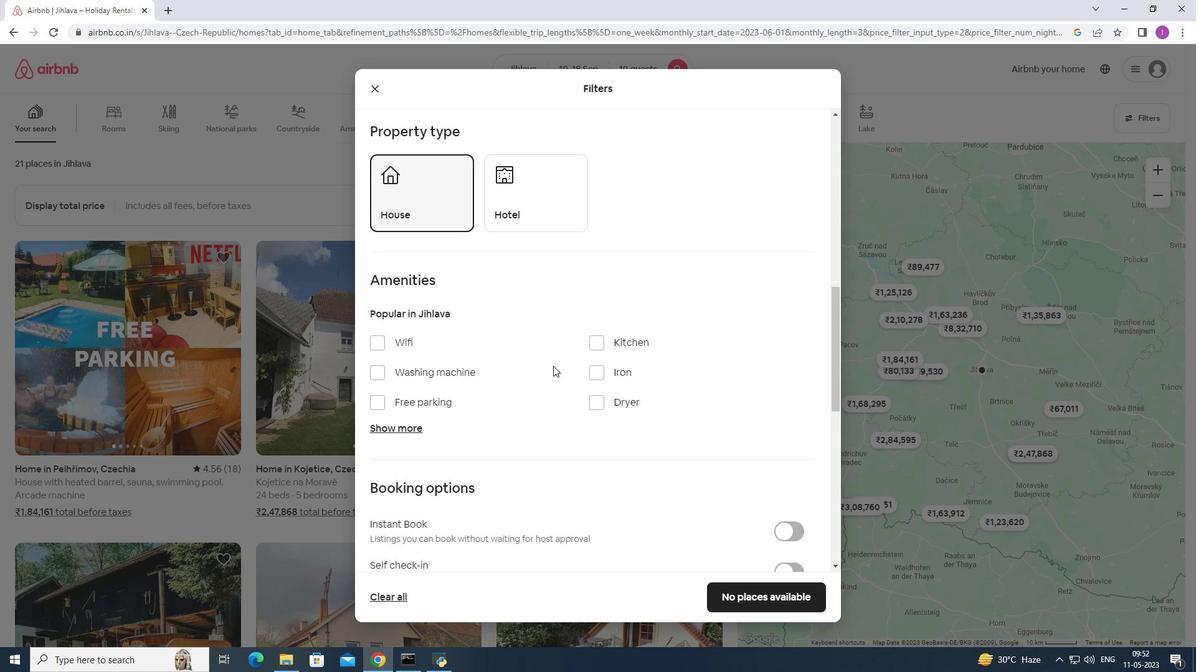 
Action: Mouse scrolled (552, 366) with delta (0, 0)
Screenshot: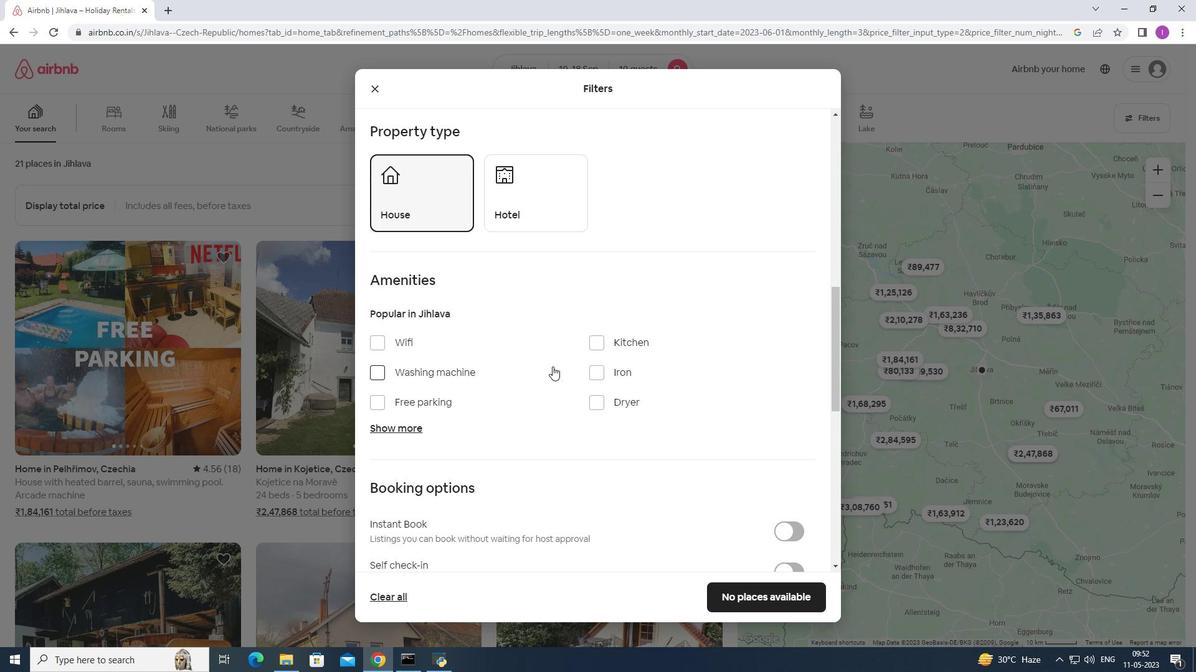 
Action: Mouse moved to (541, 373)
Screenshot: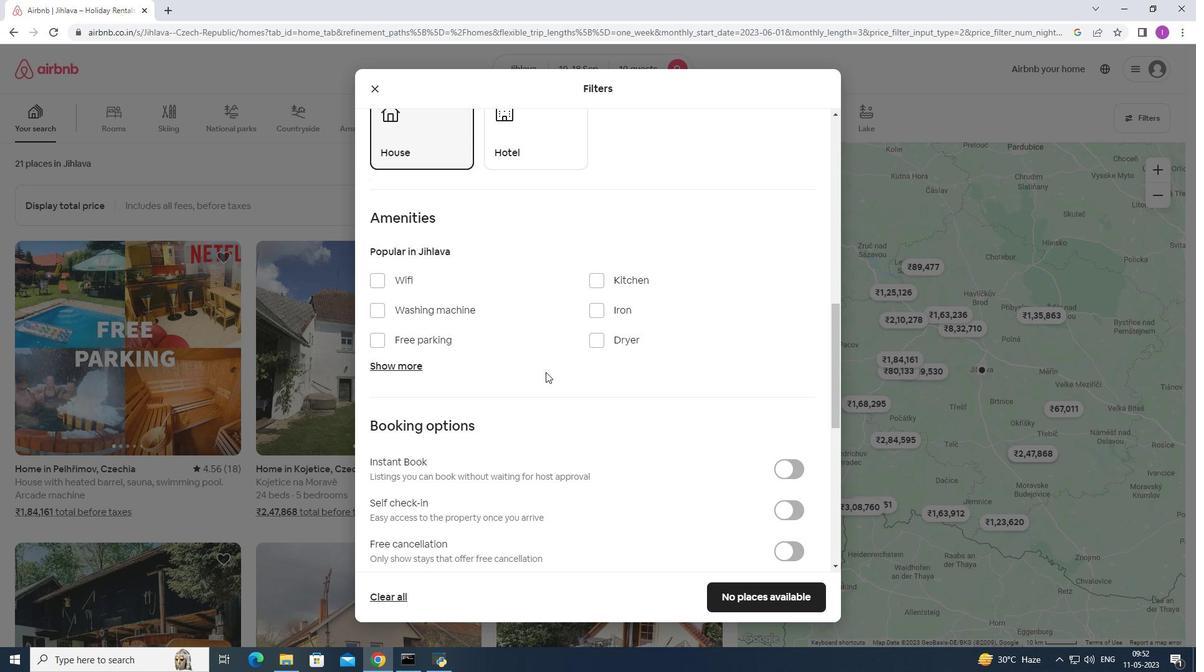 
Action: Mouse scrolled (541, 372) with delta (0, 0)
Screenshot: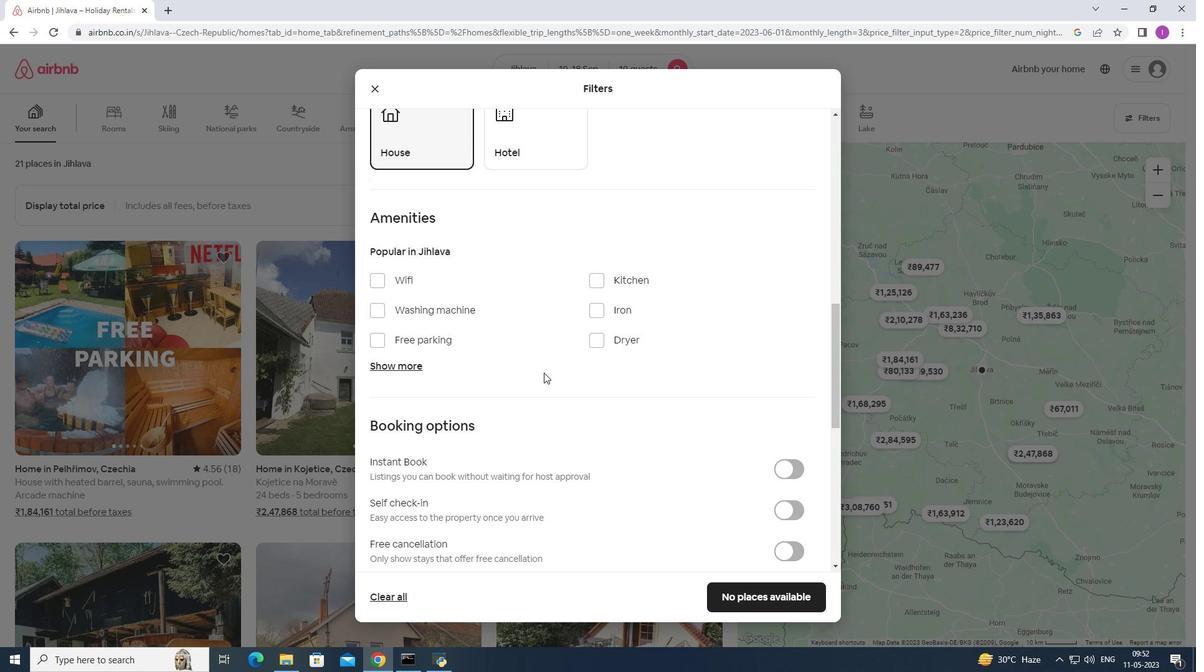 
Action: Mouse moved to (380, 219)
Screenshot: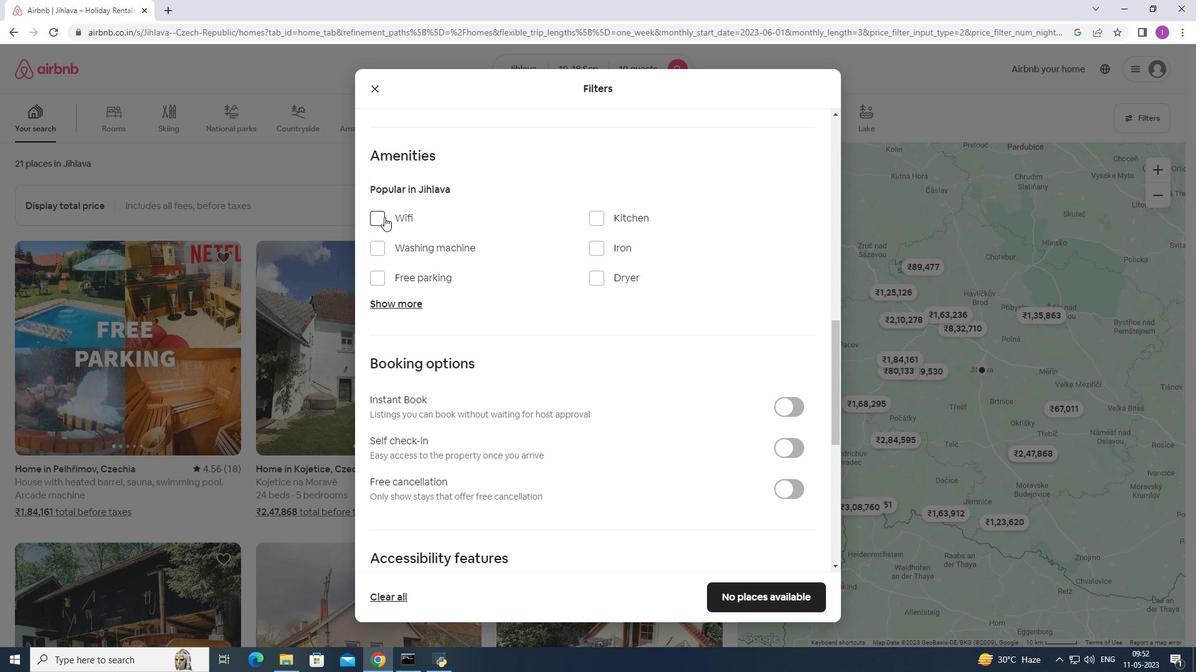 
Action: Mouse pressed left at (380, 219)
Screenshot: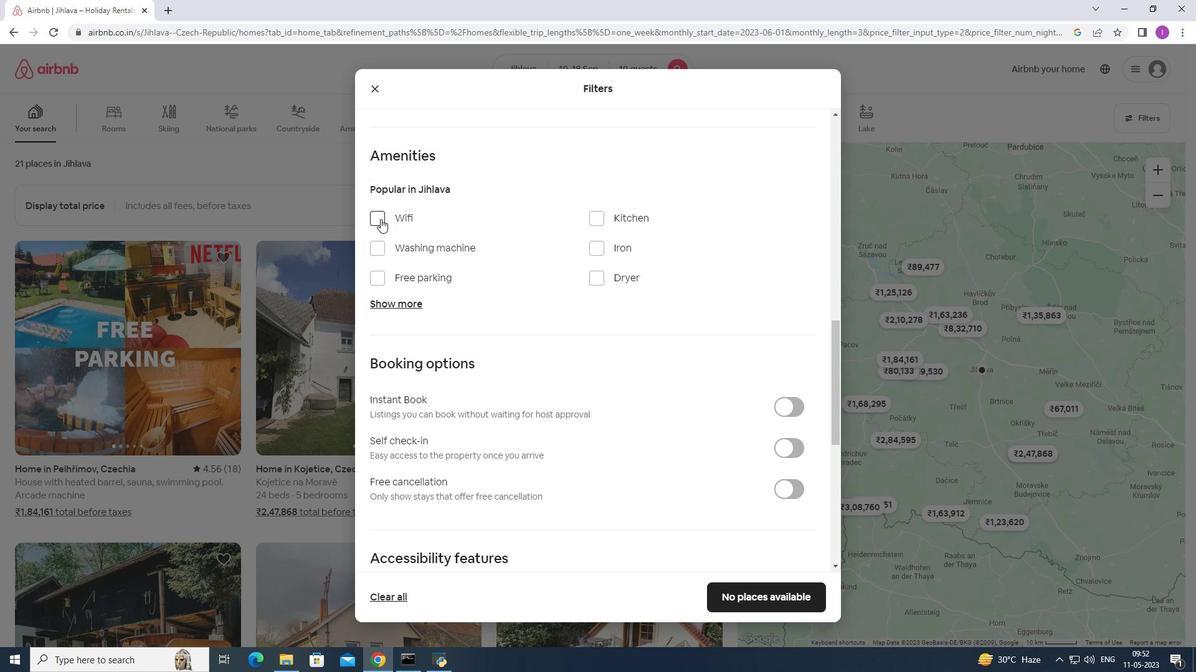 
Action: Mouse moved to (380, 300)
Screenshot: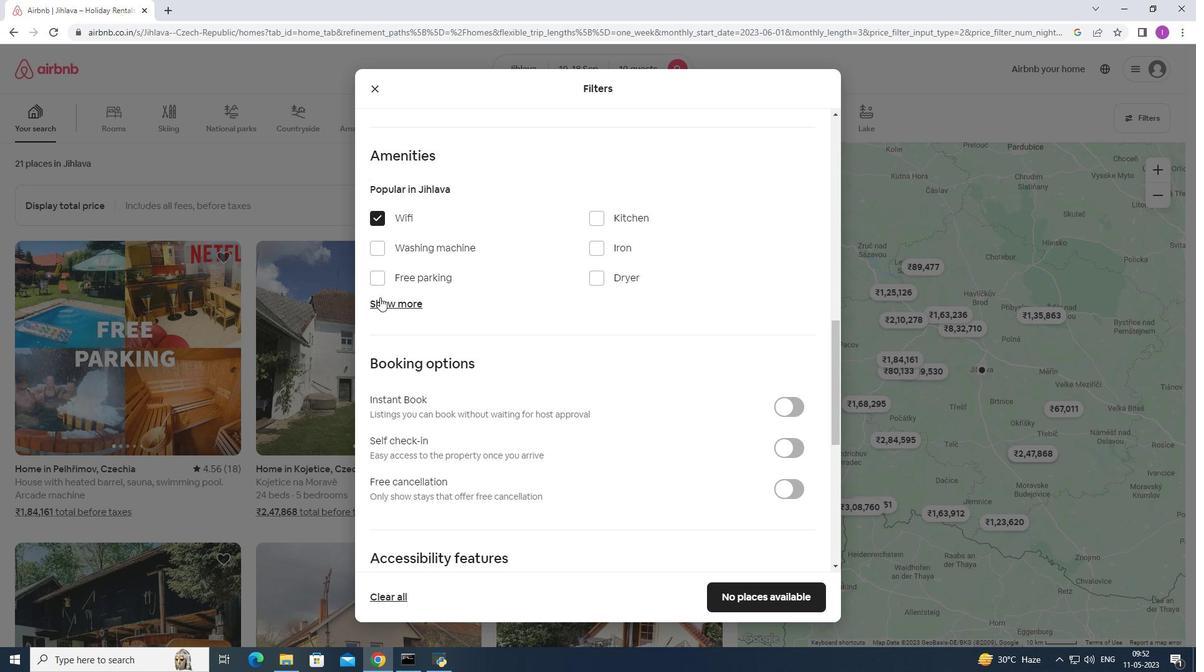 
Action: Mouse pressed left at (380, 300)
Screenshot: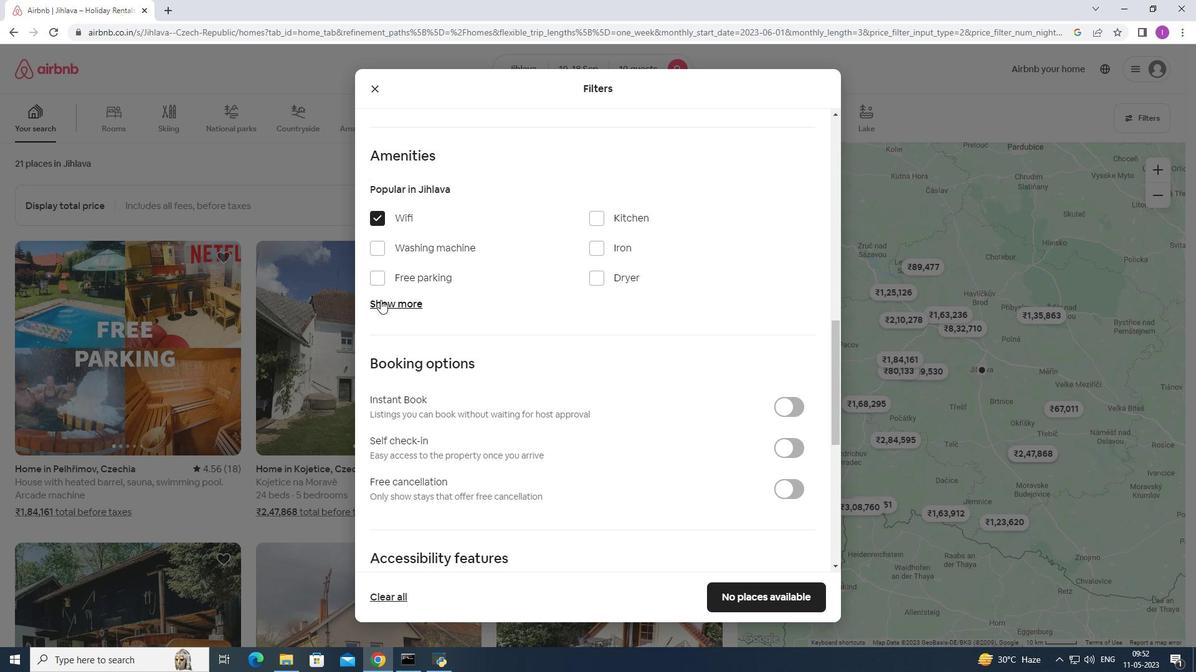 
Action: Mouse moved to (595, 378)
Screenshot: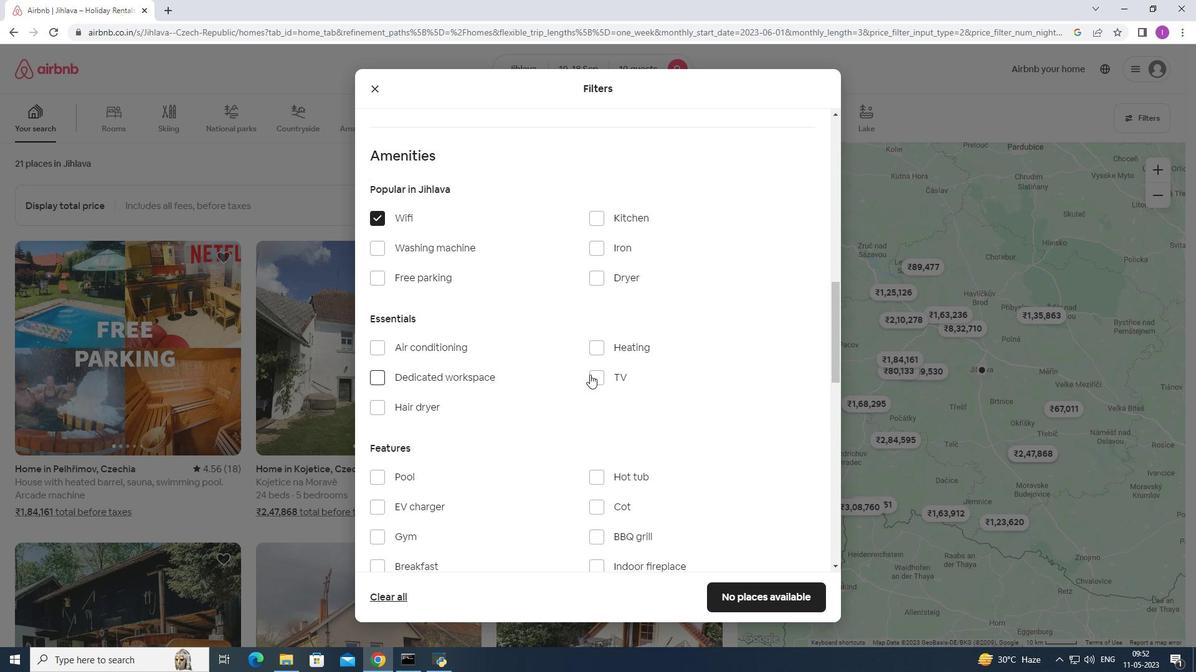 
Action: Mouse pressed left at (595, 378)
Screenshot: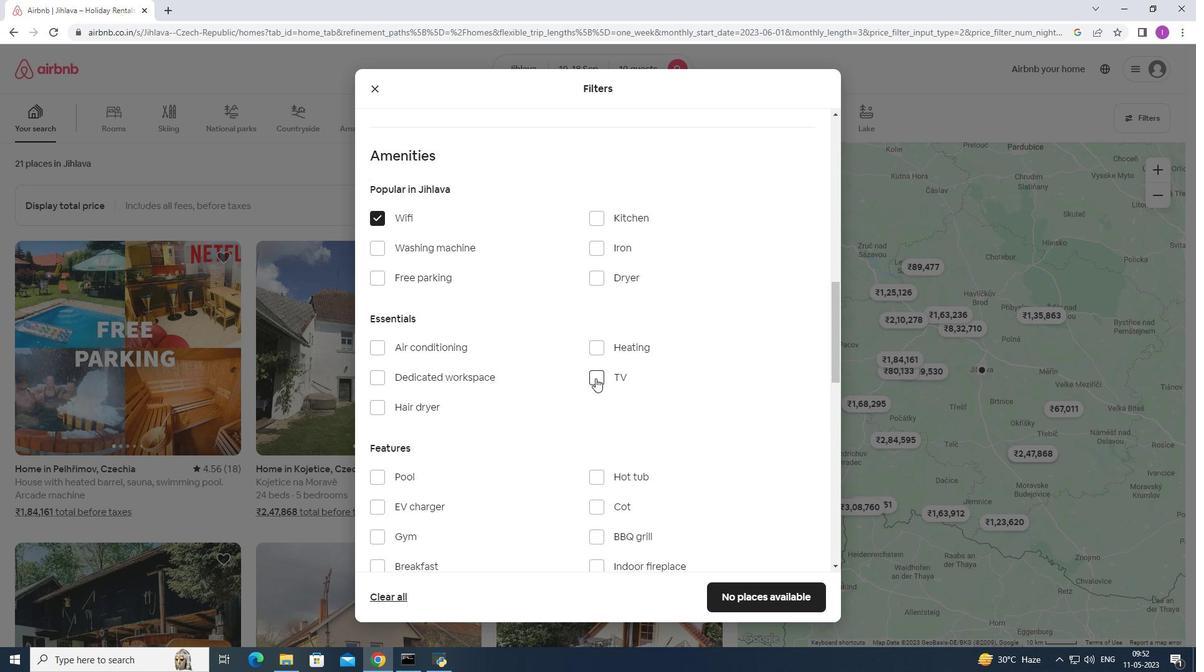 
Action: Mouse moved to (470, 391)
Screenshot: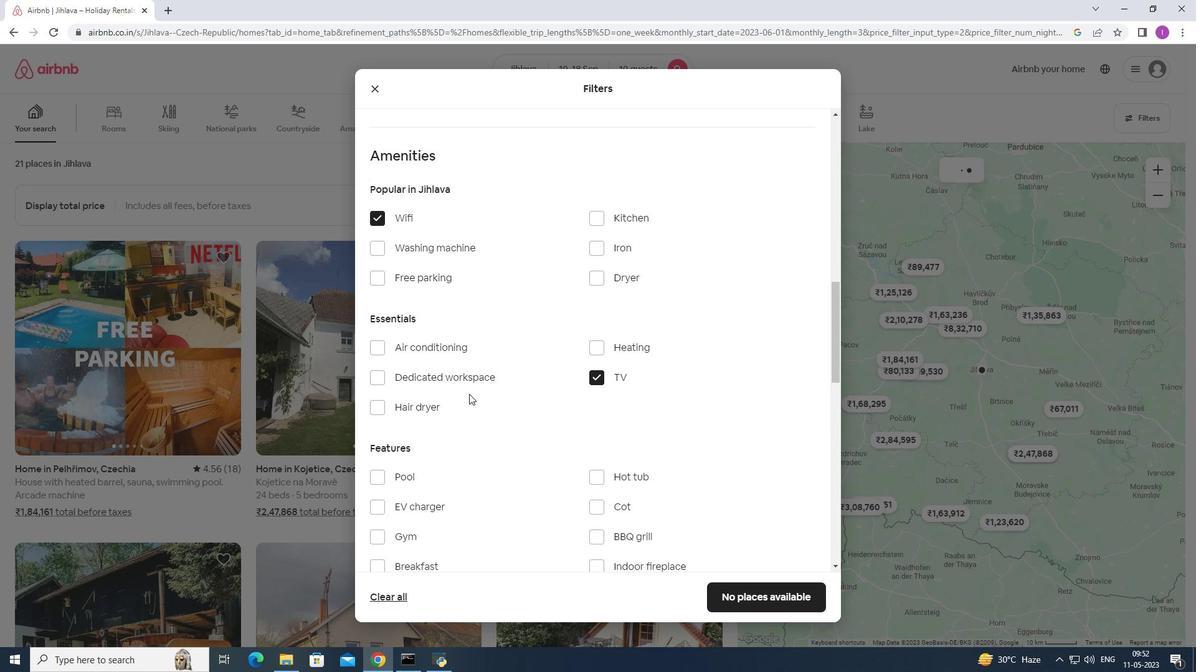 
Action: Mouse scrolled (470, 390) with delta (0, 0)
Screenshot: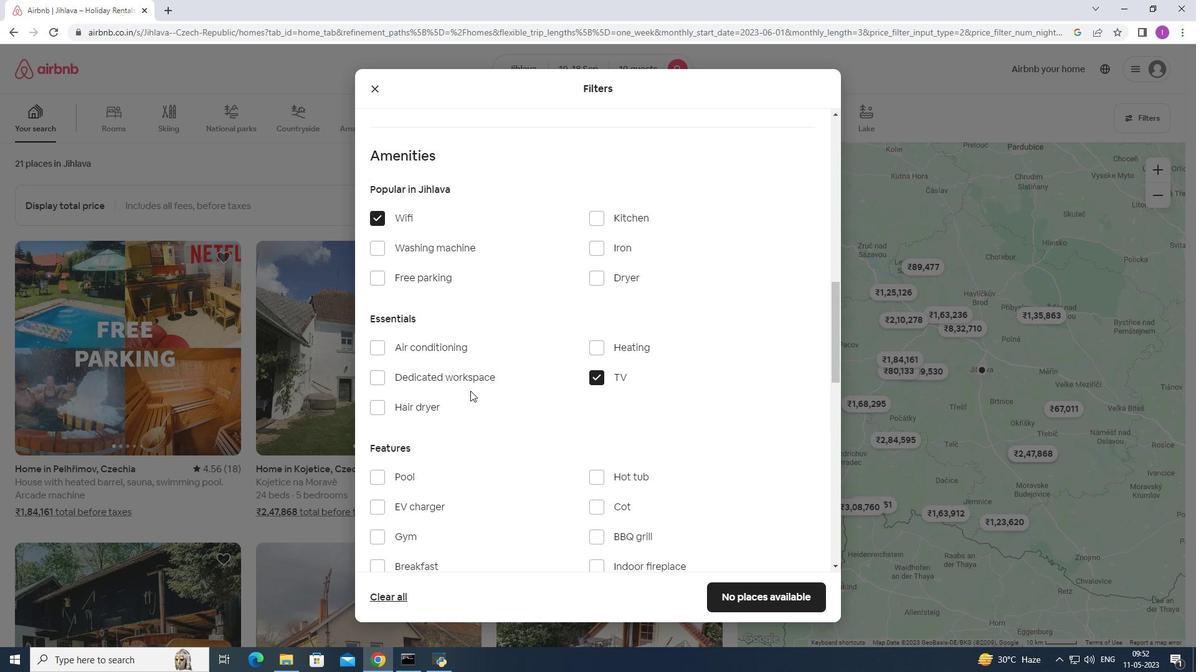 
Action: Mouse moved to (373, 214)
Screenshot: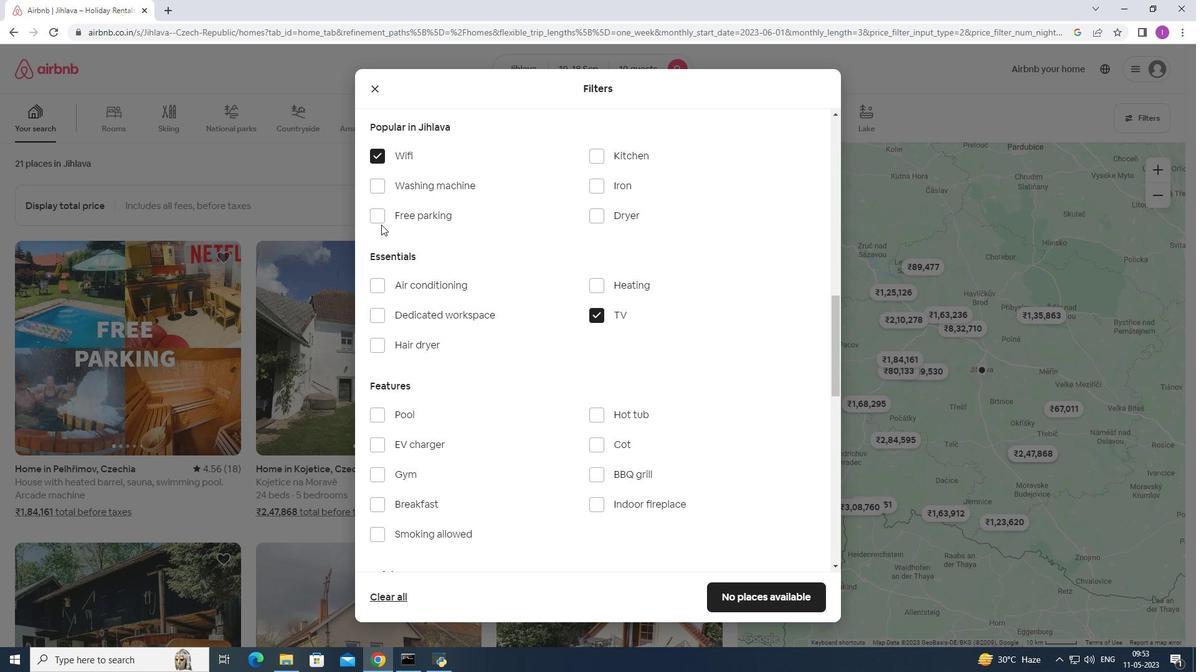 
Action: Mouse pressed left at (373, 214)
Screenshot: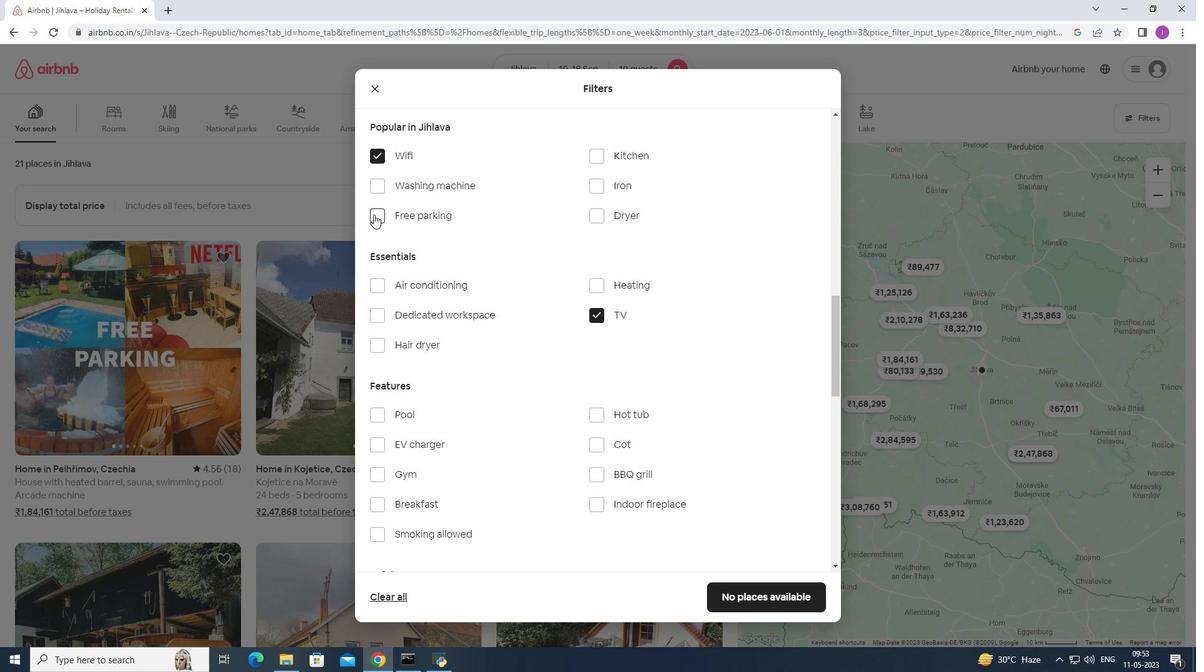 
Action: Mouse moved to (425, 395)
Screenshot: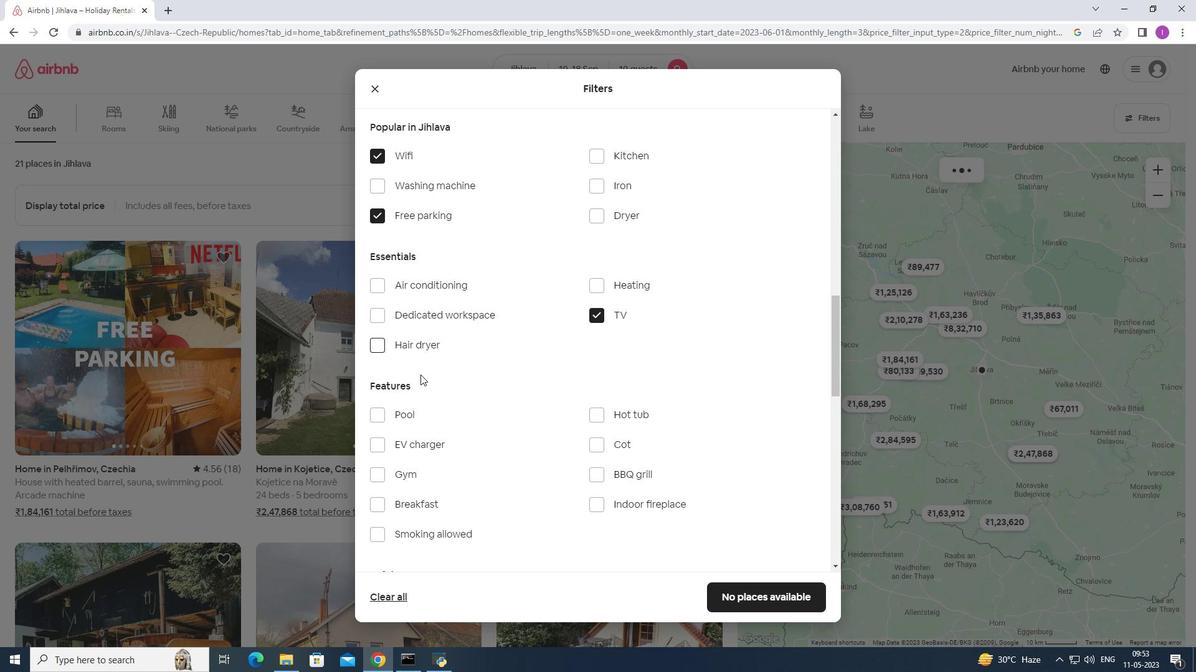 
Action: Mouse scrolled (425, 394) with delta (0, 0)
Screenshot: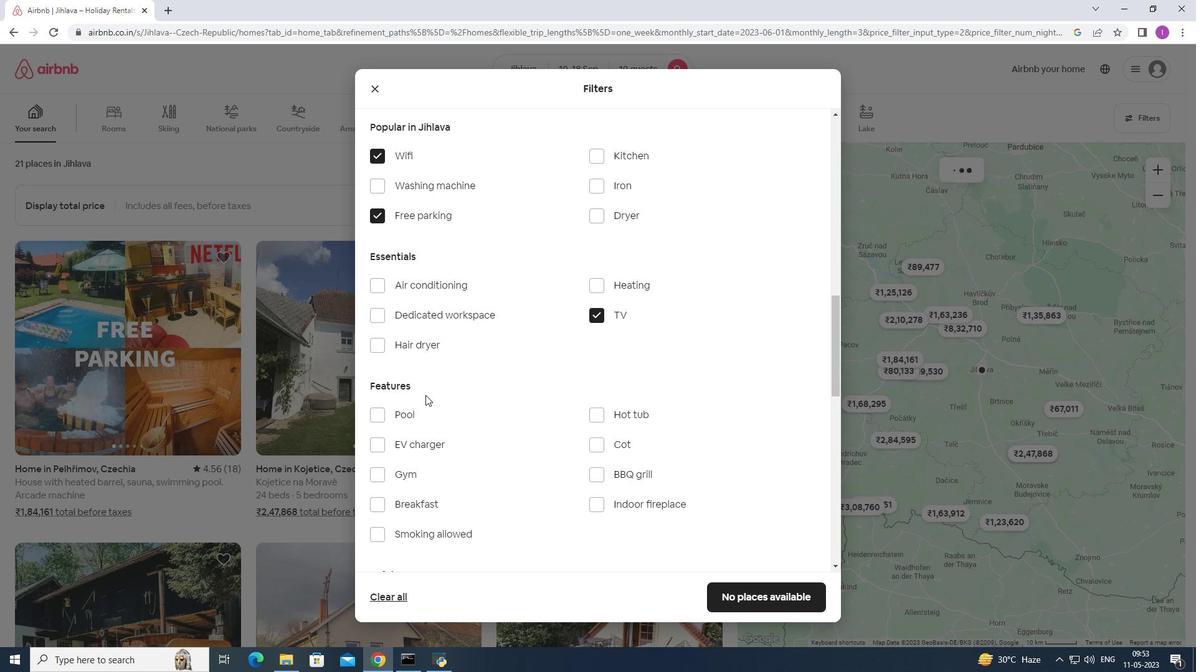 
Action: Mouse moved to (425, 396)
Screenshot: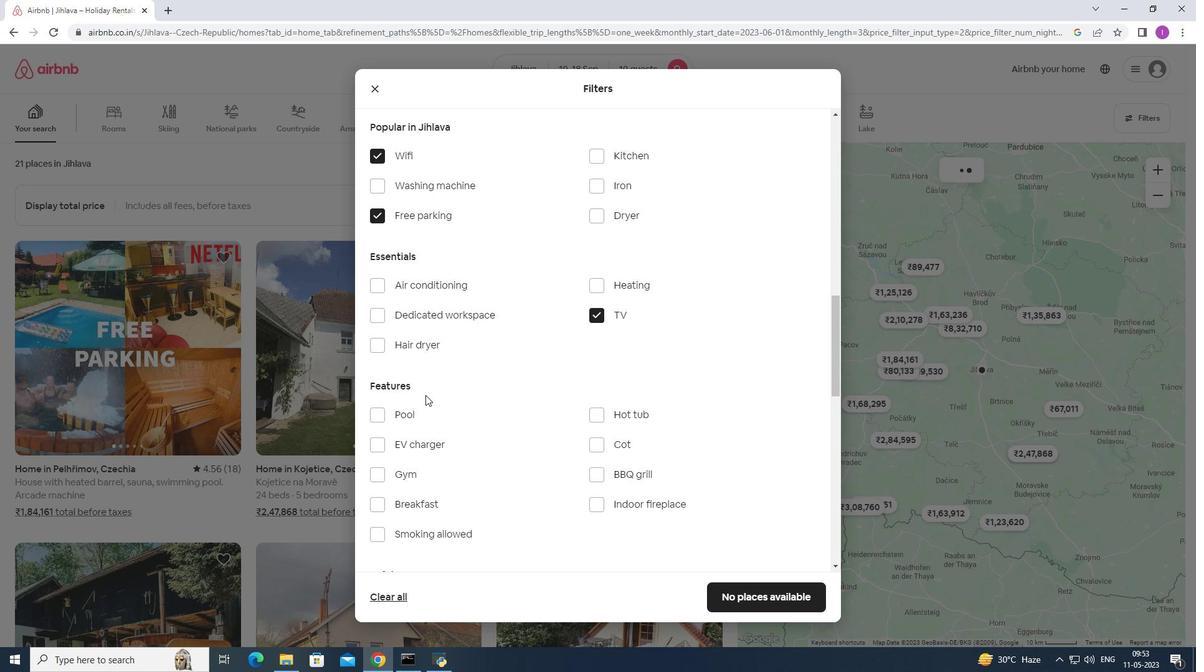 
Action: Mouse scrolled (425, 395) with delta (0, 0)
Screenshot: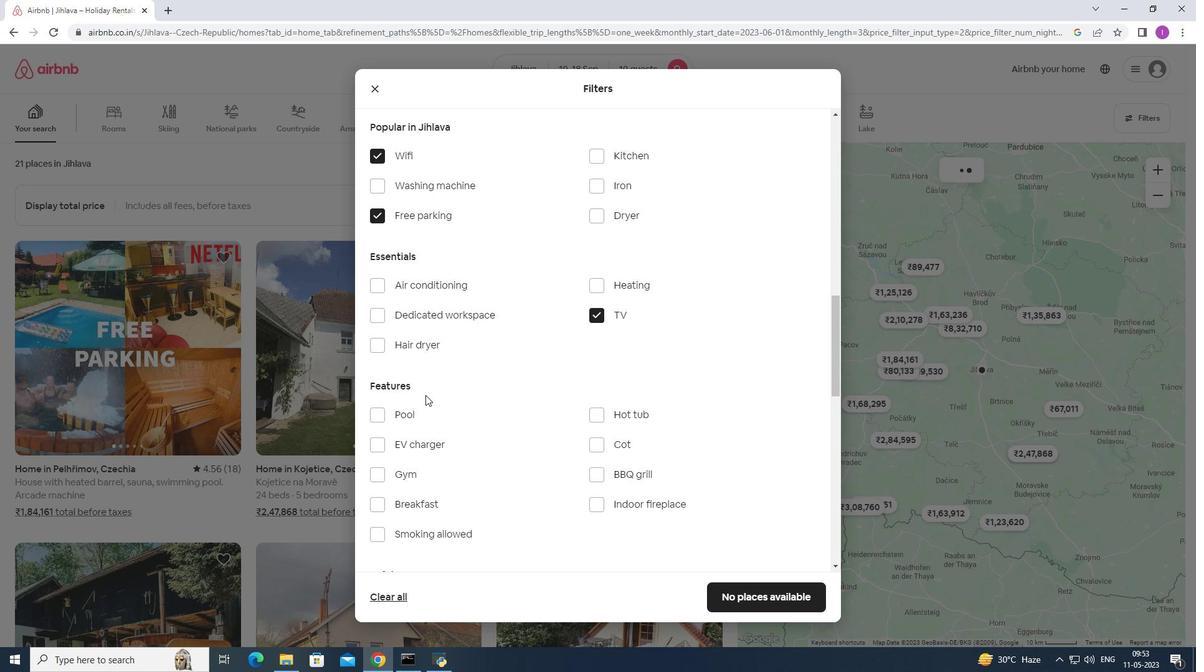 
Action: Mouse moved to (426, 396)
Screenshot: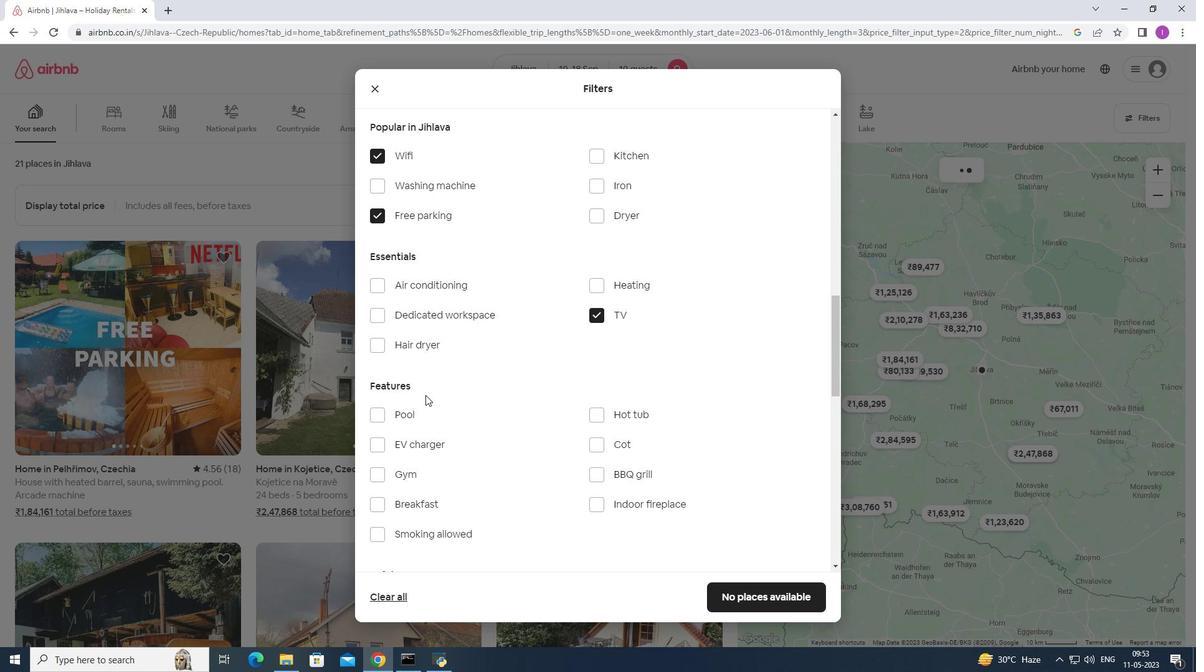 
Action: Mouse scrolled (426, 395) with delta (0, 0)
Screenshot: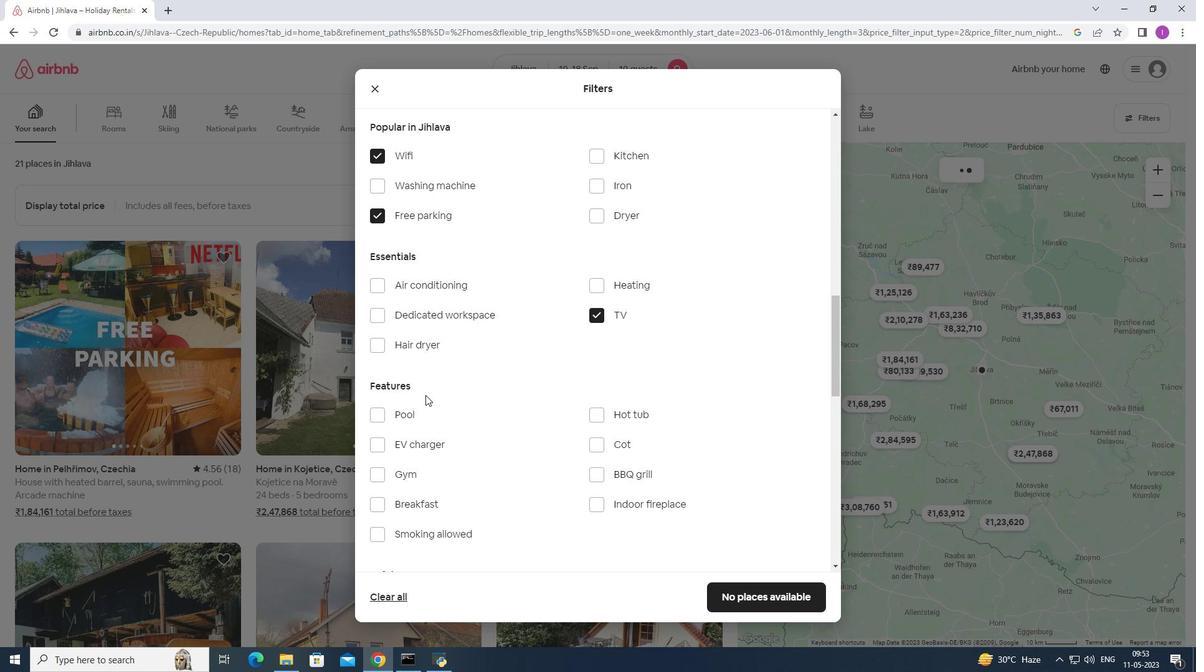 
Action: Mouse moved to (384, 288)
Screenshot: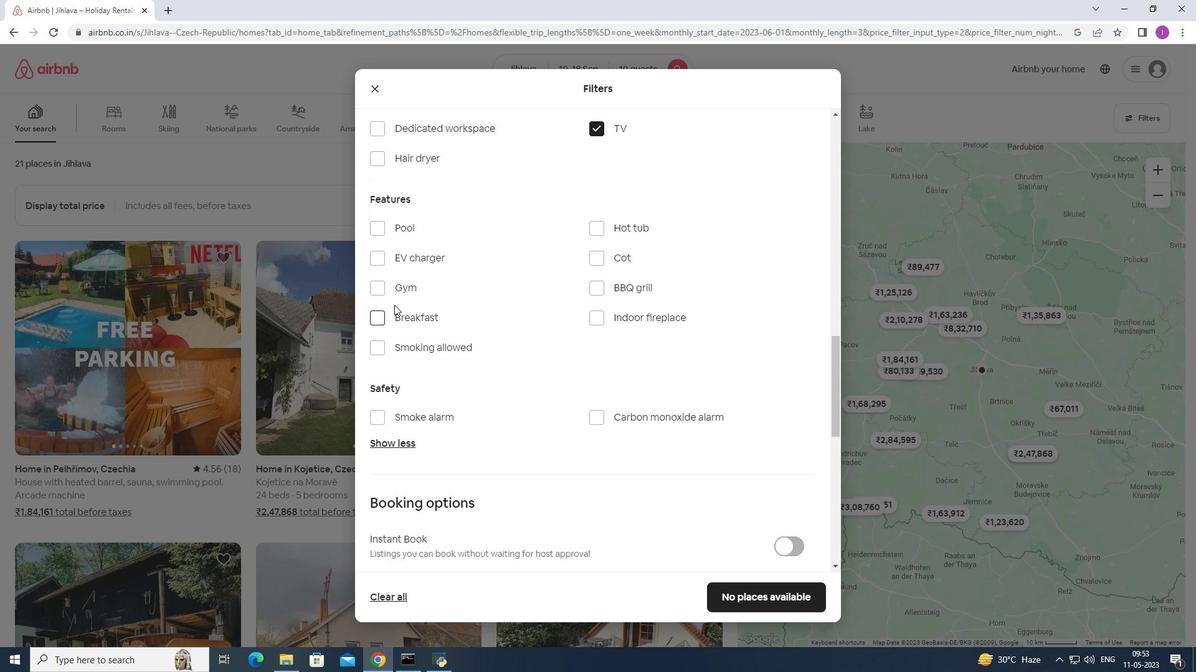
Action: Mouse pressed left at (384, 288)
Screenshot: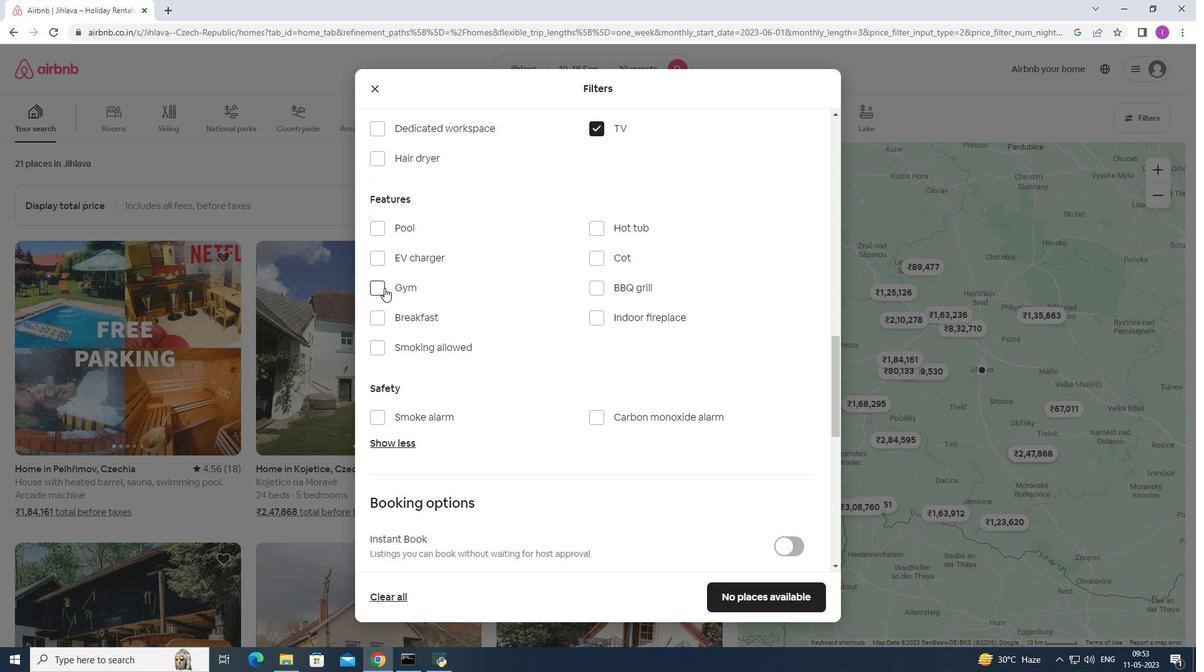 
Action: Mouse moved to (374, 315)
Screenshot: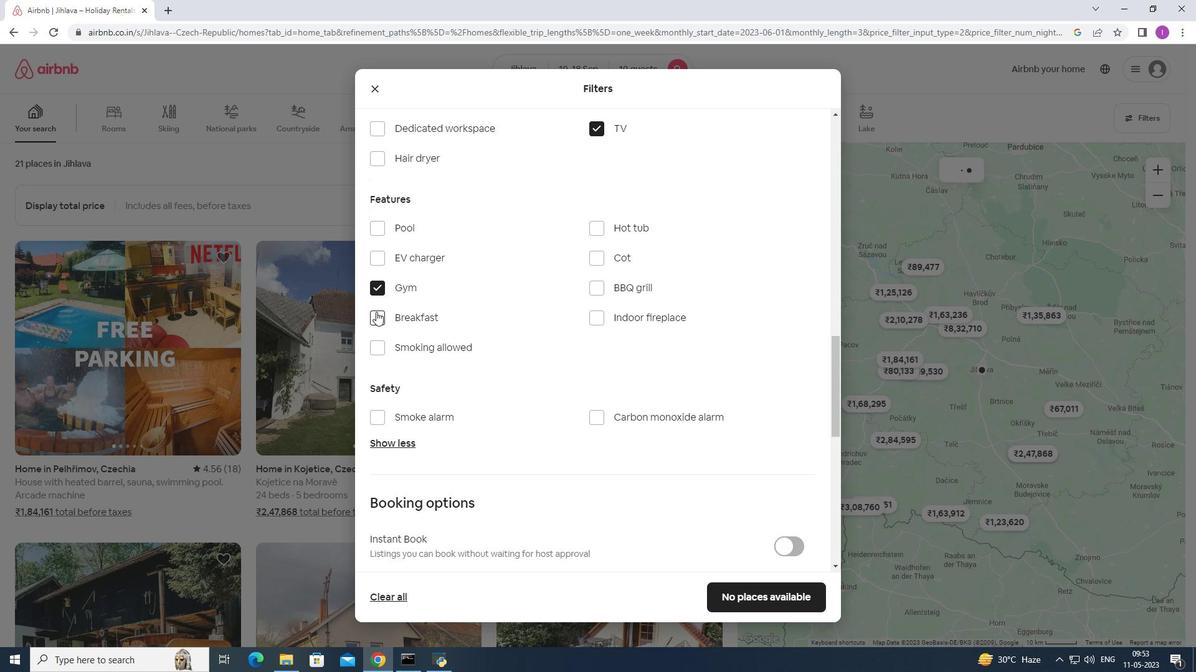 
Action: Mouse pressed left at (374, 315)
Screenshot: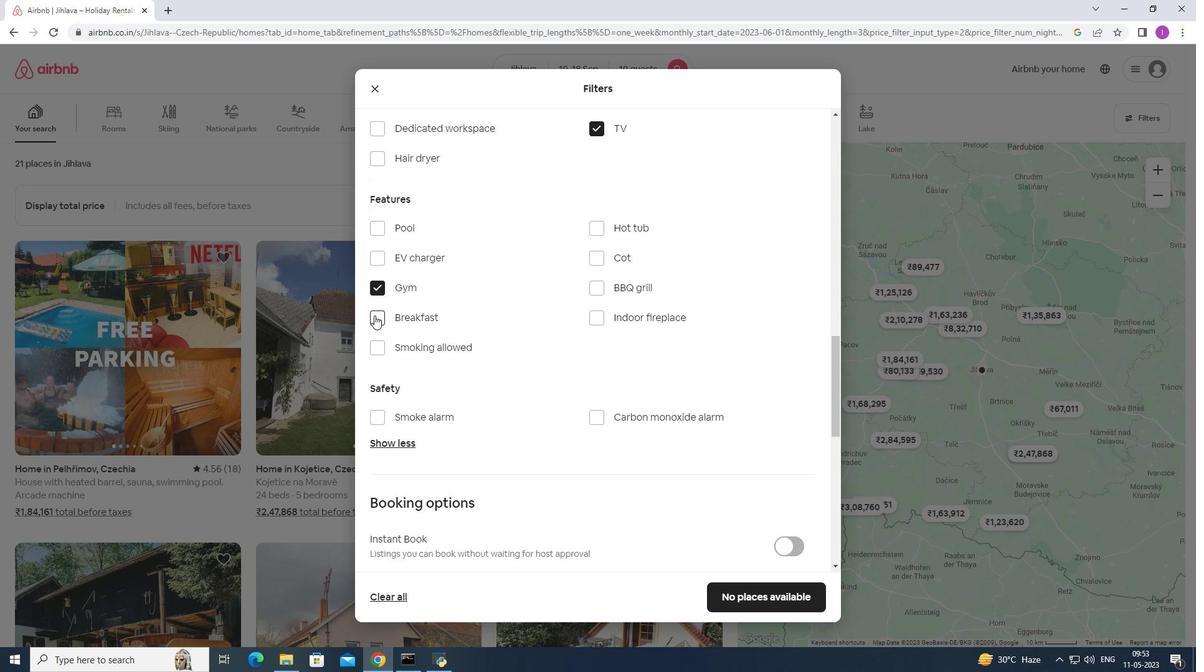 
Action: Mouse moved to (431, 337)
Screenshot: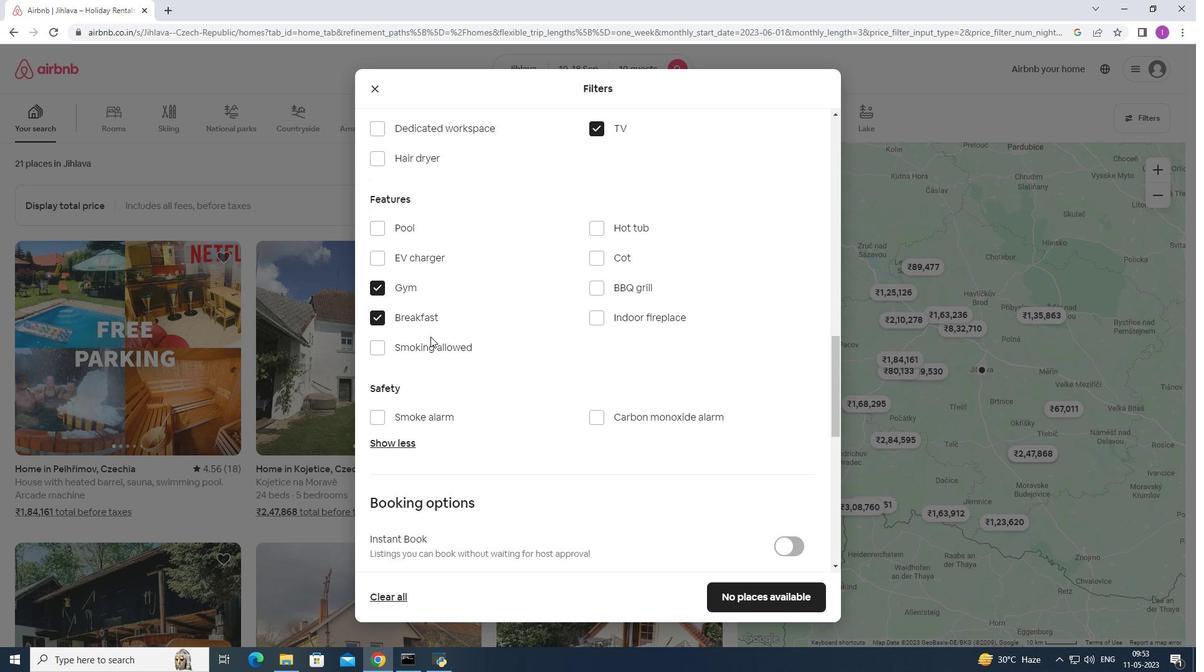 
Action: Mouse scrolled (431, 337) with delta (0, 0)
Screenshot: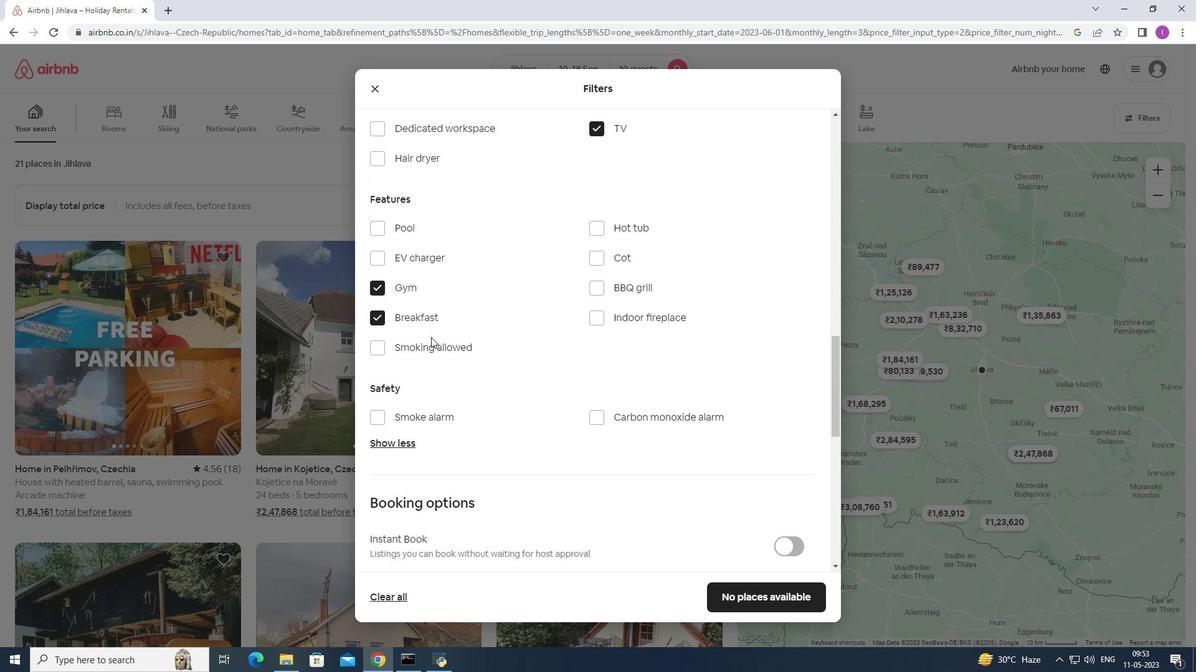 
Action: Mouse scrolled (431, 337) with delta (0, 0)
Screenshot: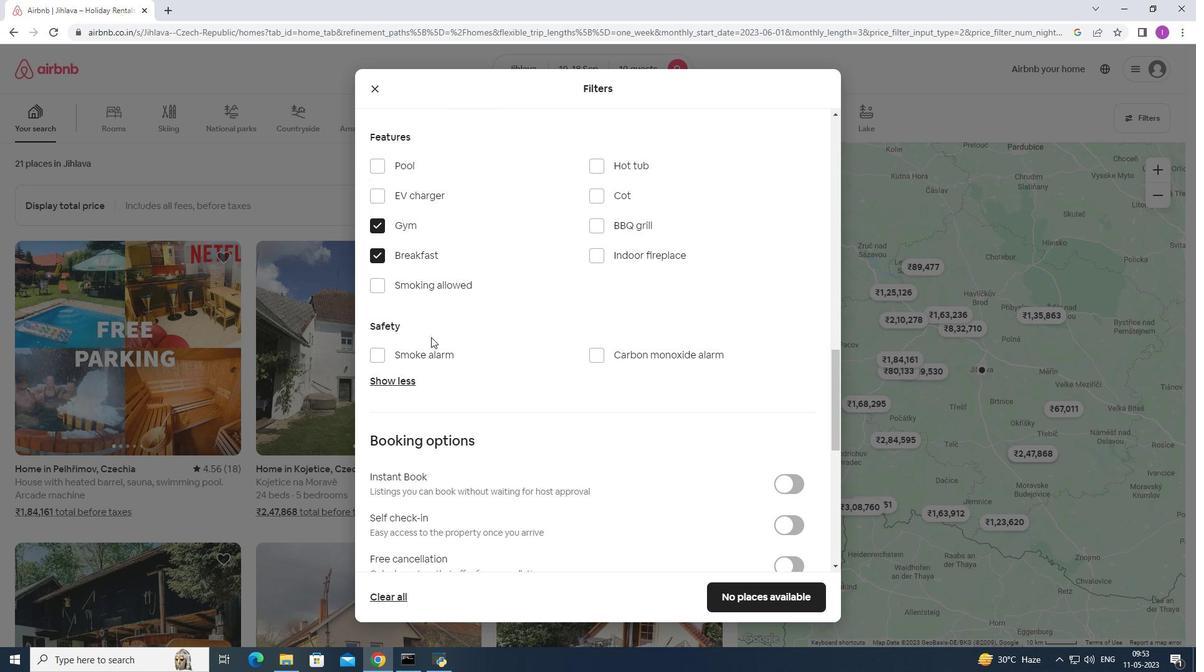 
Action: Mouse moved to (431, 337)
Screenshot: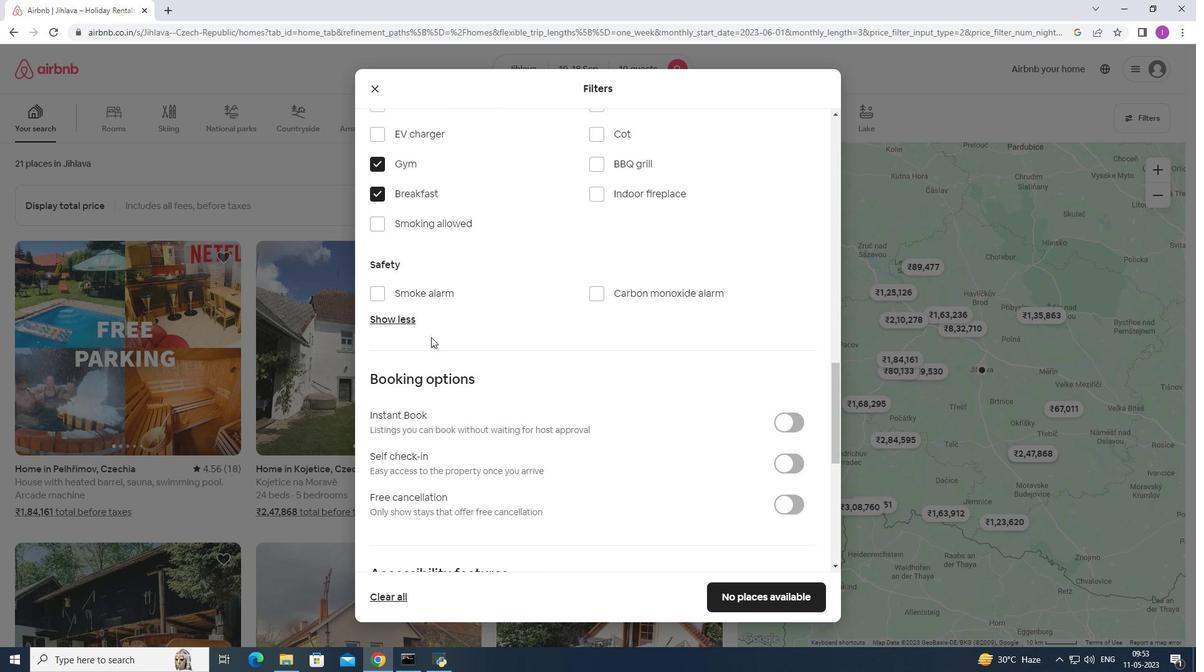 
Action: Mouse scrolled (431, 337) with delta (0, 0)
Screenshot: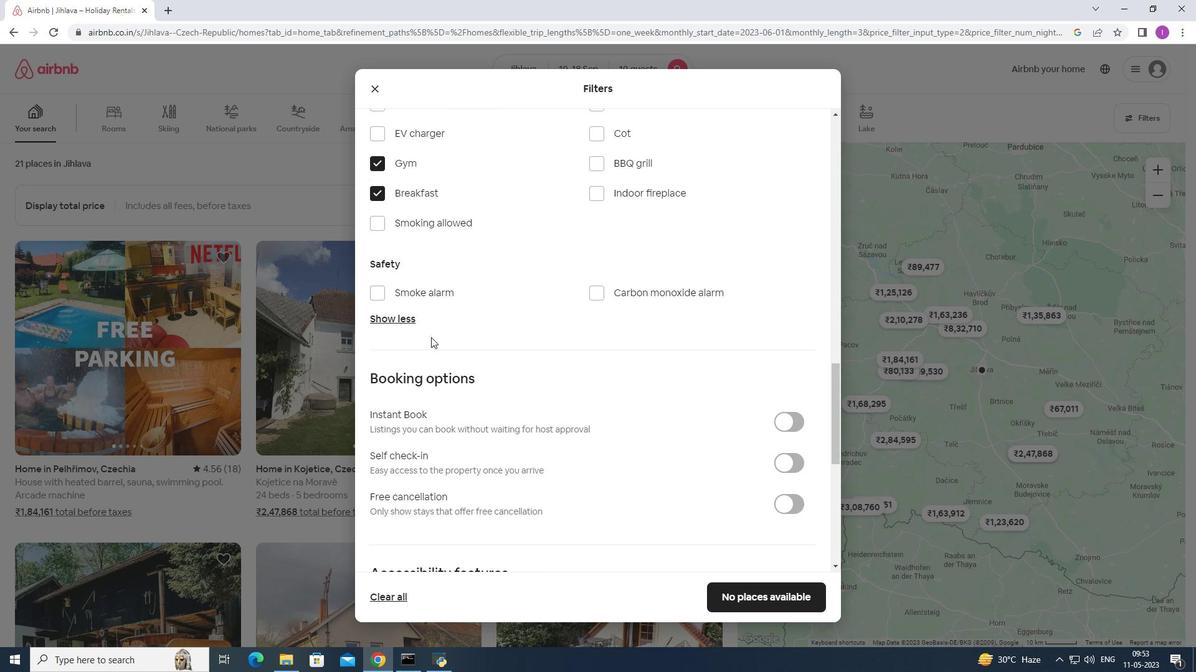 
Action: Mouse moved to (796, 394)
Screenshot: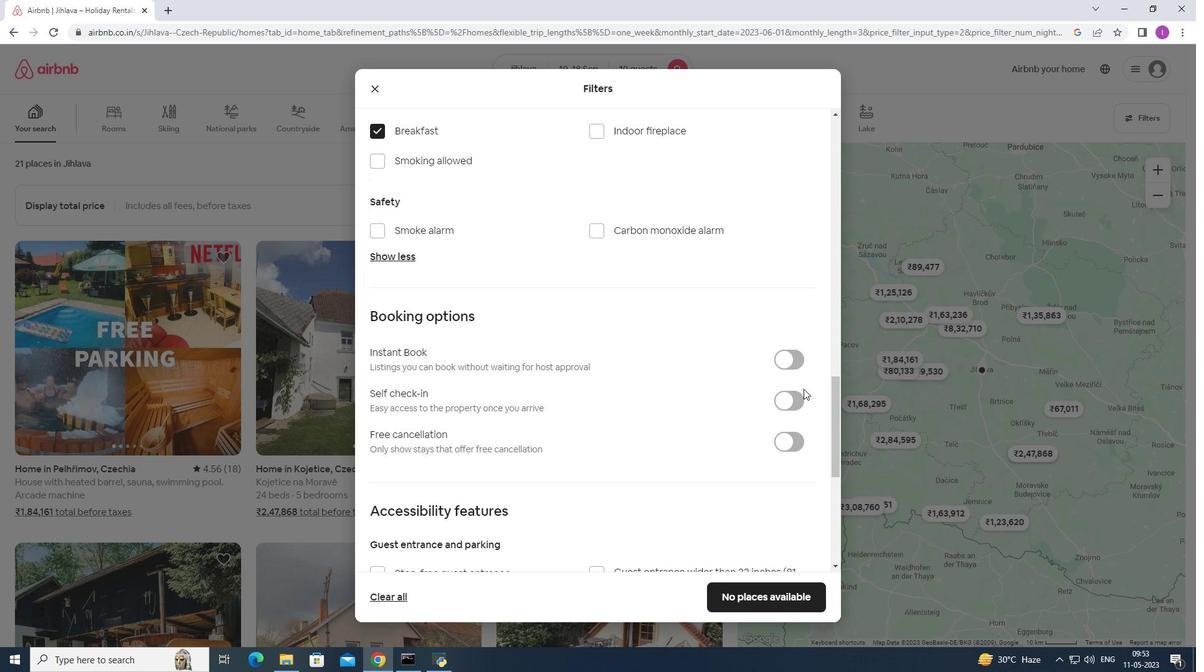 
Action: Mouse pressed left at (796, 394)
Screenshot: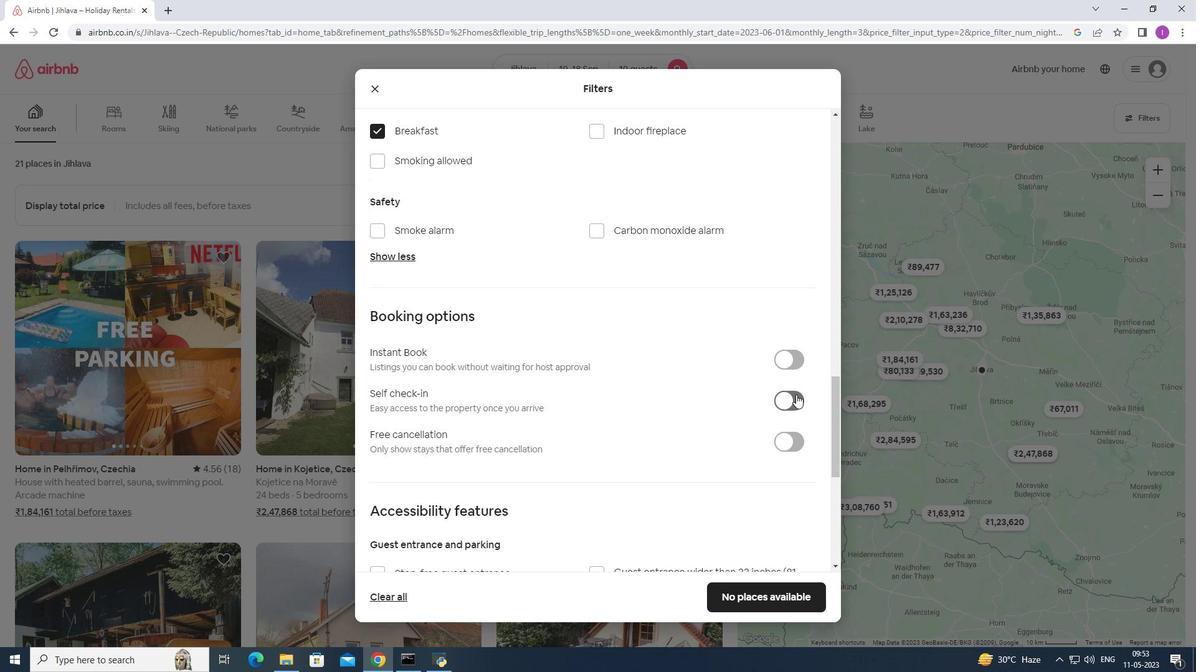 
Action: Mouse moved to (631, 451)
Screenshot: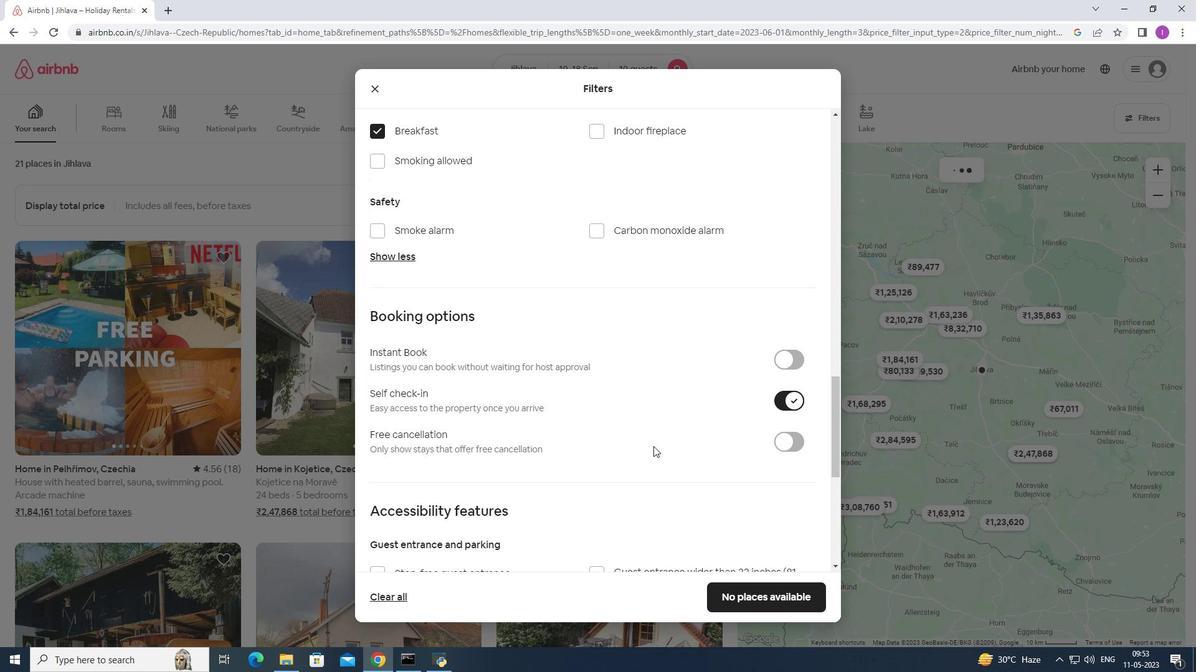 
Action: Mouse scrolled (631, 451) with delta (0, 0)
Screenshot: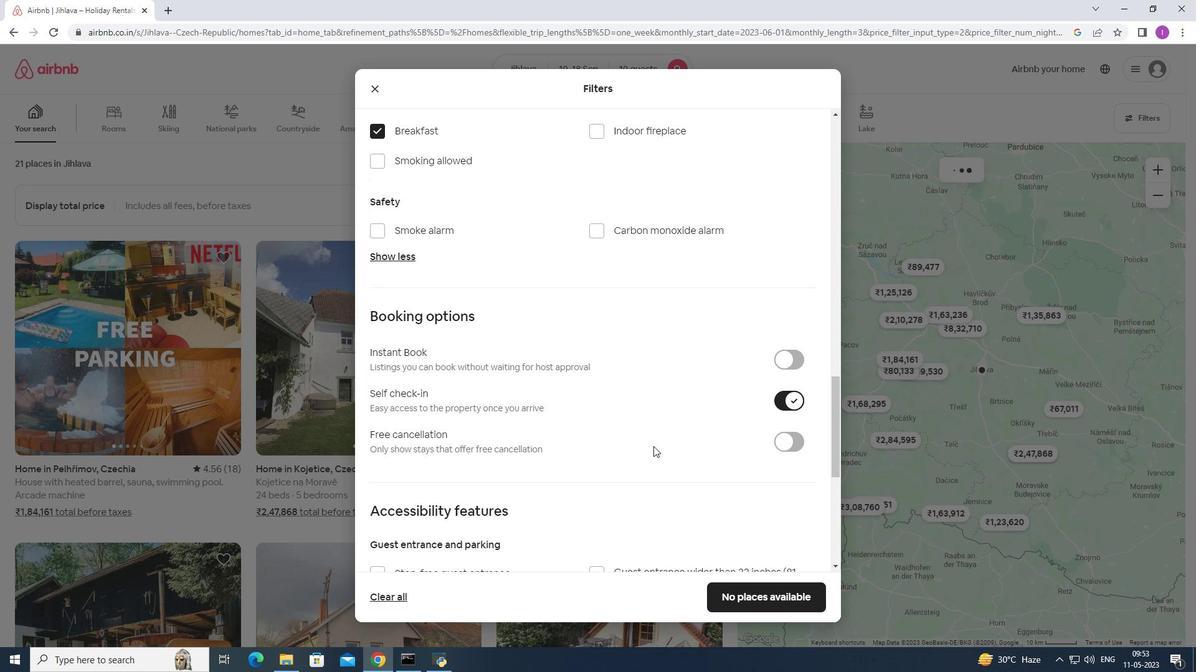 
Action: Mouse moved to (604, 458)
Screenshot: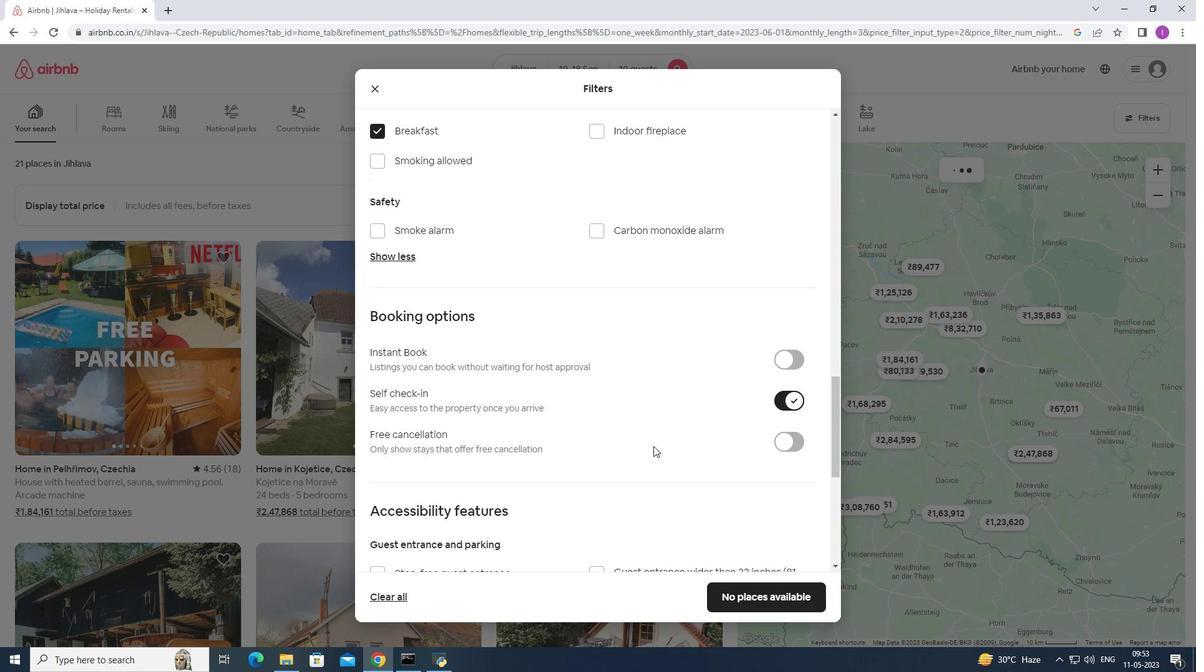 
Action: Mouse scrolled (604, 457) with delta (0, 0)
Screenshot: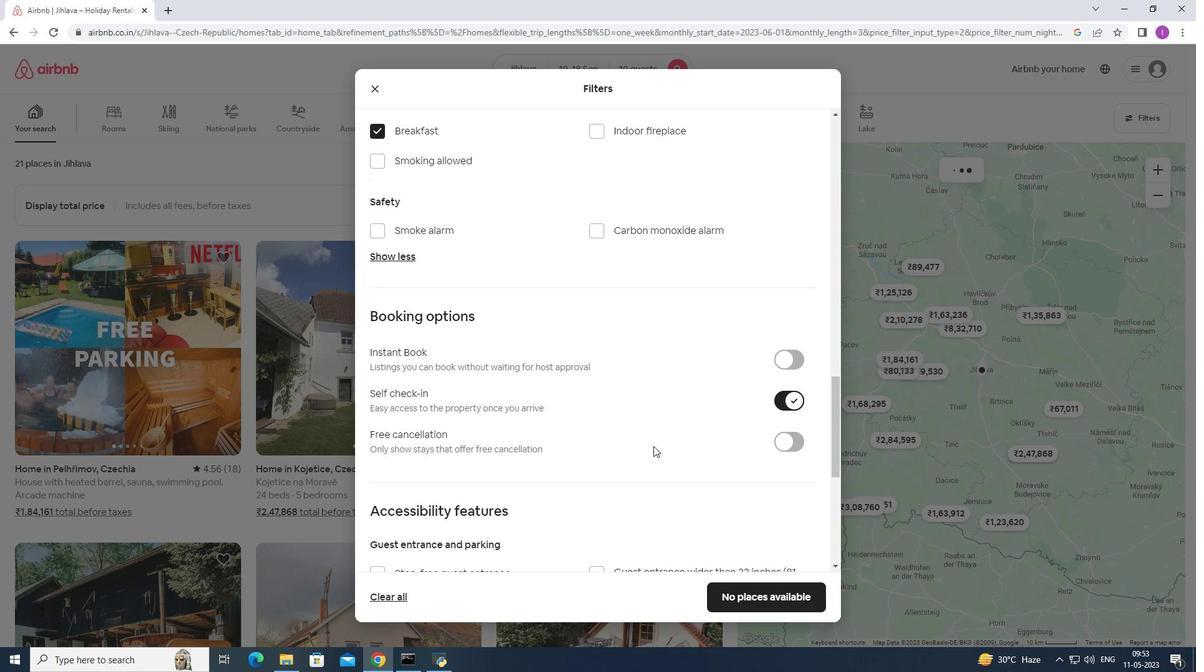 
Action: Mouse moved to (578, 461)
Screenshot: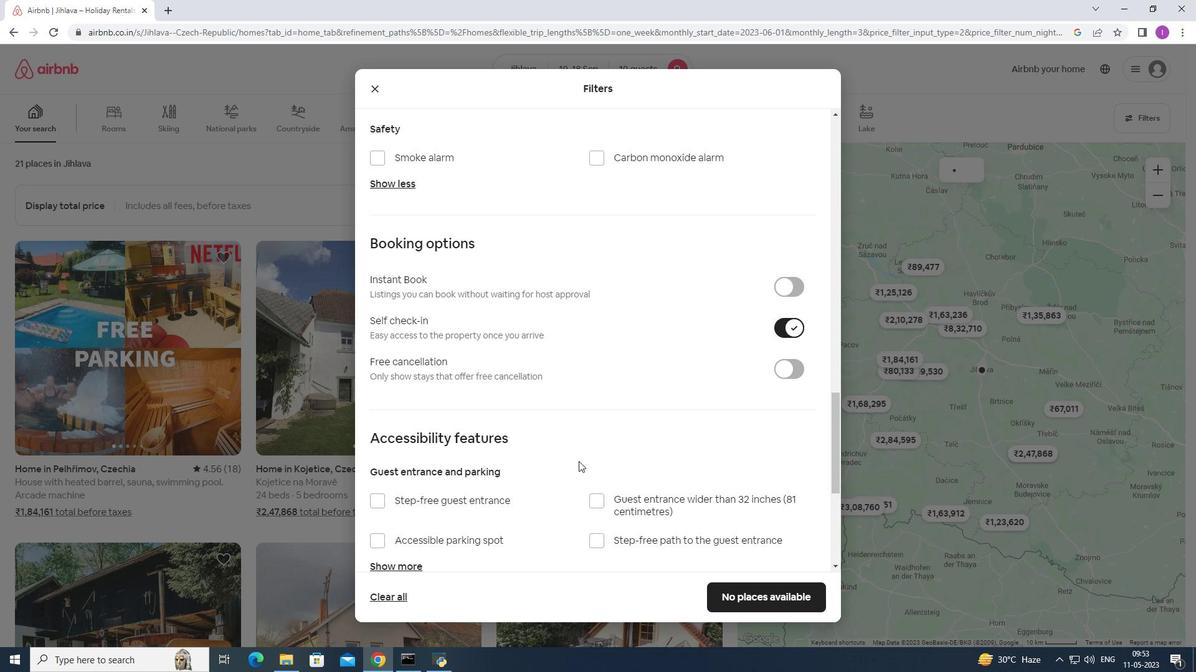 
Action: Mouse scrolled (578, 460) with delta (0, 0)
Screenshot: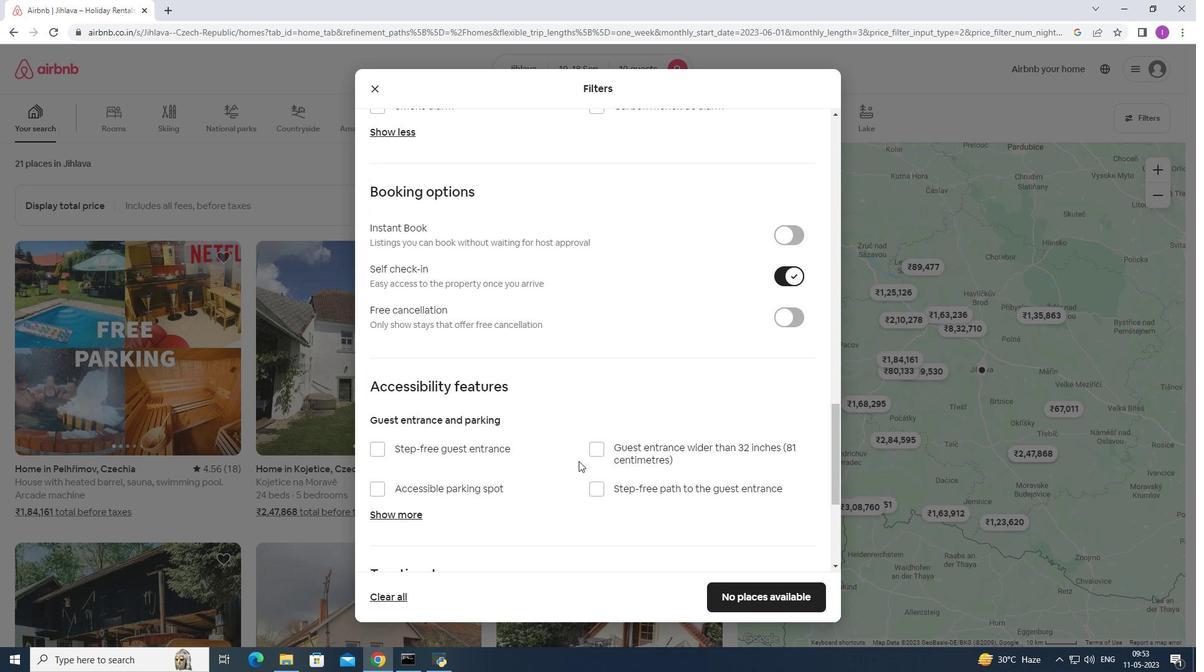 
Action: Mouse scrolled (578, 460) with delta (0, 0)
Screenshot: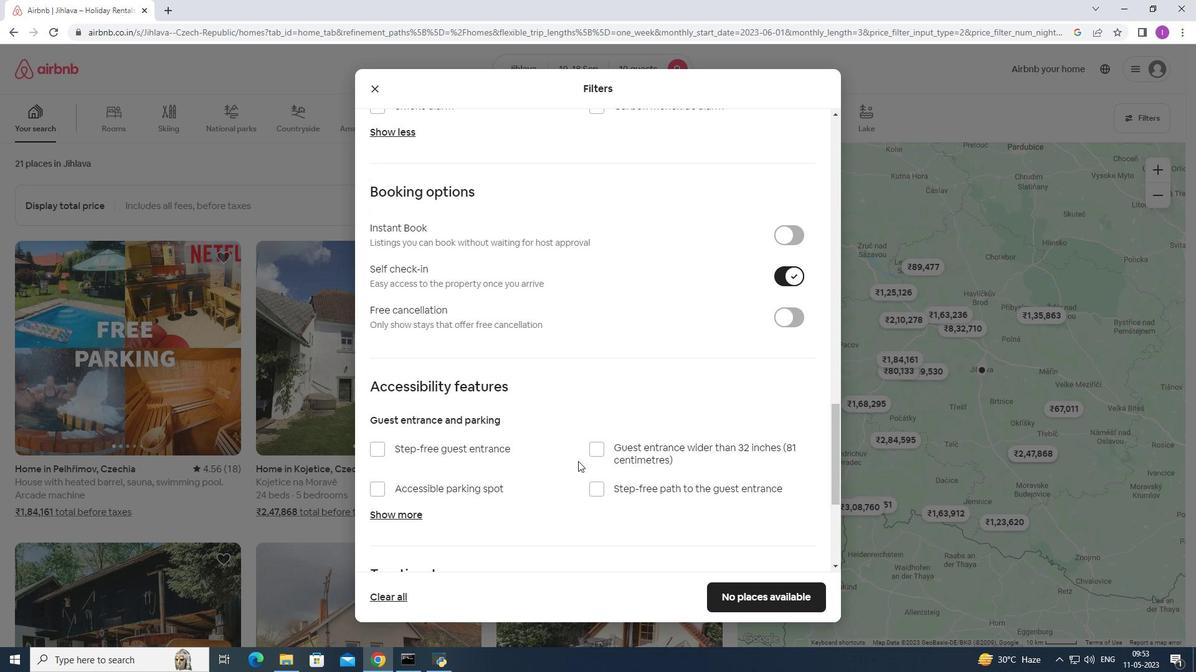 
Action: Mouse scrolled (578, 460) with delta (0, 0)
Screenshot: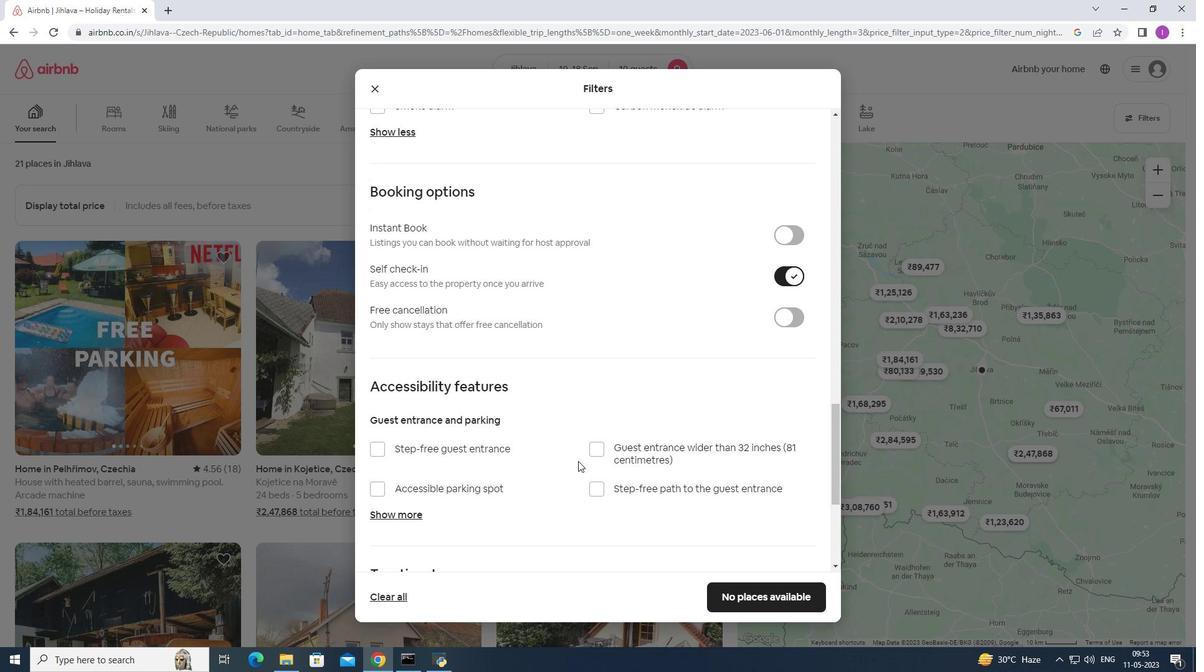
Action: Mouse moved to (574, 460)
Screenshot: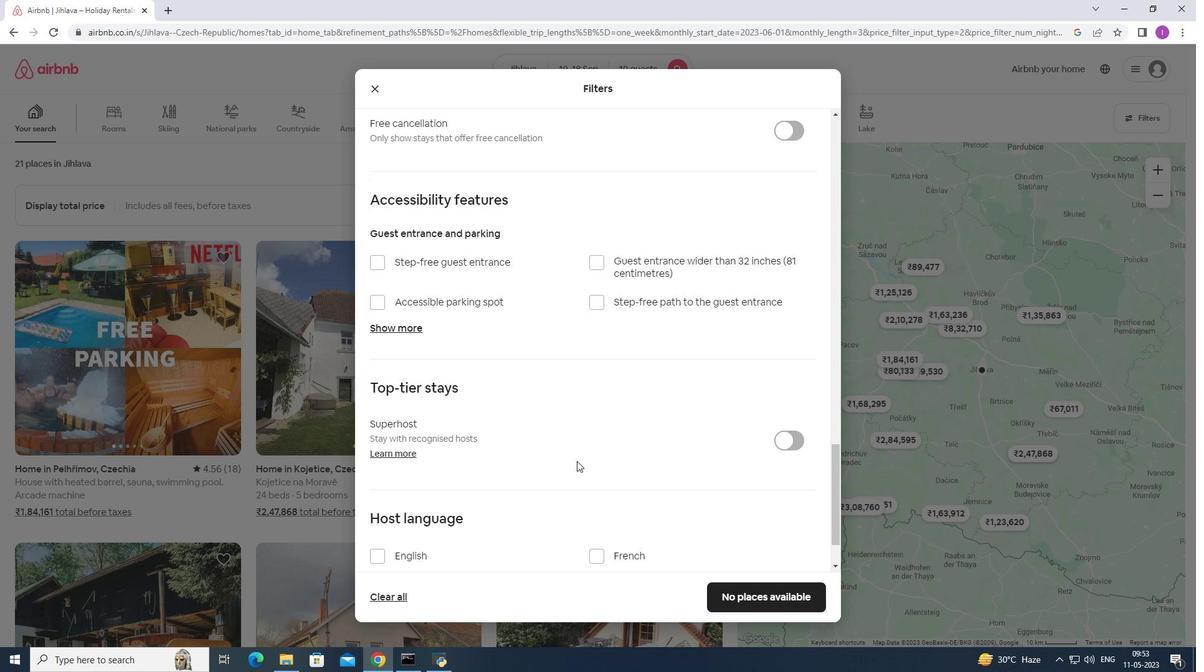 
Action: Mouse scrolled (574, 459) with delta (0, 0)
Screenshot: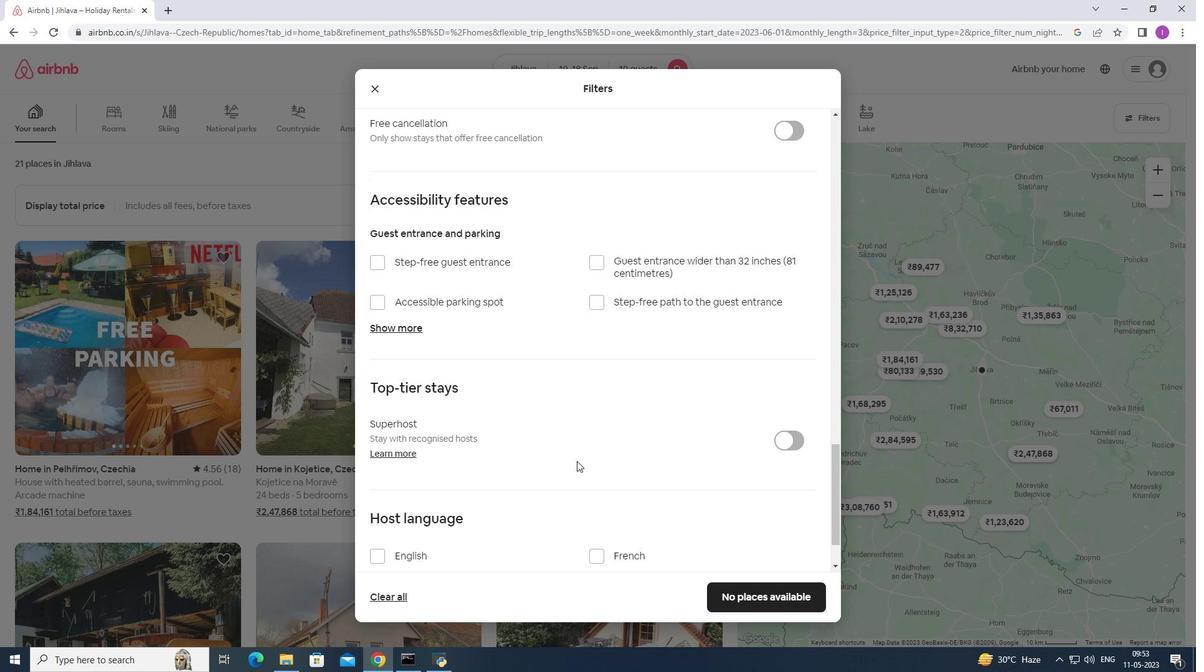 
Action: Mouse scrolled (574, 459) with delta (0, 0)
Screenshot: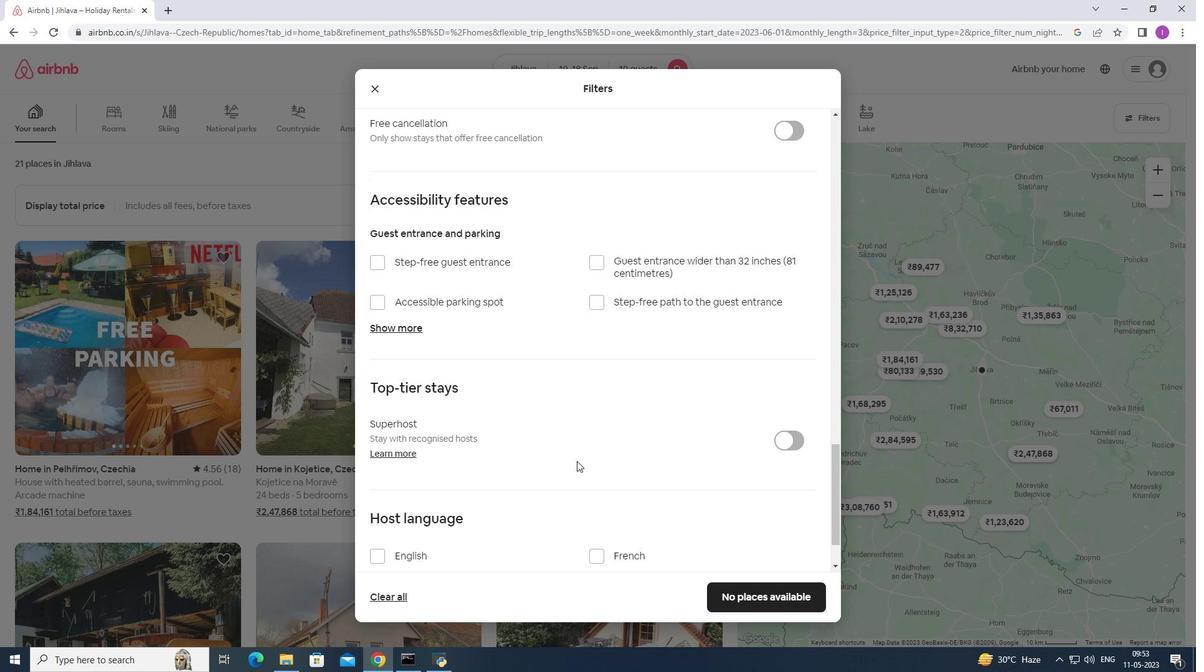 
Action: Mouse scrolled (574, 459) with delta (0, 0)
Screenshot: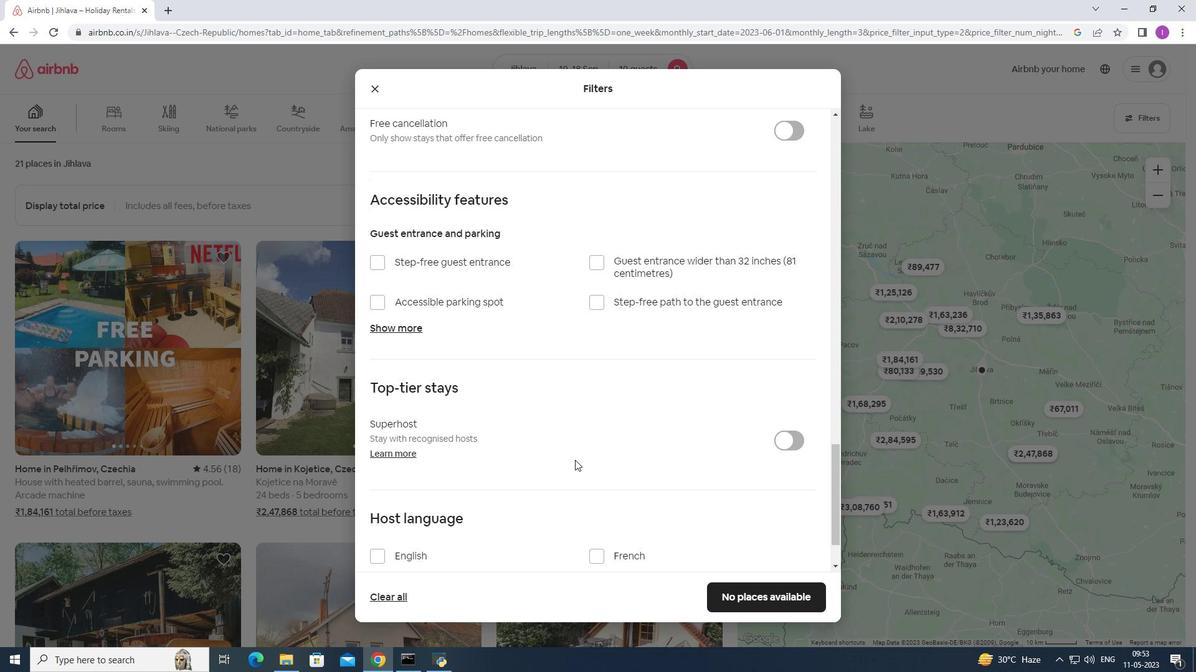 
Action: Mouse moved to (574, 460)
Screenshot: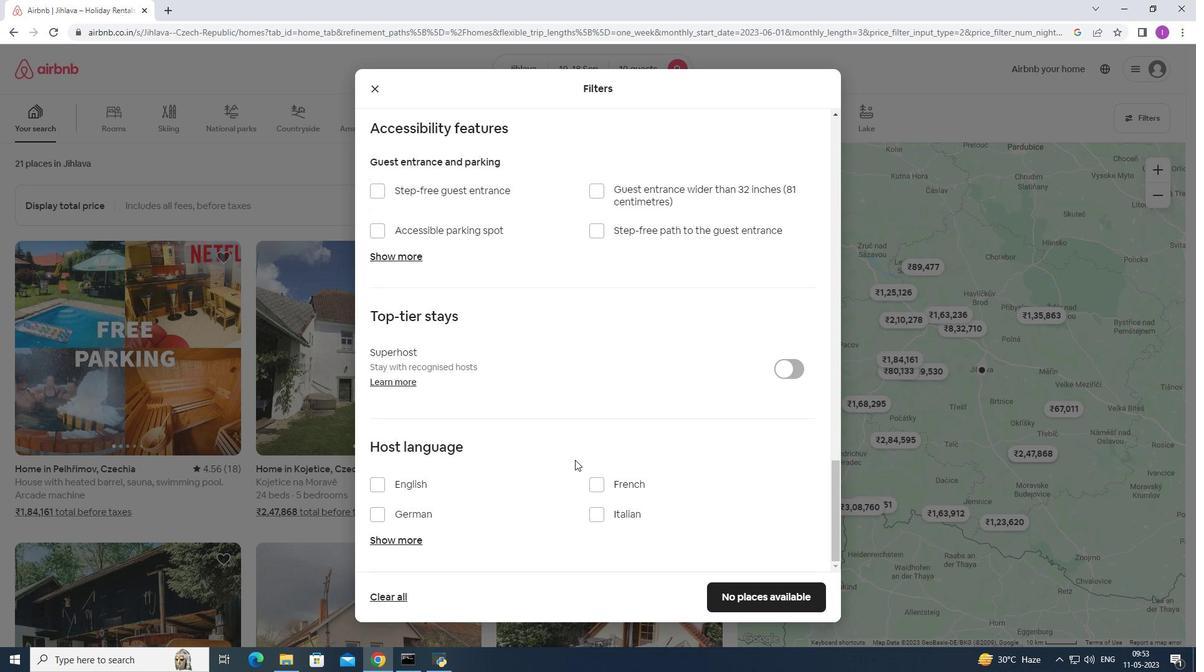 
Action: Mouse scrolled (574, 459) with delta (0, 0)
Screenshot: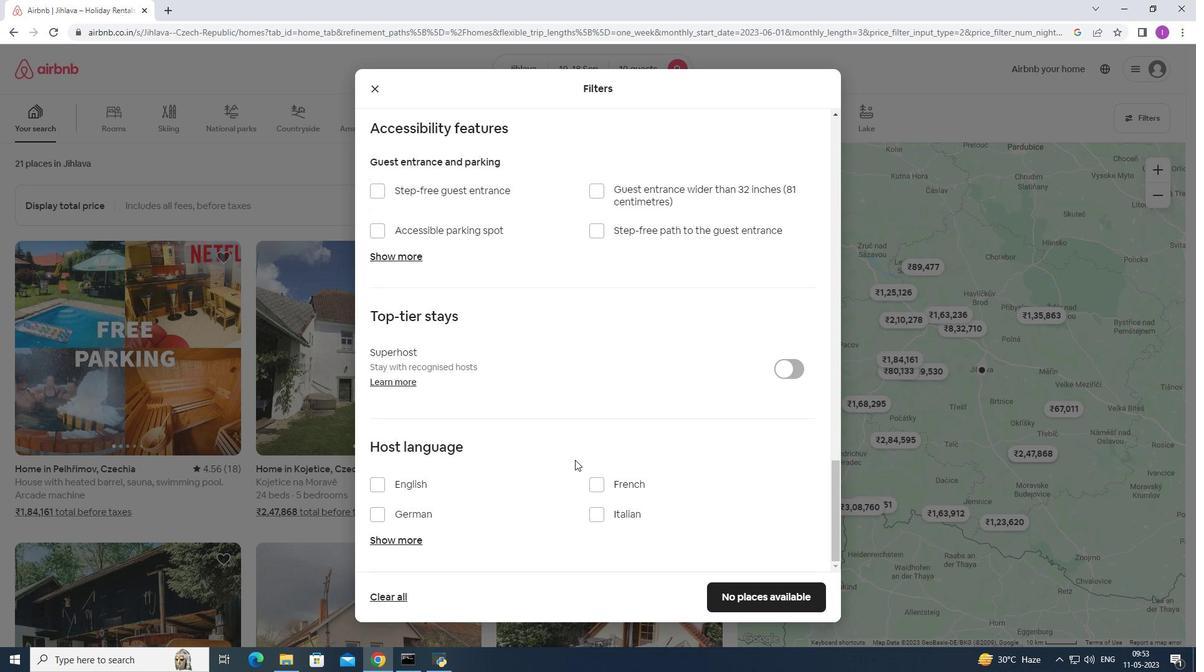 
Action: Mouse scrolled (574, 459) with delta (0, 0)
Screenshot: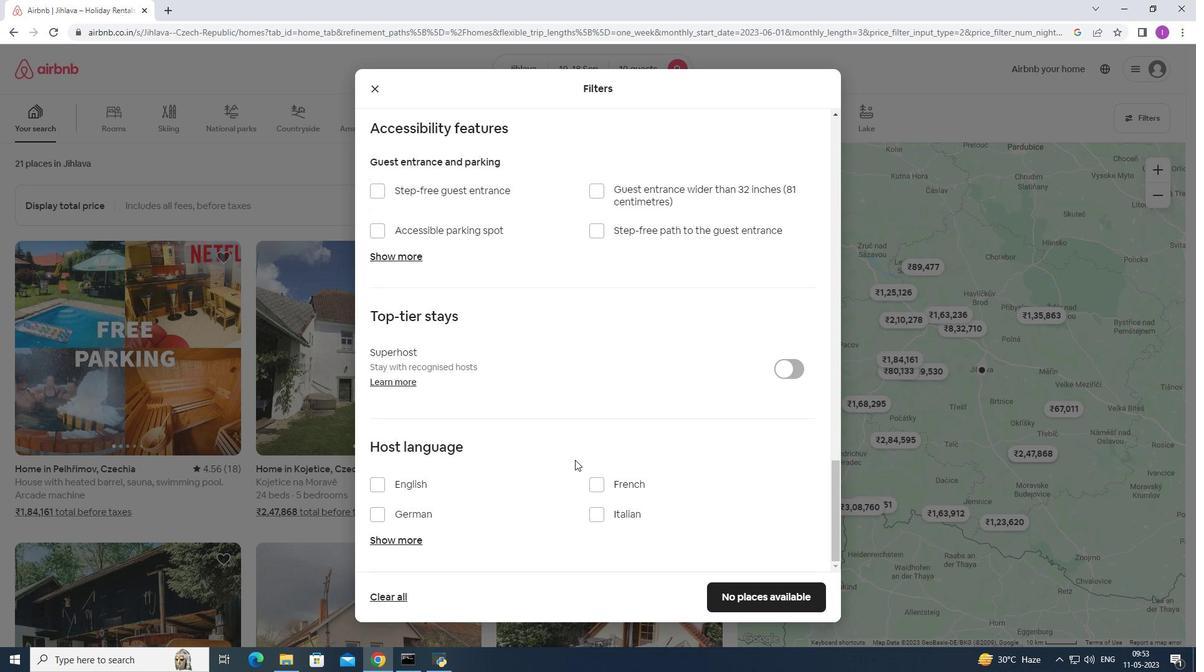 
Action: Mouse moved to (574, 460)
Screenshot: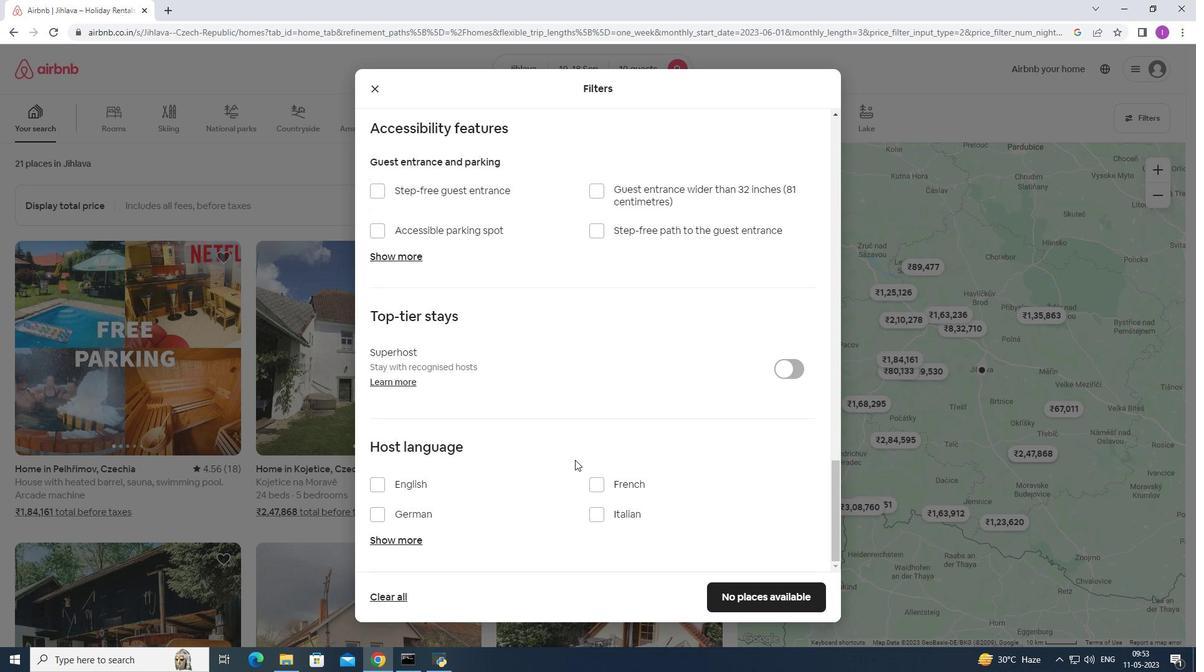 
Action: Mouse scrolled (574, 459) with delta (0, 0)
Screenshot: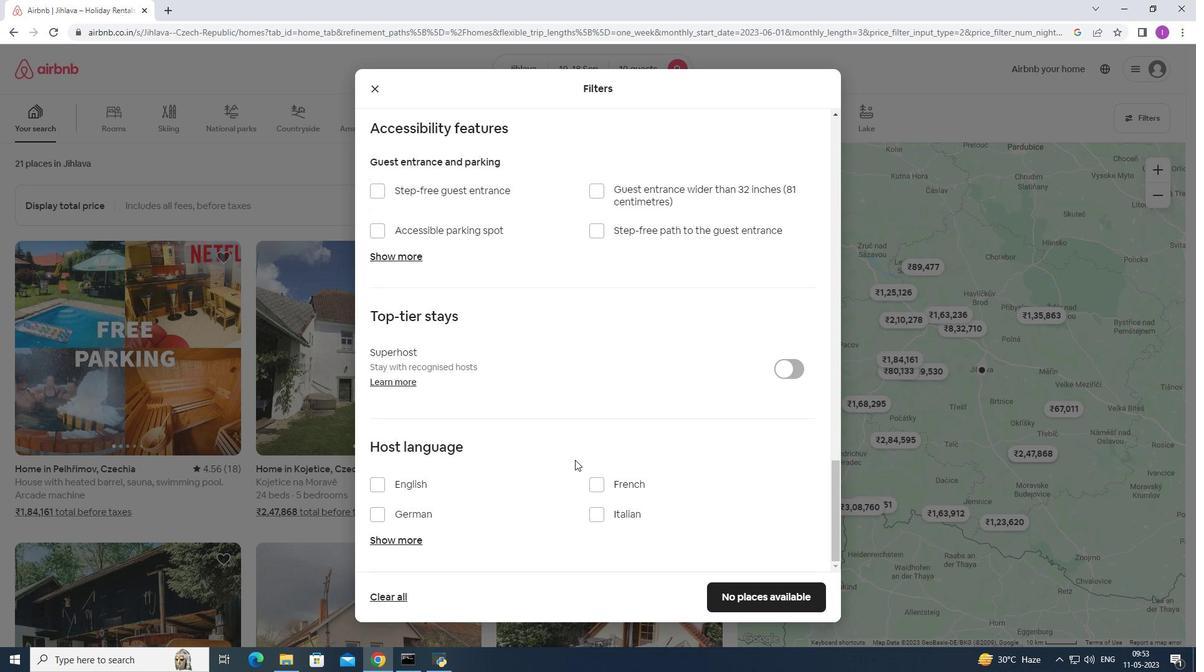 
Action: Mouse moved to (374, 486)
Screenshot: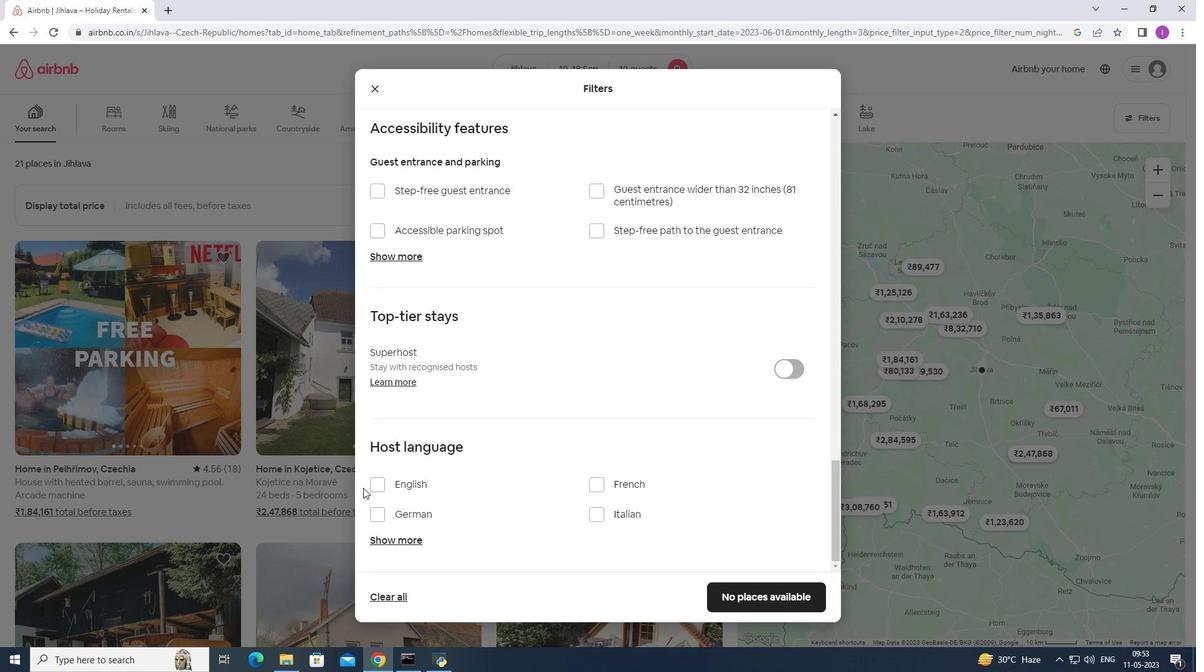 
Action: Mouse pressed left at (374, 486)
Screenshot: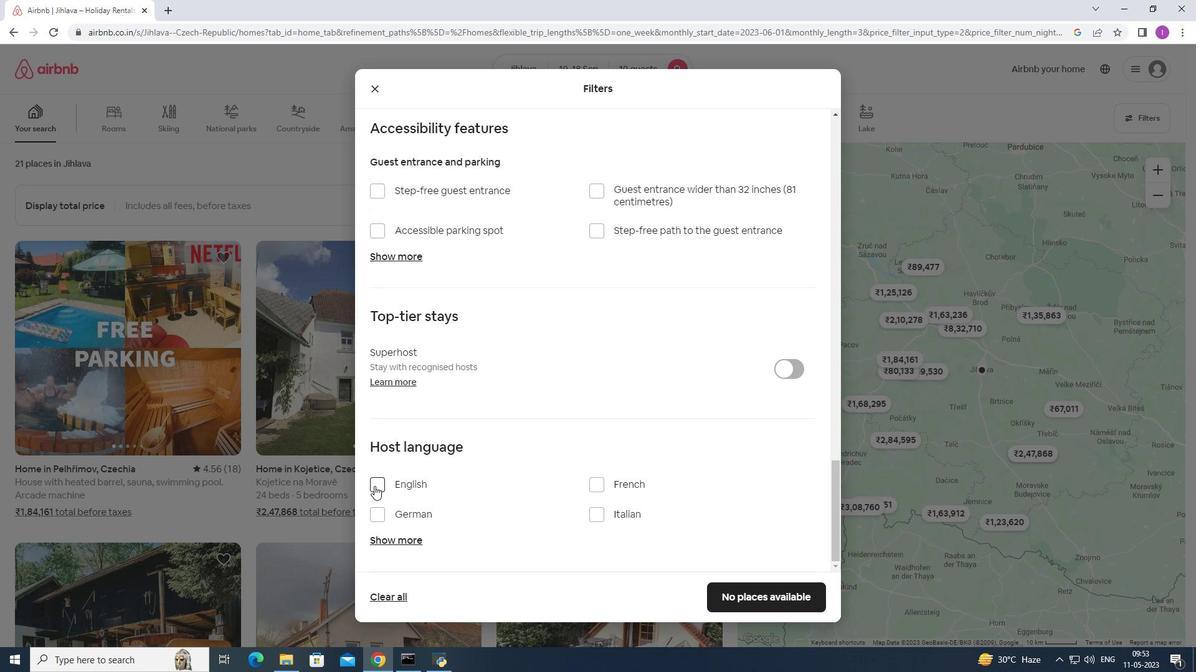 
Action: Mouse moved to (772, 601)
Screenshot: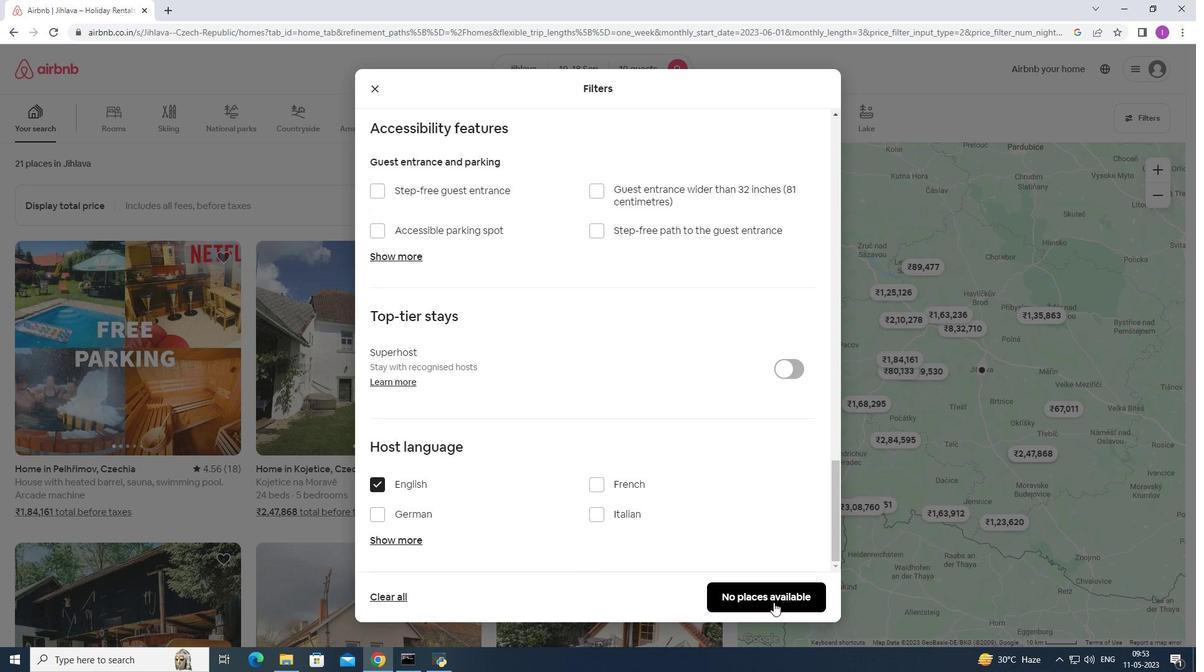 
Action: Mouse pressed left at (772, 601)
Screenshot: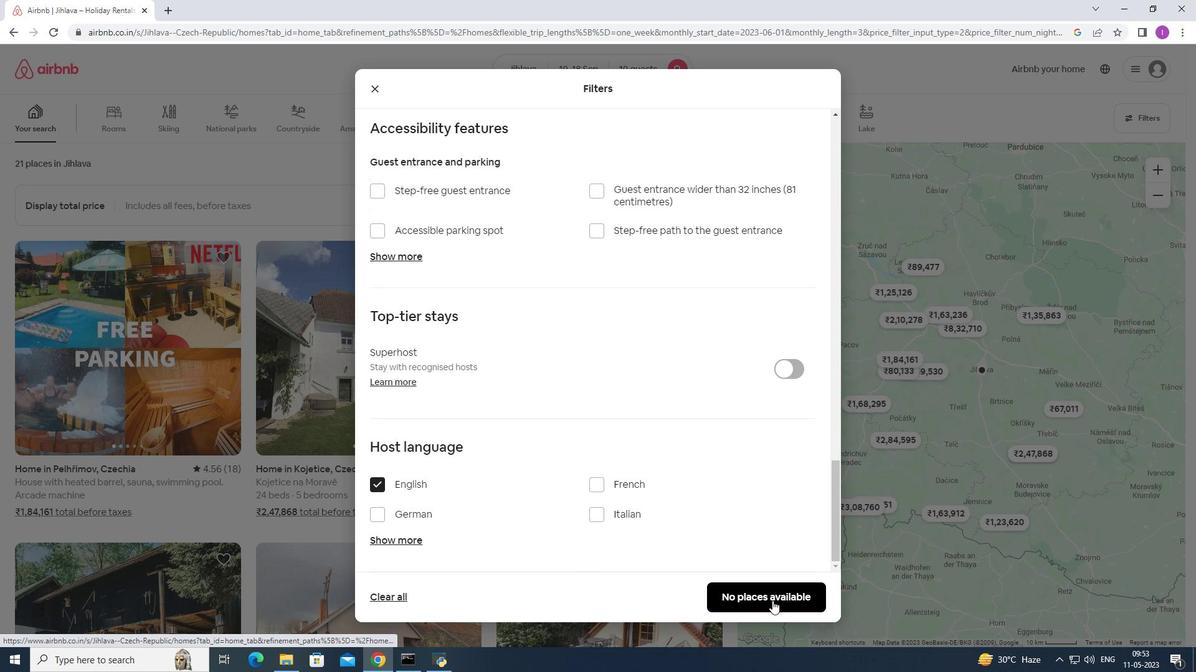 
